 Task: Find connections with filter location Coronel with filter topic #Storytellingwith filter profile language English with filter current company Spinny with filter school K.S.Rangasamy College of Technology with filter industry Media & Telecommunications with filter service category Video Production with filter keywords title Safety Engineer
Action: Mouse moved to (676, 90)
Screenshot: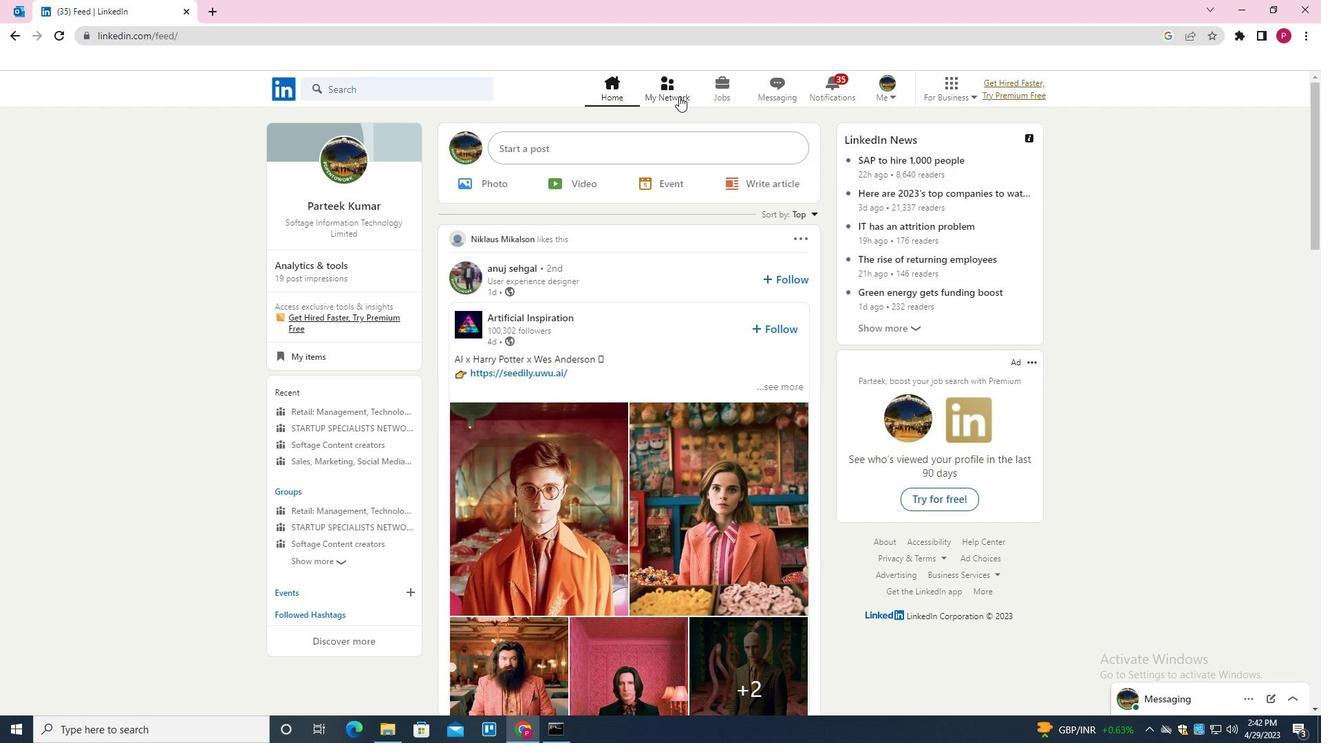 
Action: Mouse pressed left at (676, 90)
Screenshot: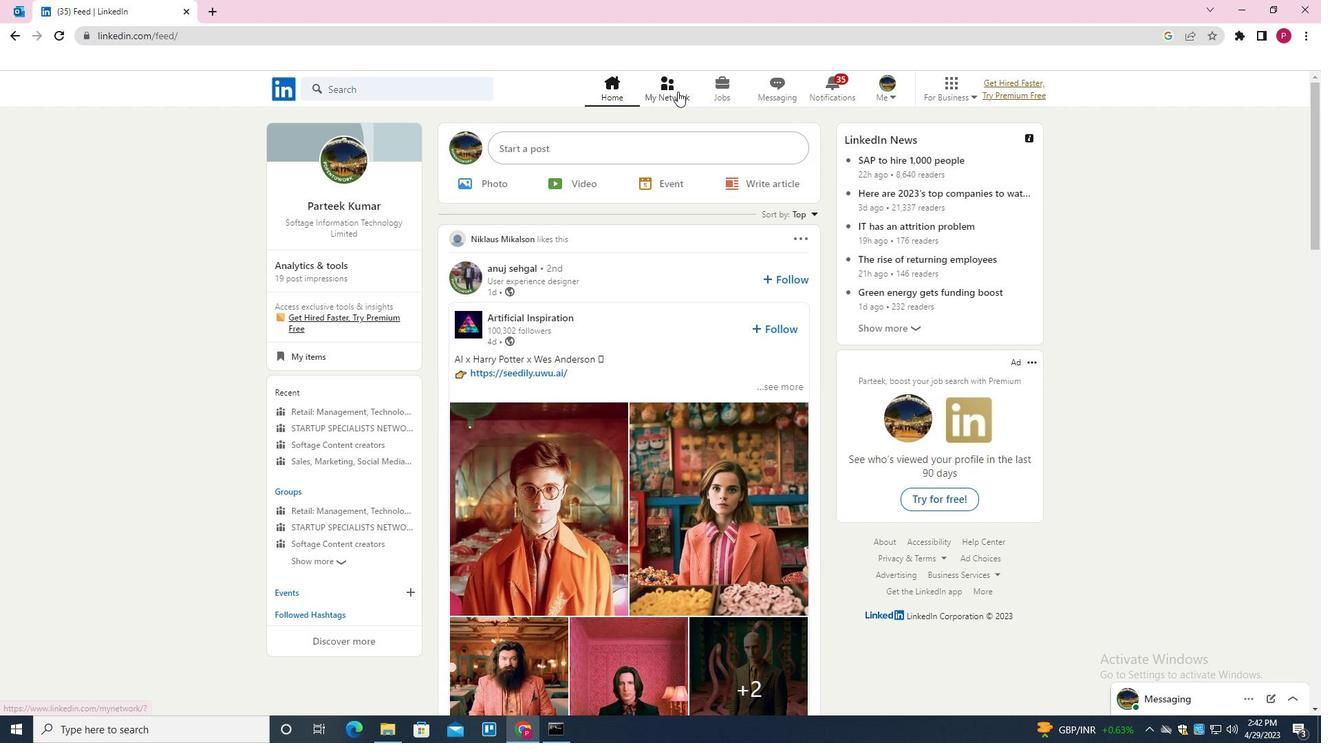 
Action: Mouse moved to (414, 167)
Screenshot: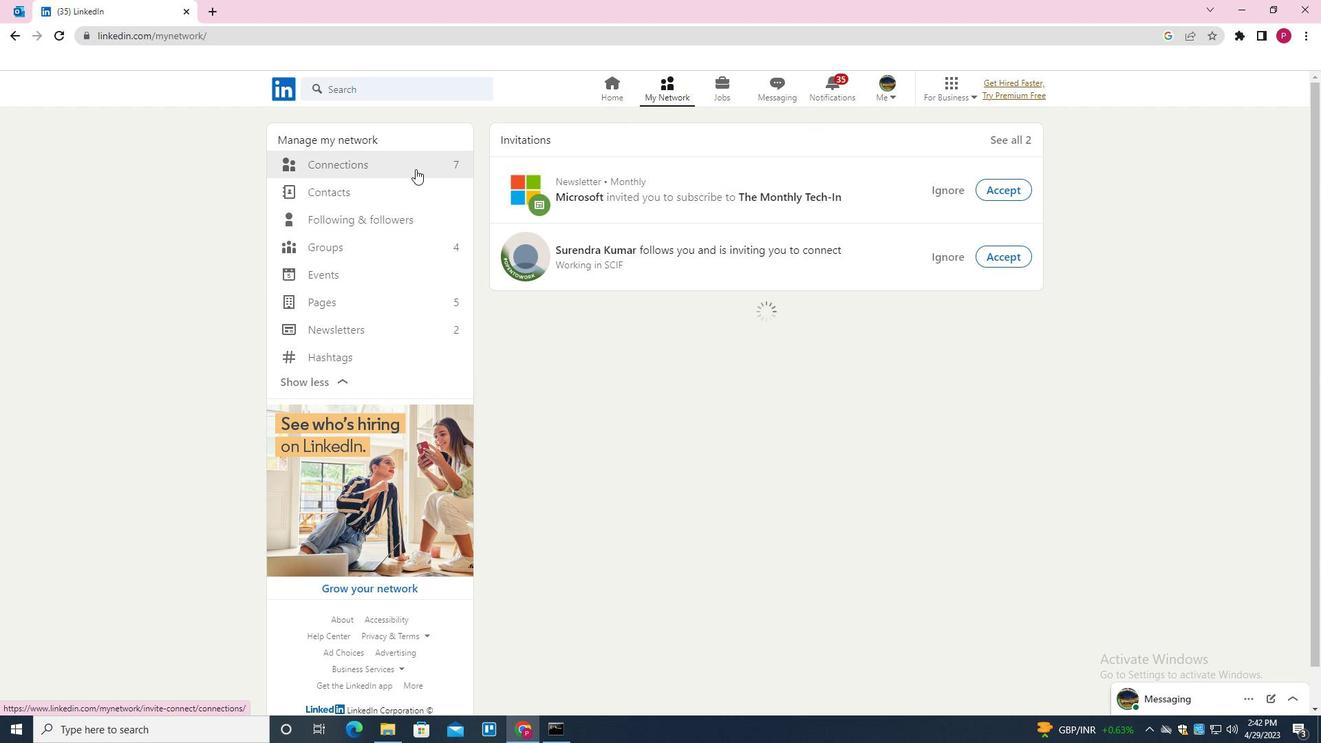 
Action: Mouse pressed left at (414, 167)
Screenshot: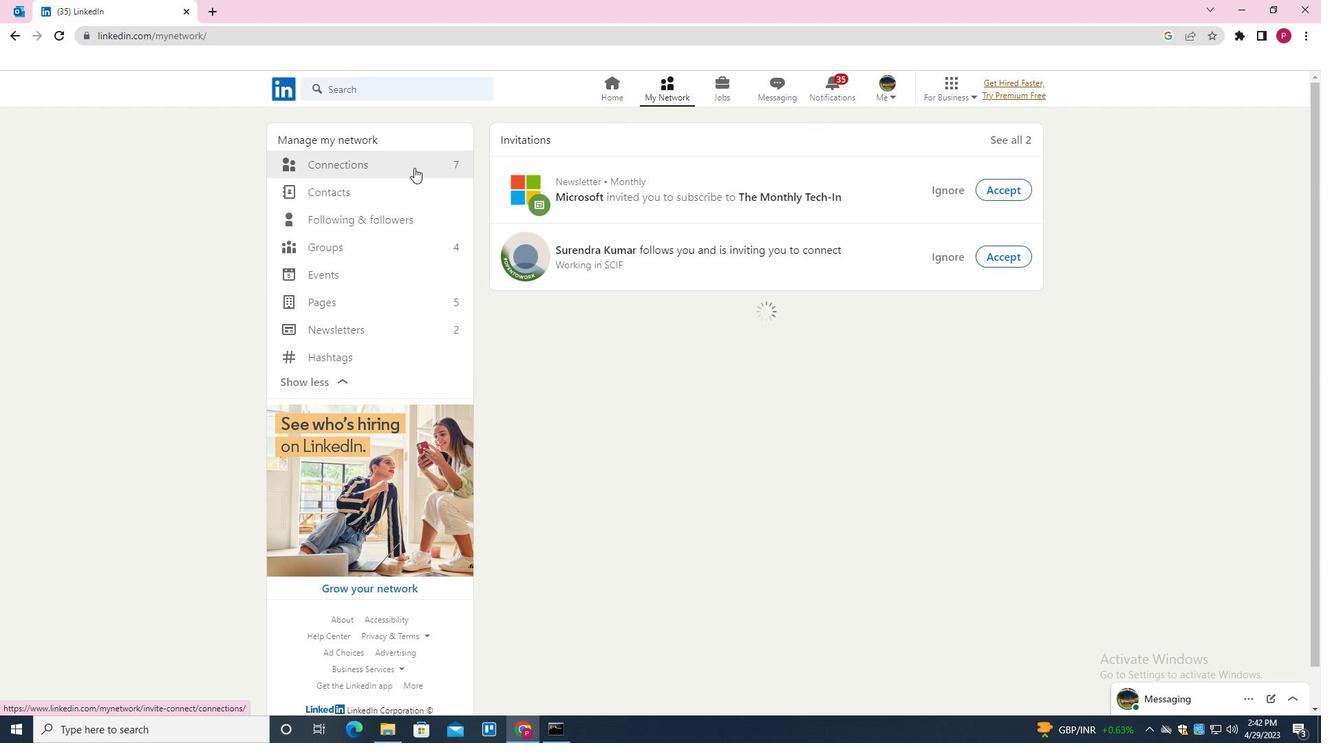 
Action: Mouse moved to (767, 167)
Screenshot: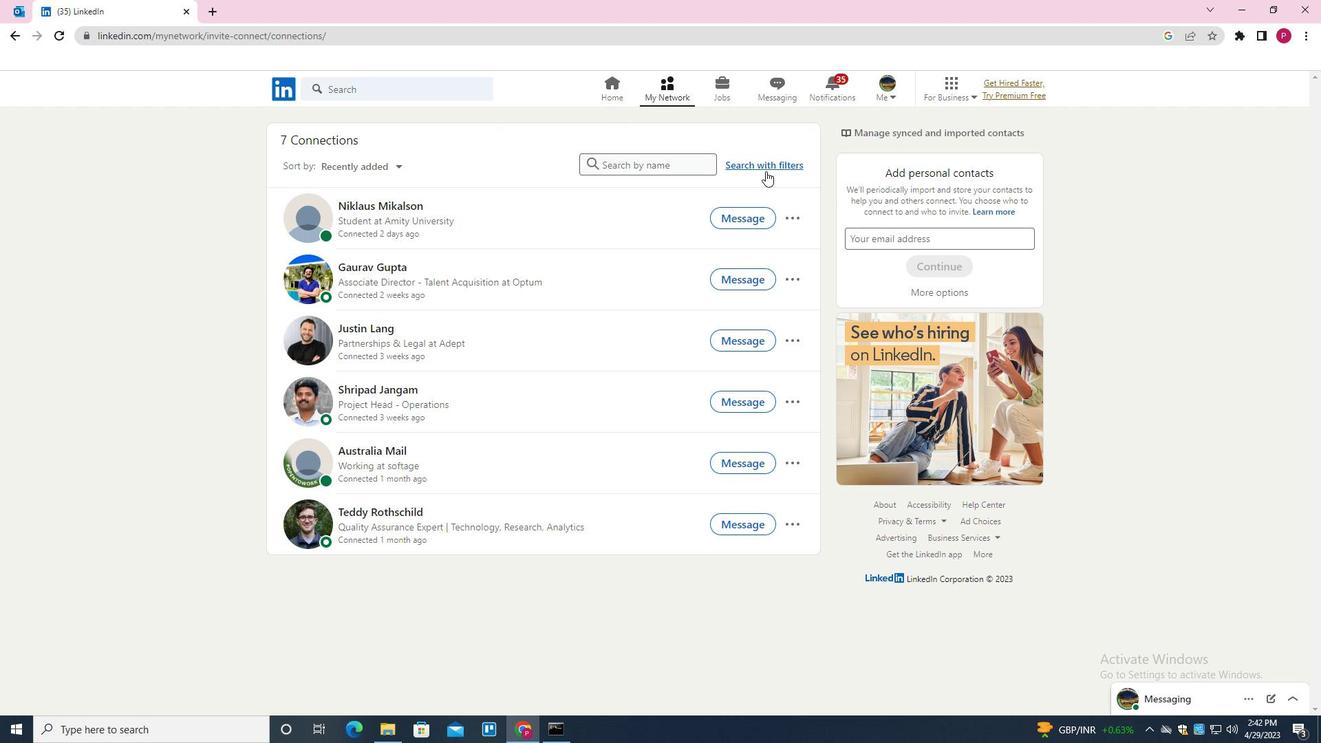 
Action: Mouse pressed left at (767, 167)
Screenshot: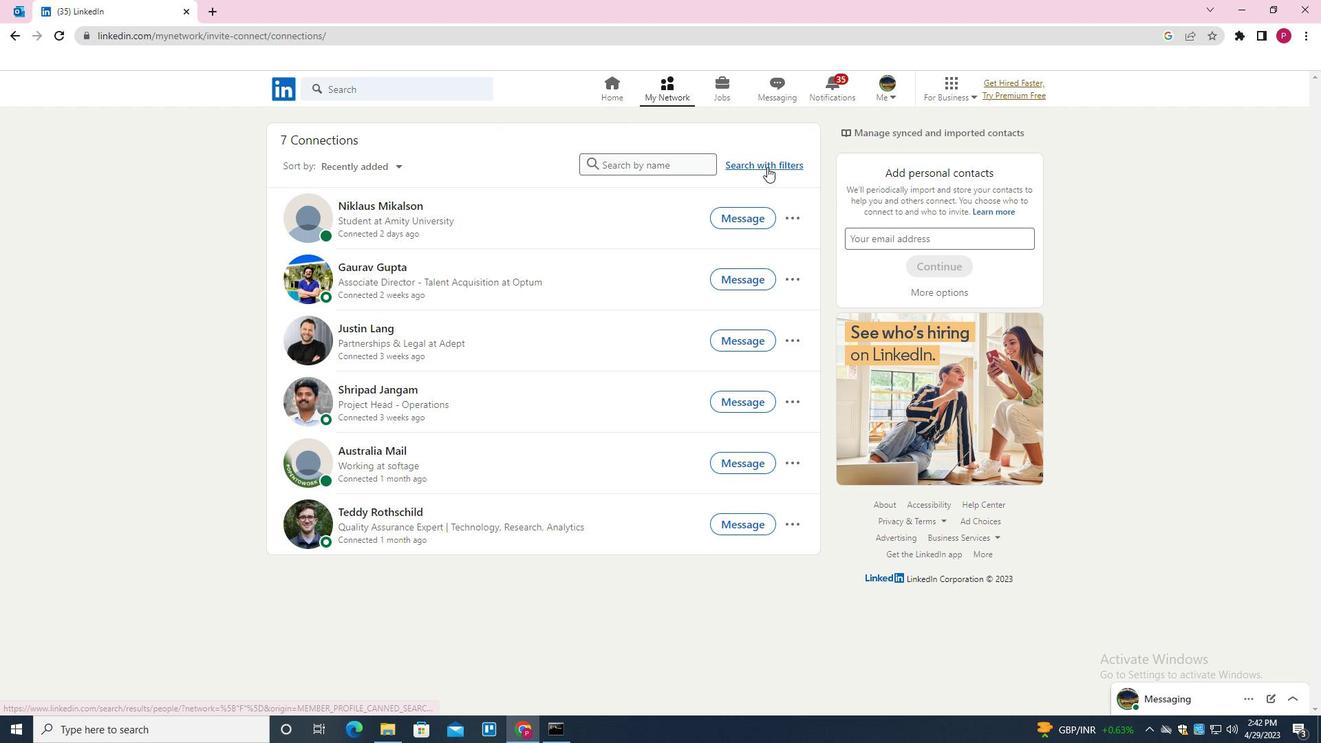 
Action: Mouse moved to (705, 127)
Screenshot: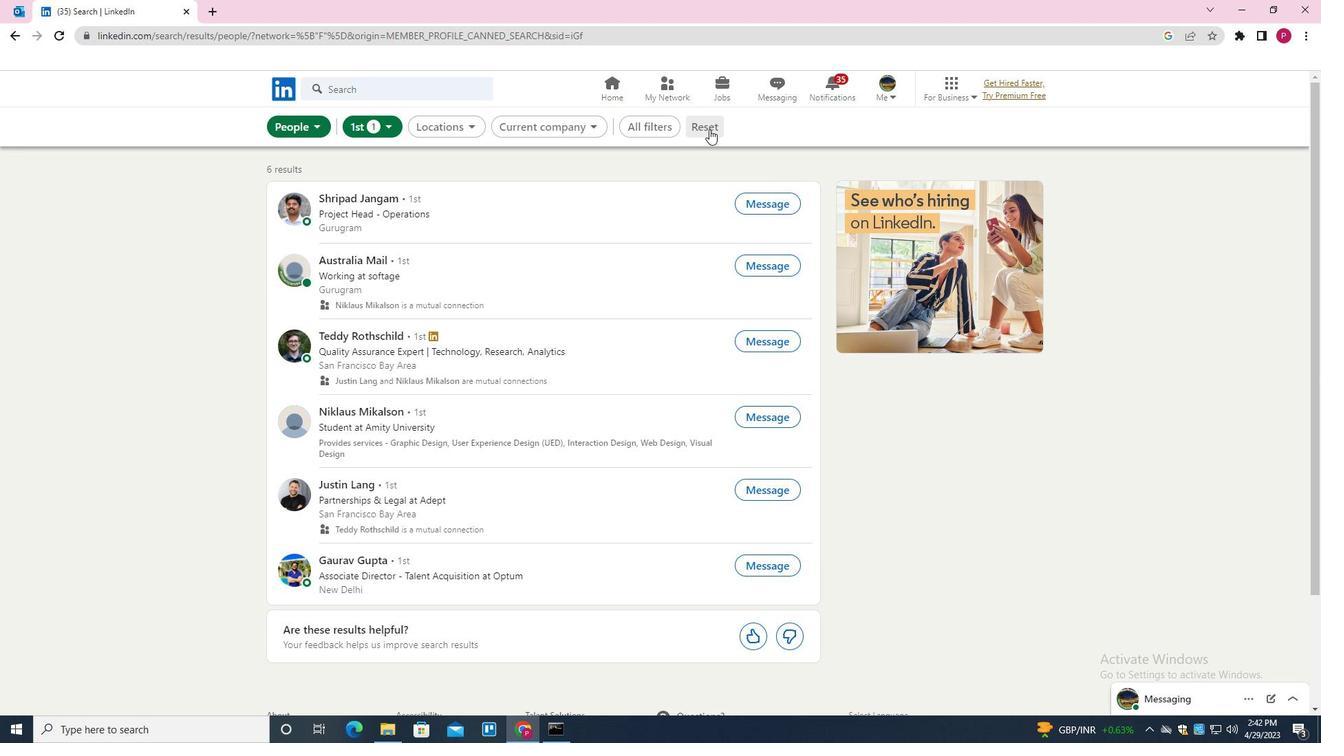 
Action: Mouse pressed left at (705, 127)
Screenshot: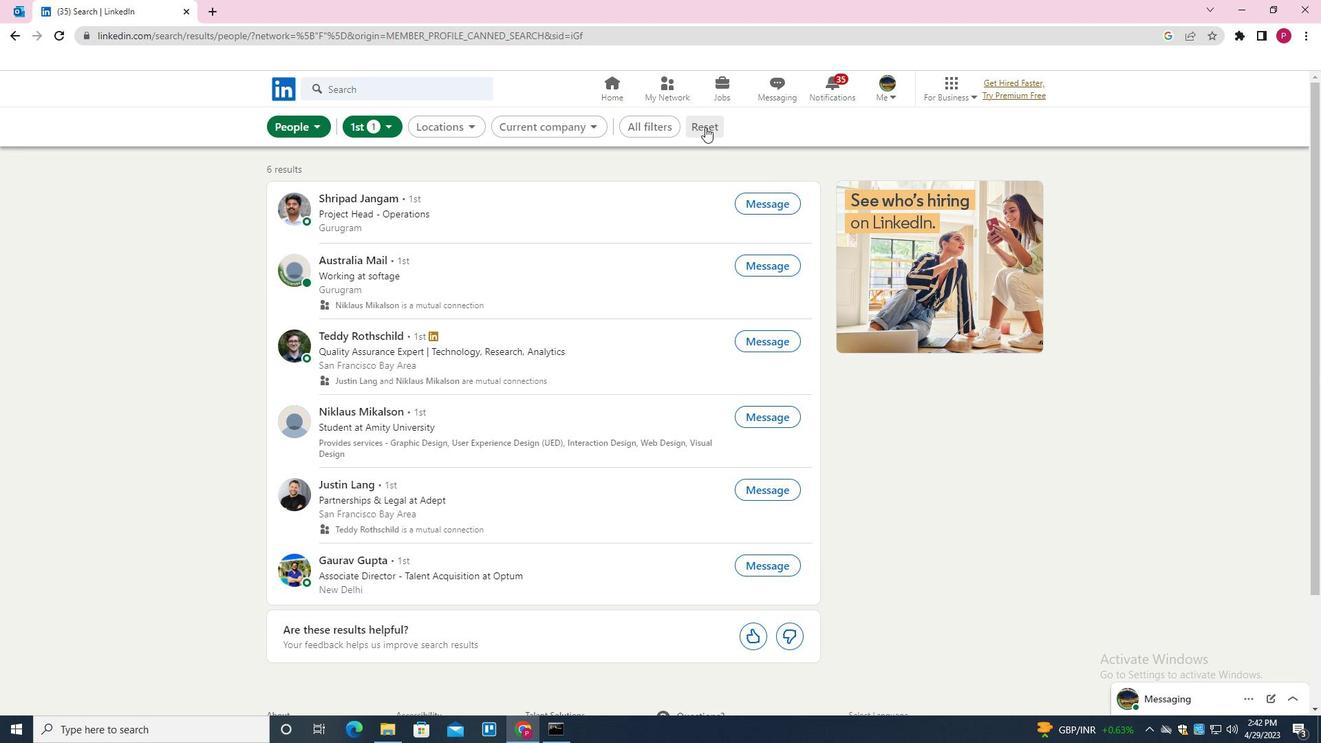
Action: Mouse moved to (679, 125)
Screenshot: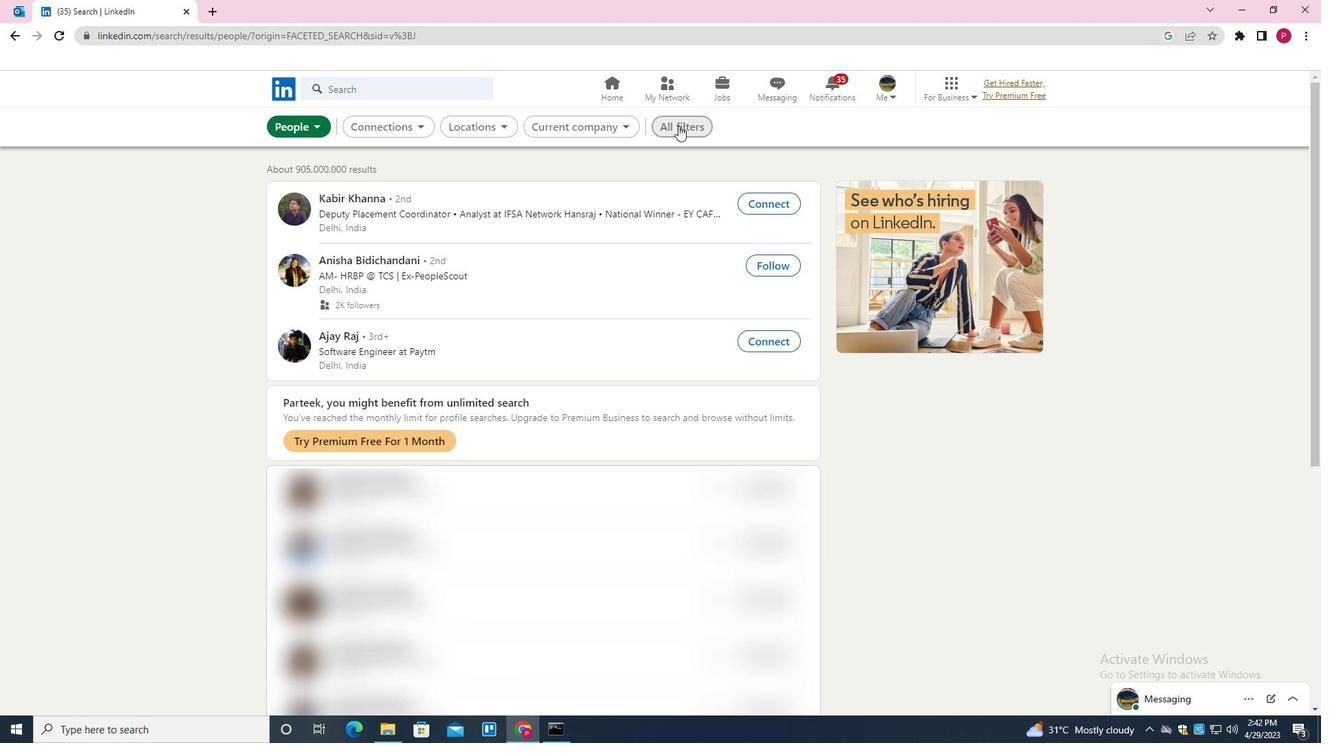 
Action: Mouse pressed left at (679, 125)
Screenshot: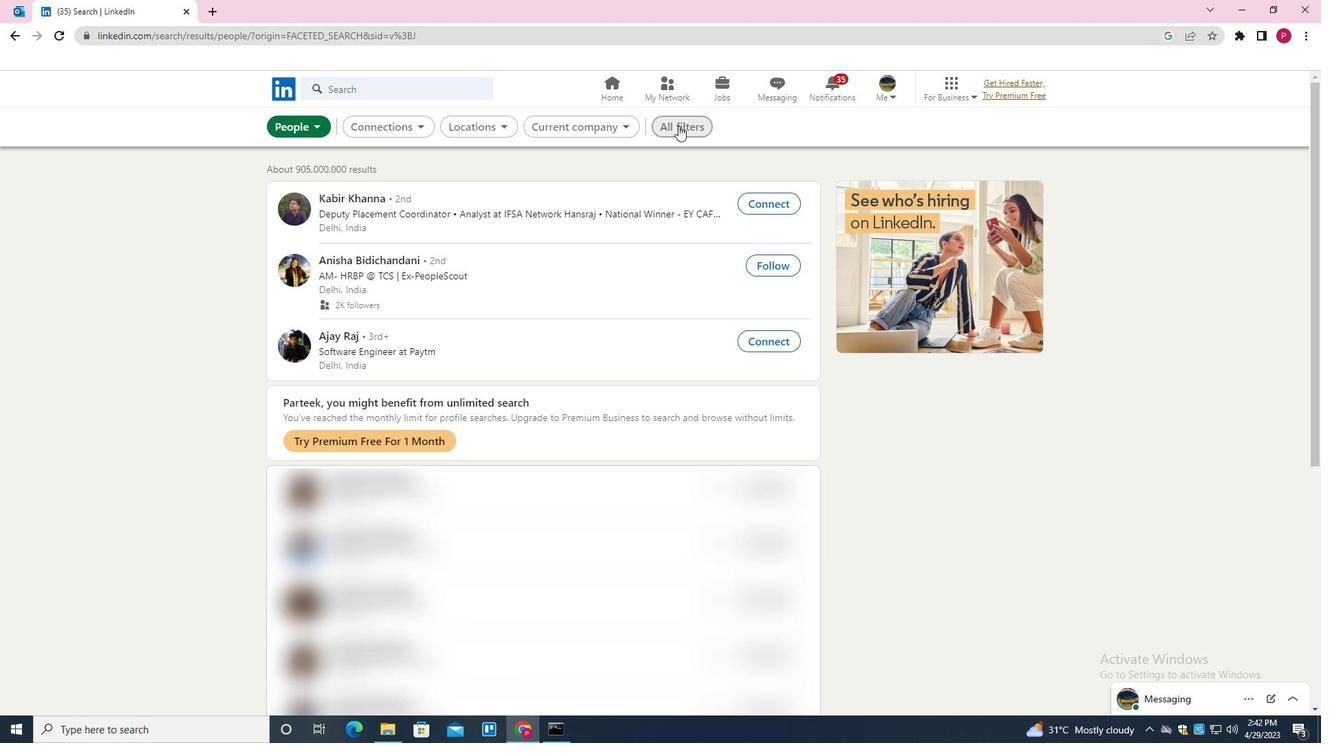 
Action: Mouse moved to (1103, 353)
Screenshot: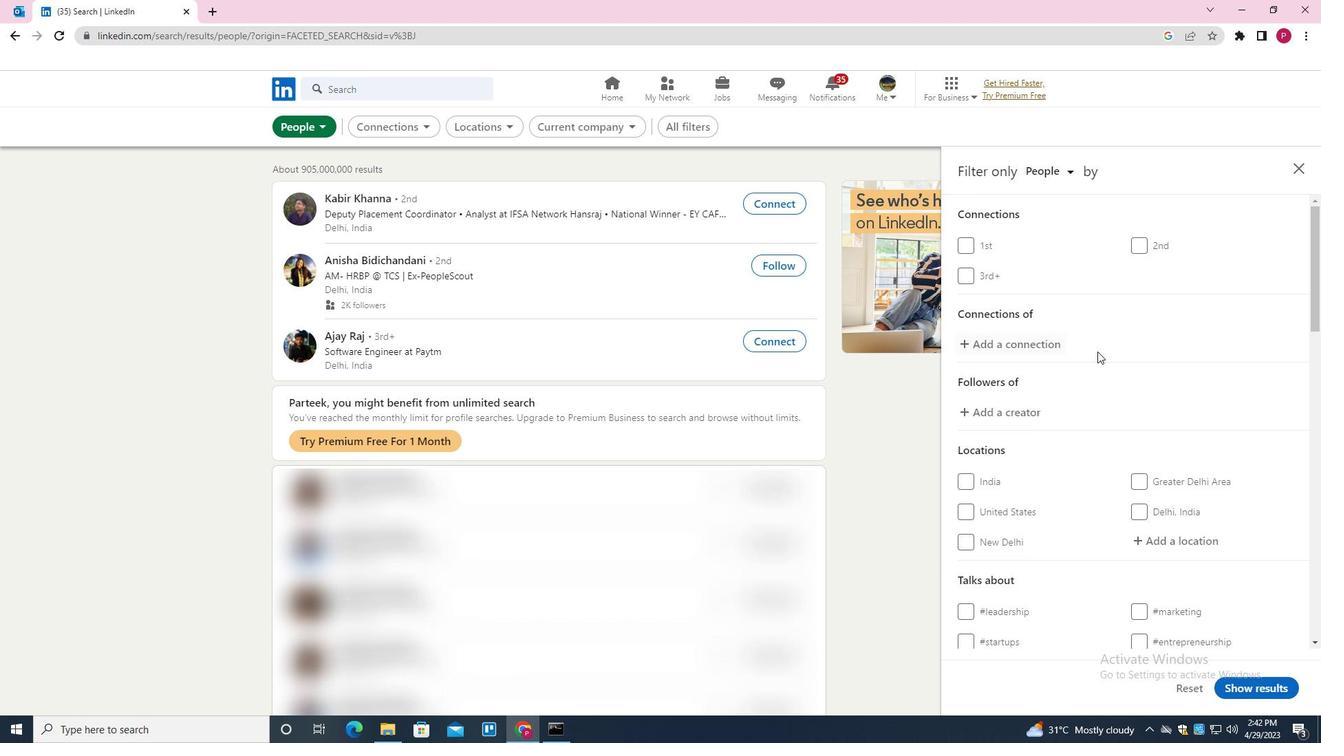 
Action: Mouse scrolled (1103, 352) with delta (0, 0)
Screenshot: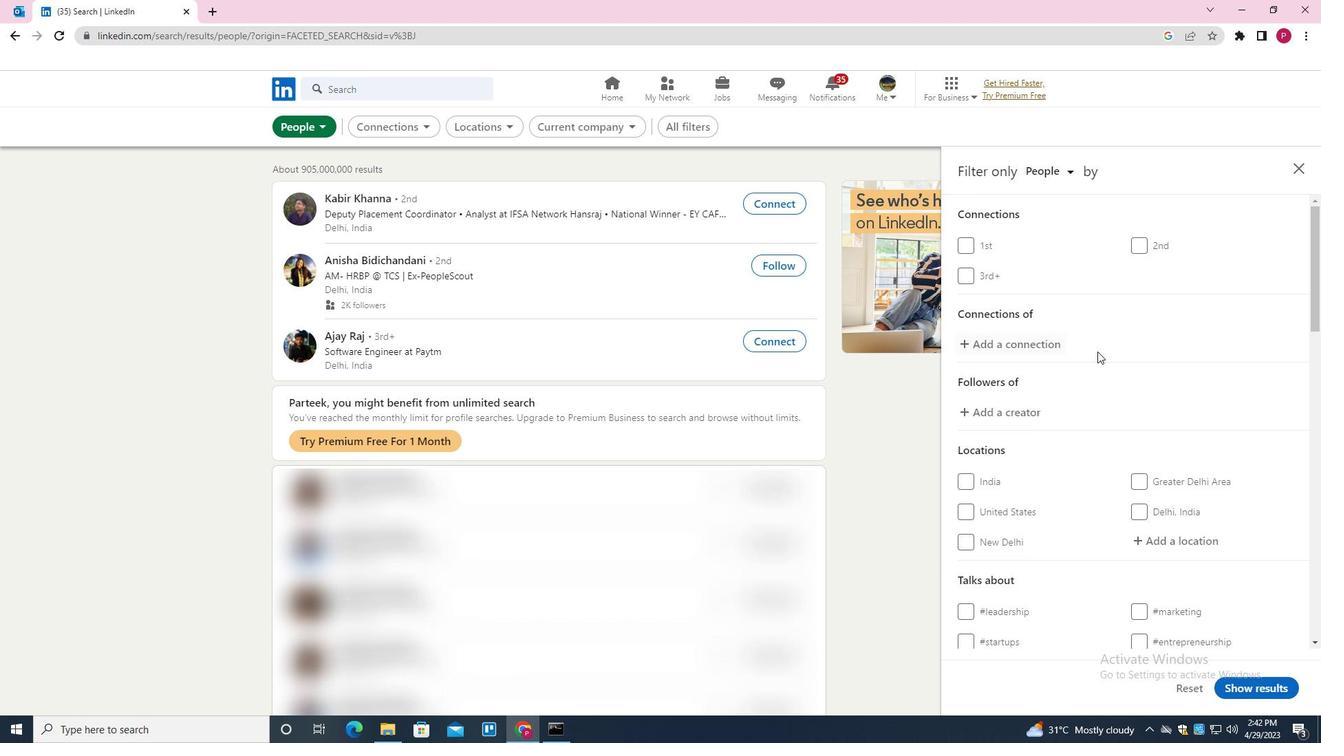 
Action: Mouse scrolled (1103, 352) with delta (0, 0)
Screenshot: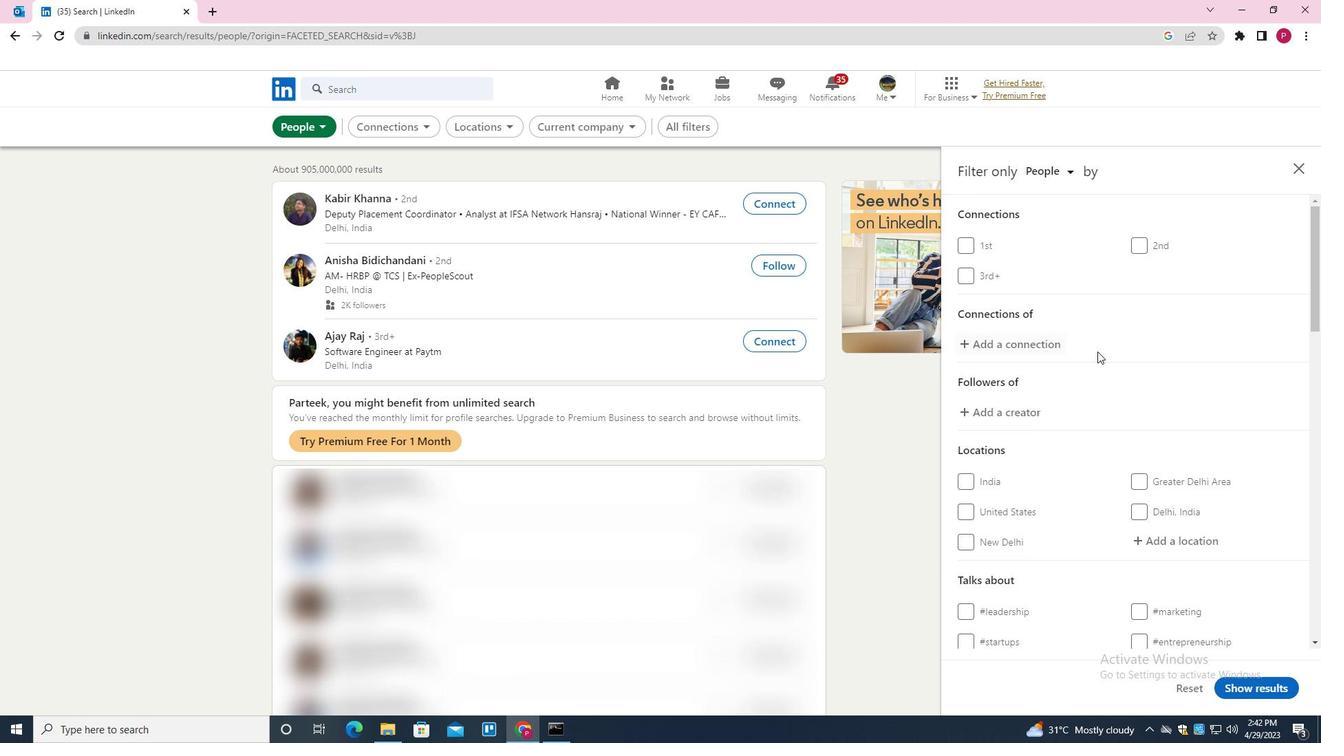 
Action: Mouse scrolled (1103, 352) with delta (0, 0)
Screenshot: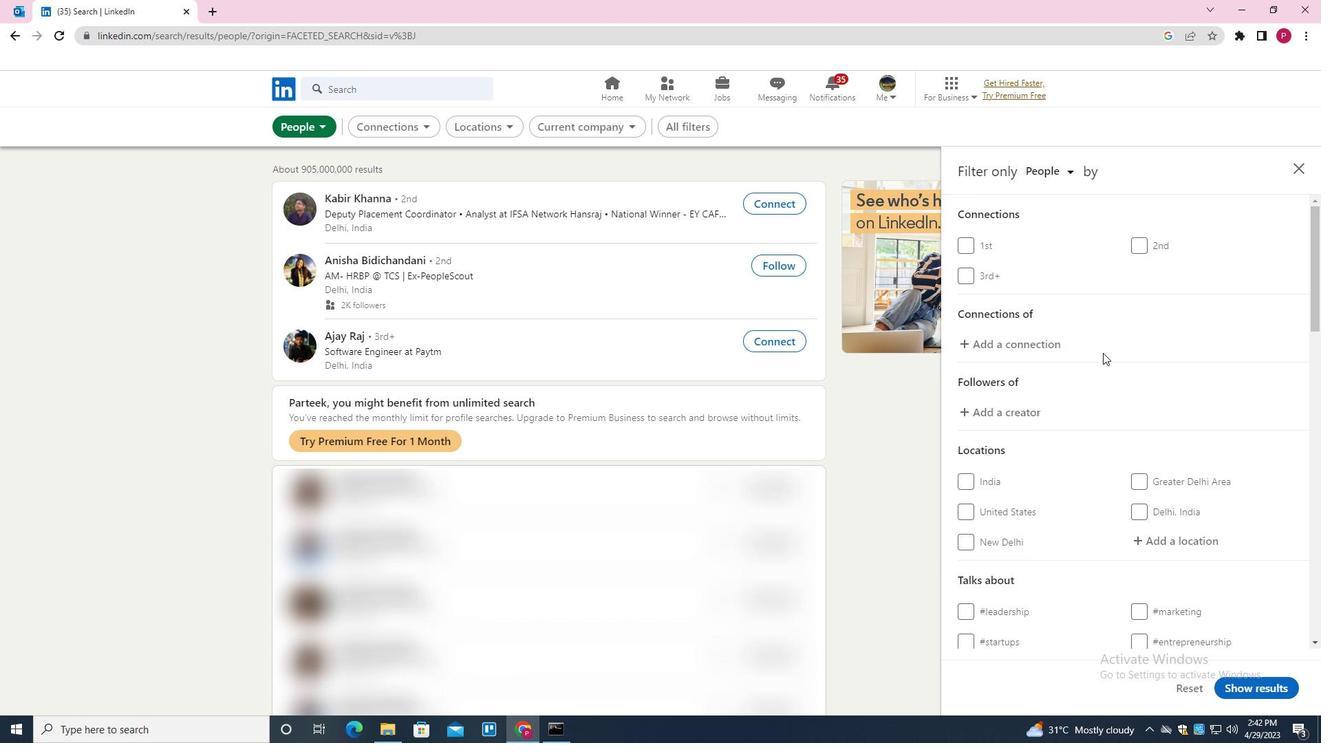 
Action: Mouse moved to (1171, 330)
Screenshot: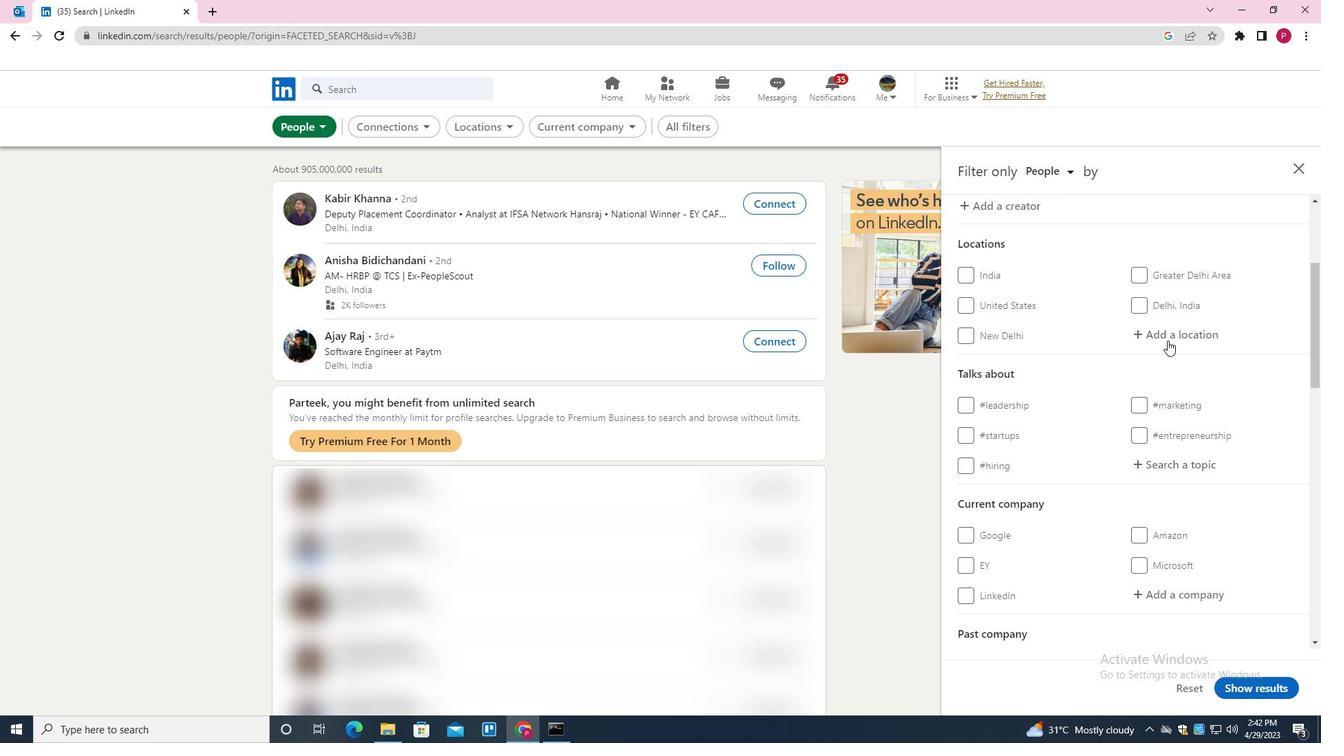 
Action: Mouse pressed left at (1171, 330)
Screenshot: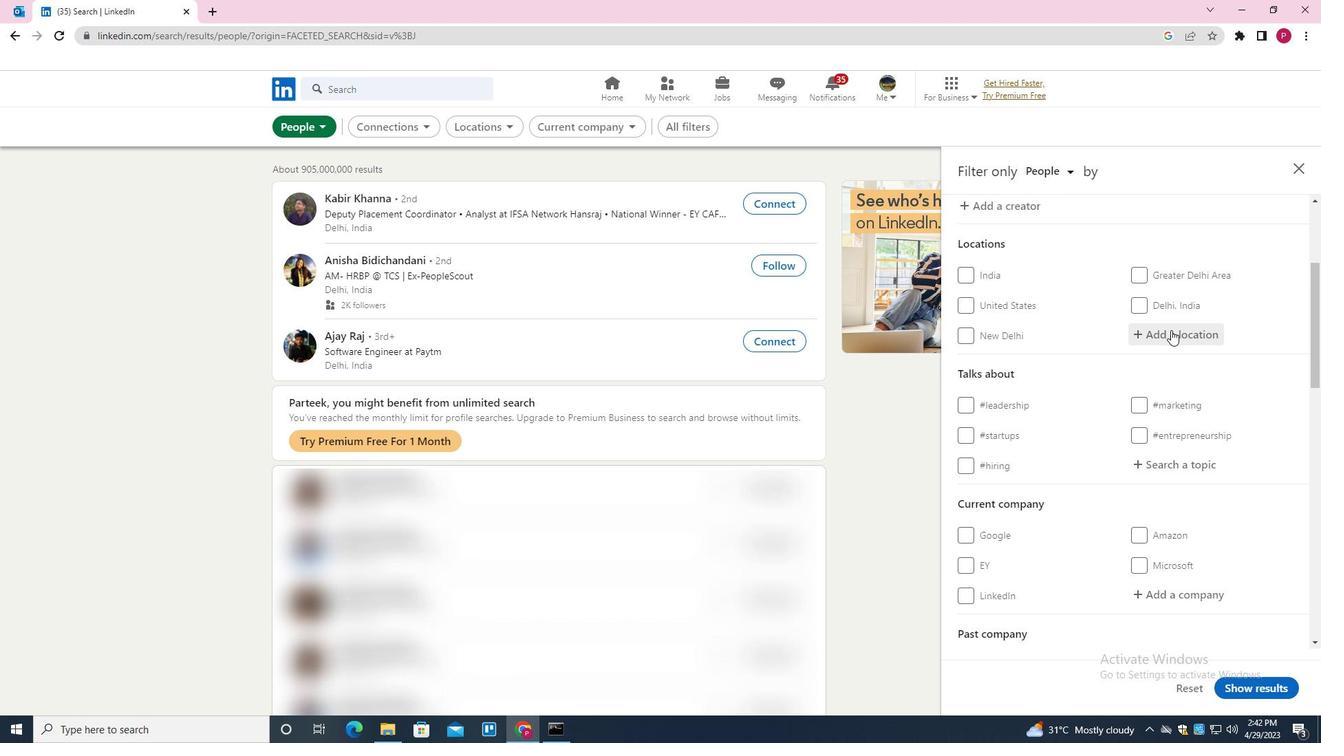 
Action: Key pressed <Key.shift>CORONEL<Key.down><Key.enter>
Screenshot: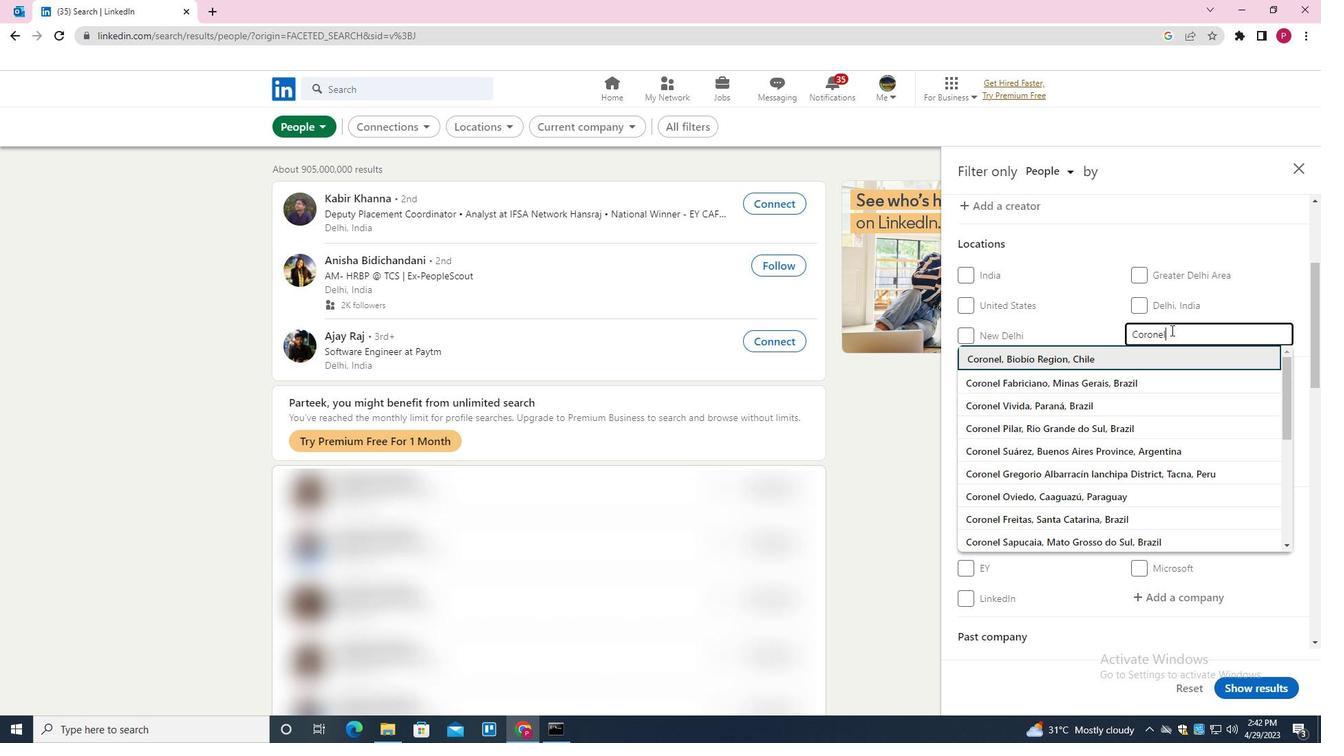 
Action: Mouse moved to (1117, 346)
Screenshot: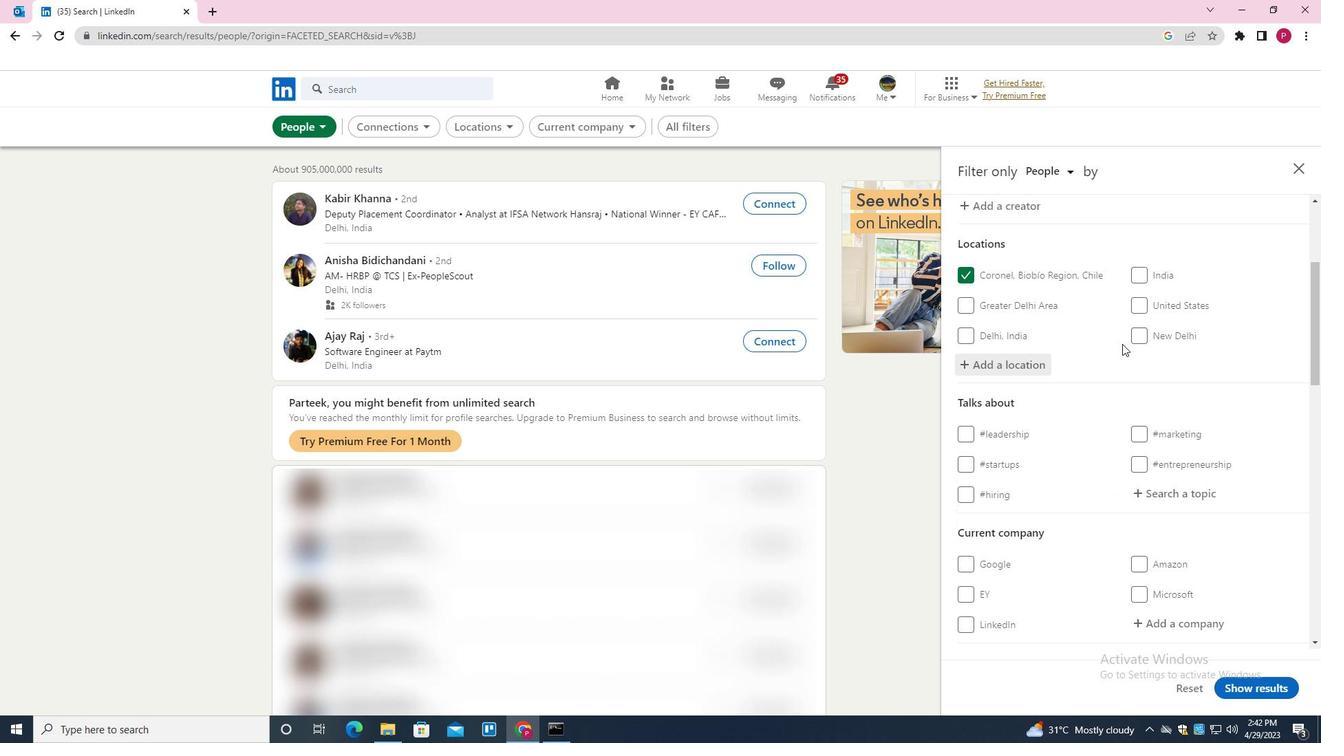 
Action: Mouse scrolled (1117, 345) with delta (0, 0)
Screenshot: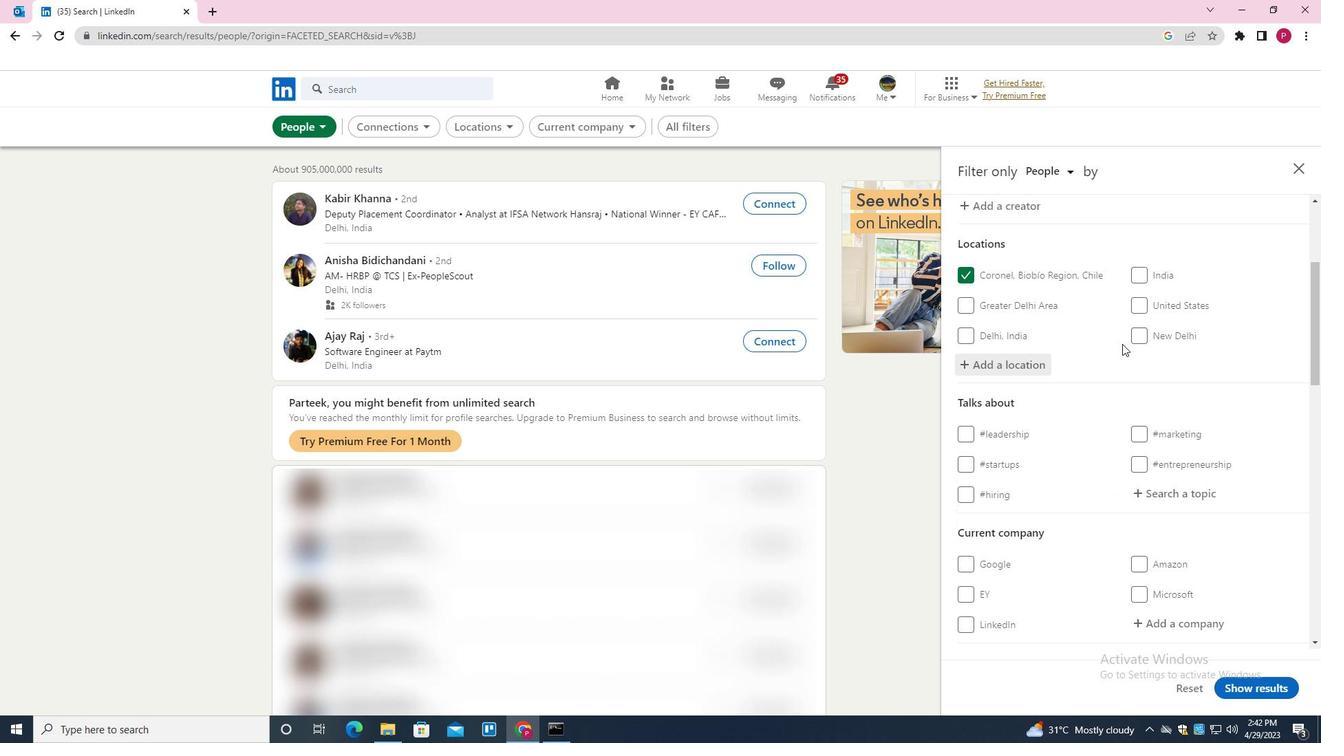 
Action: Mouse scrolled (1117, 345) with delta (0, 0)
Screenshot: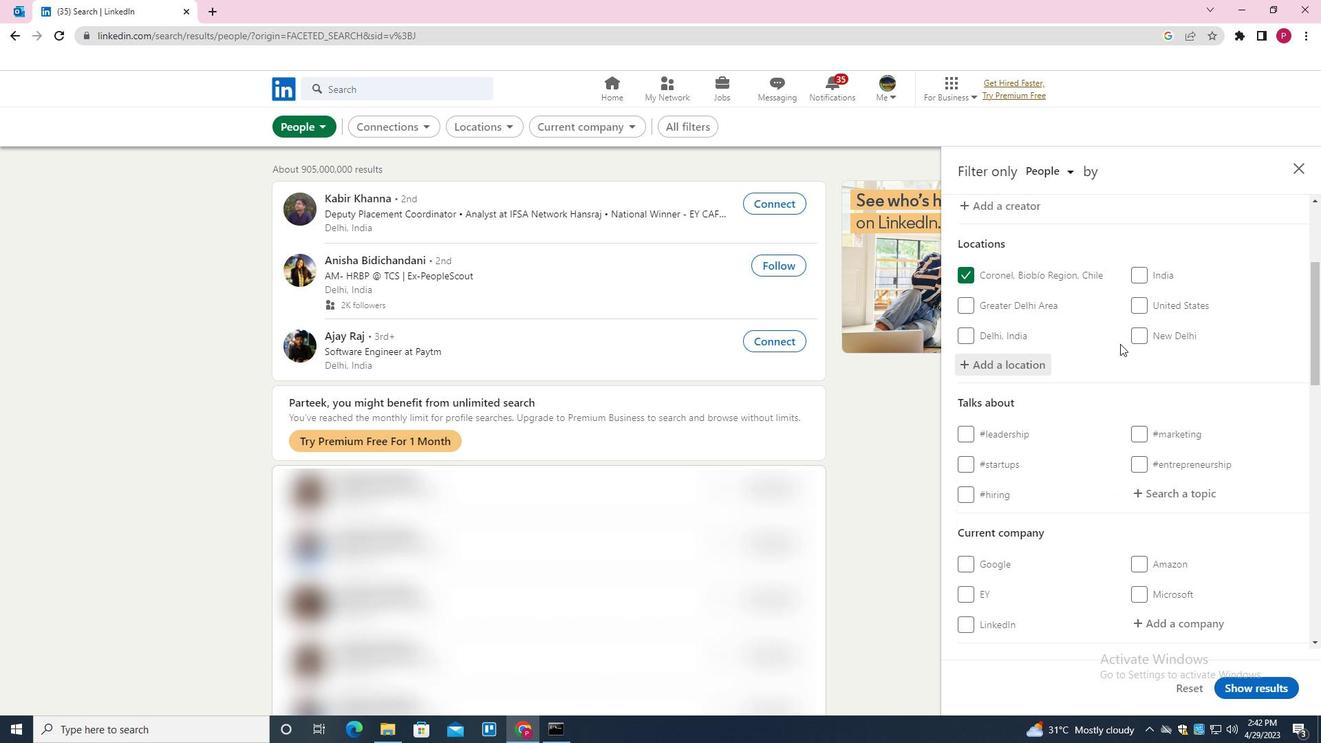 
Action: Mouse scrolled (1117, 345) with delta (0, 0)
Screenshot: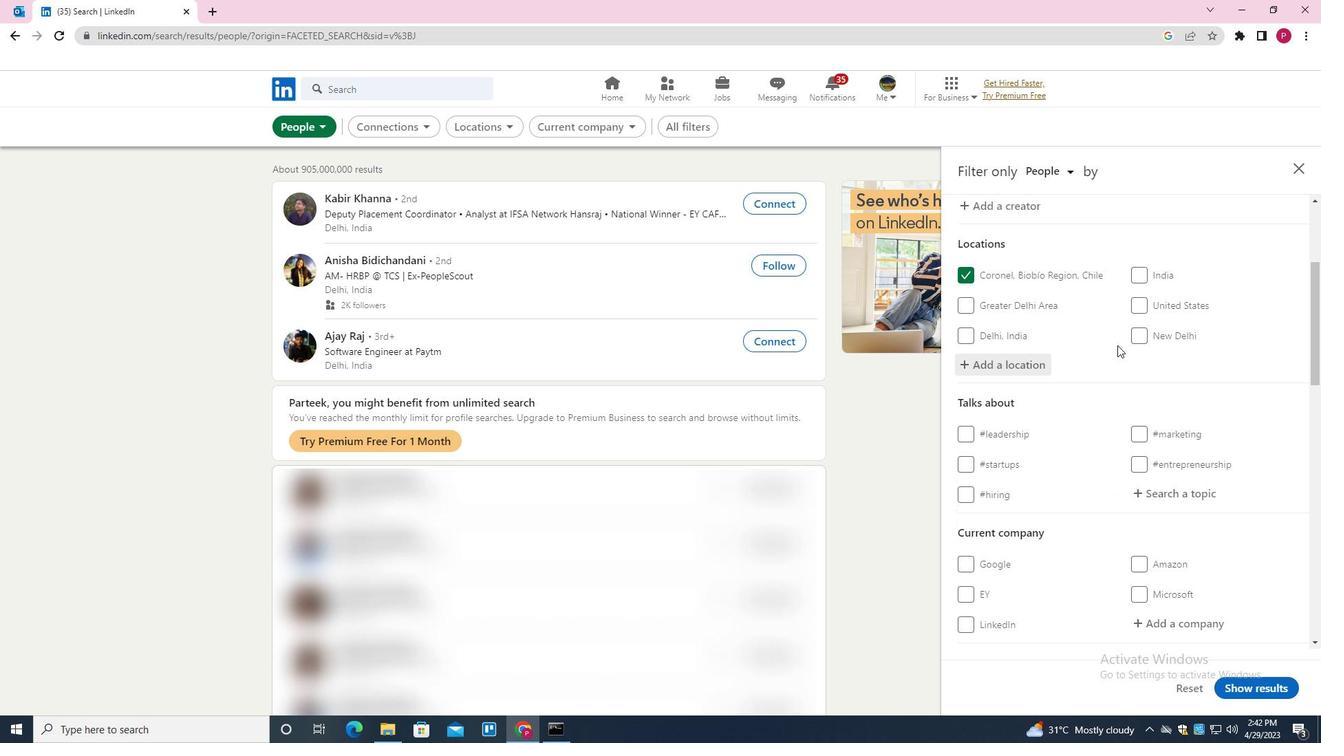 
Action: Mouse moved to (1188, 284)
Screenshot: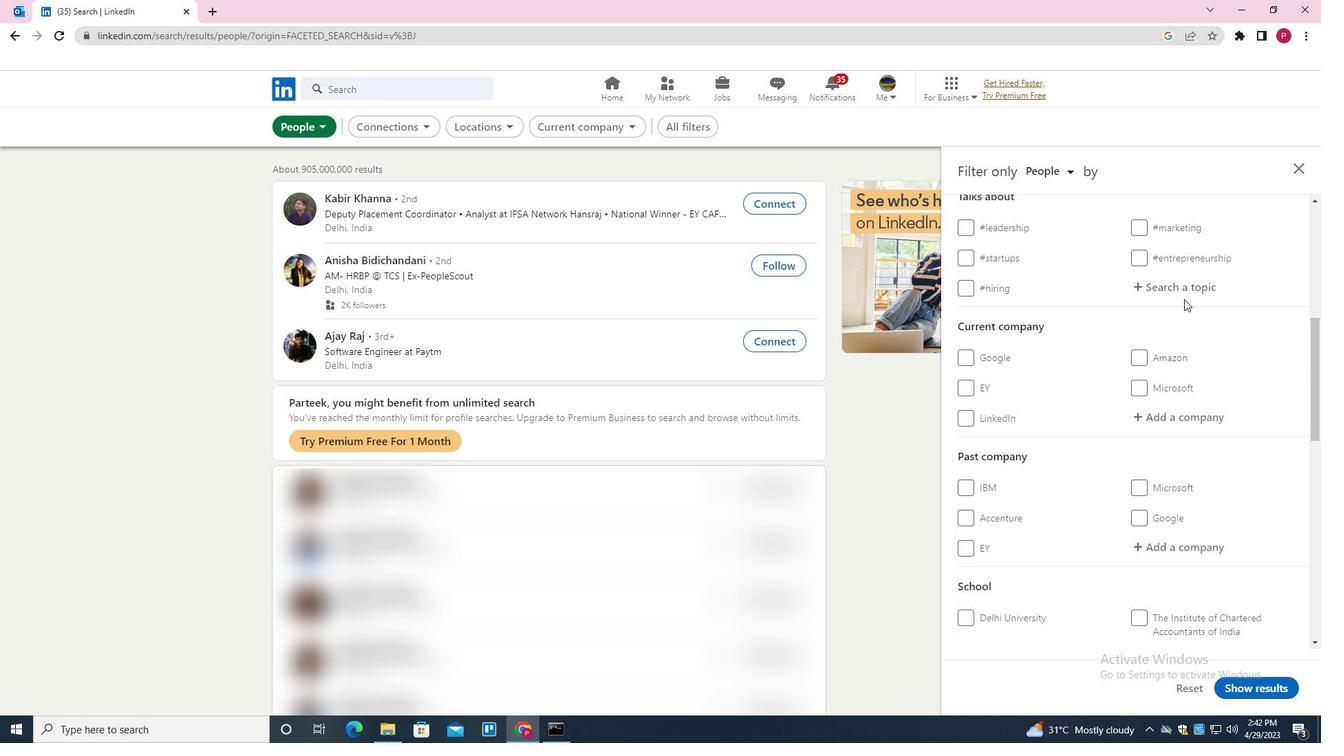 
Action: Mouse pressed left at (1188, 284)
Screenshot: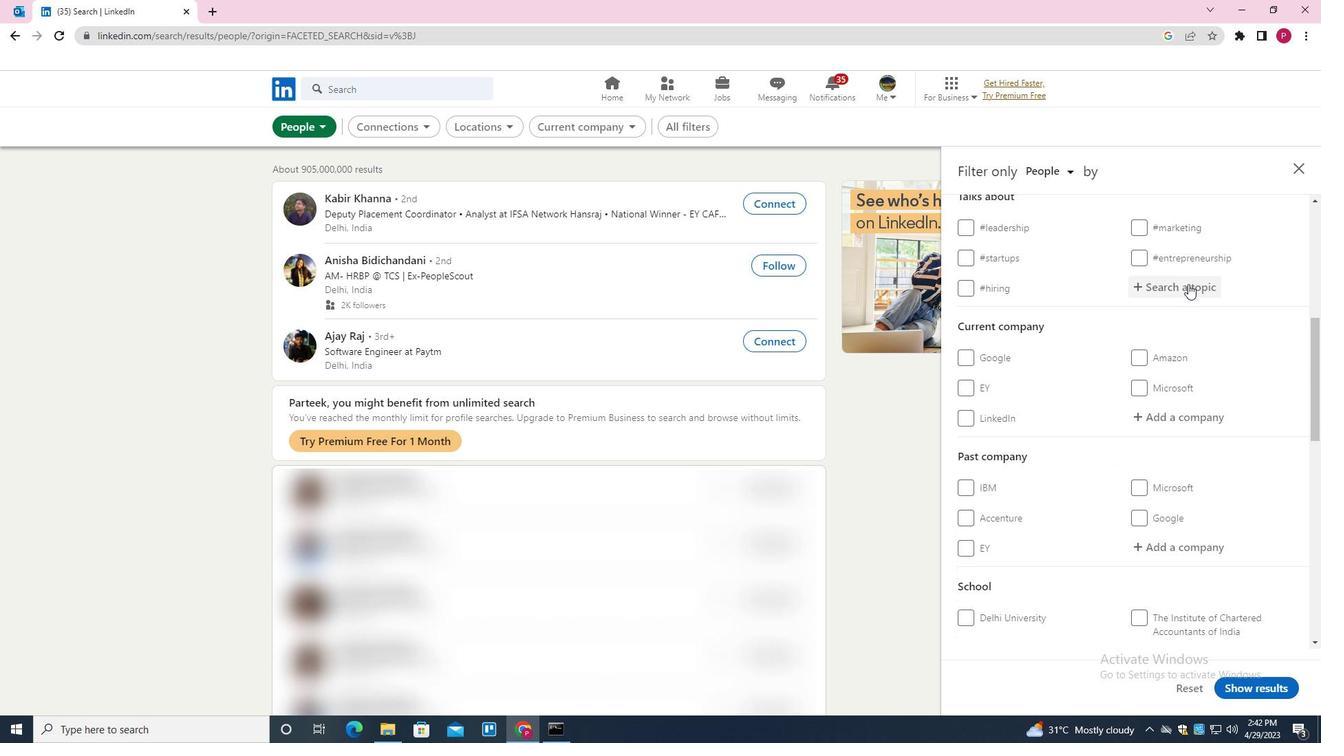 
Action: Key pressed STORYTE<Key.down><Key.enter>
Screenshot: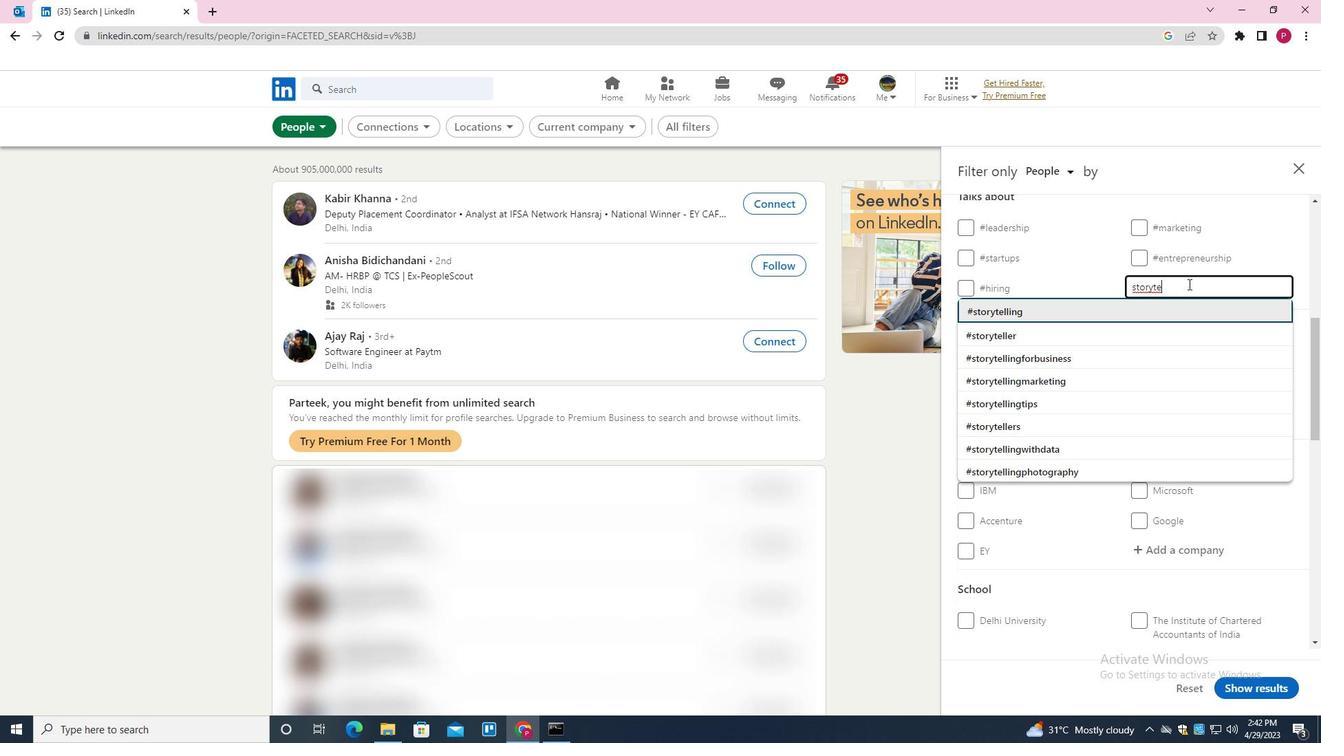 
Action: Mouse moved to (1059, 391)
Screenshot: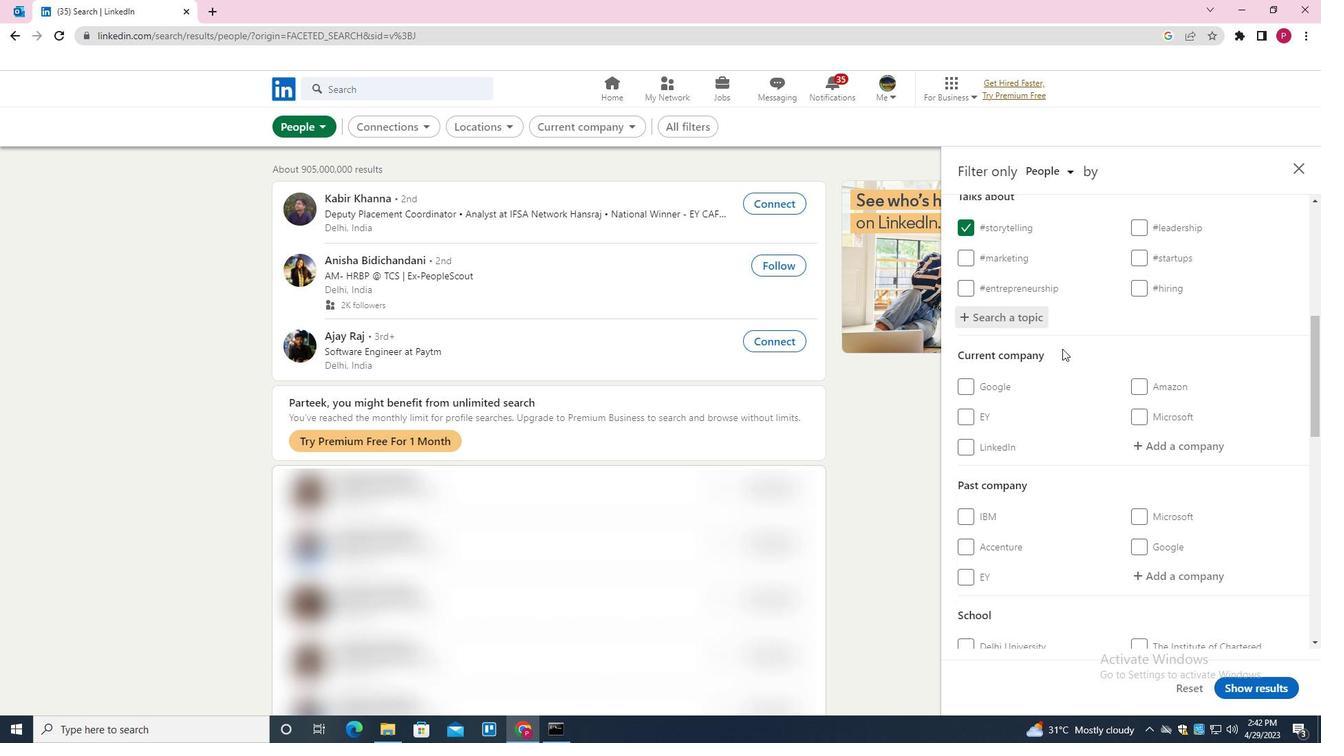 
Action: Mouse scrolled (1059, 390) with delta (0, 0)
Screenshot: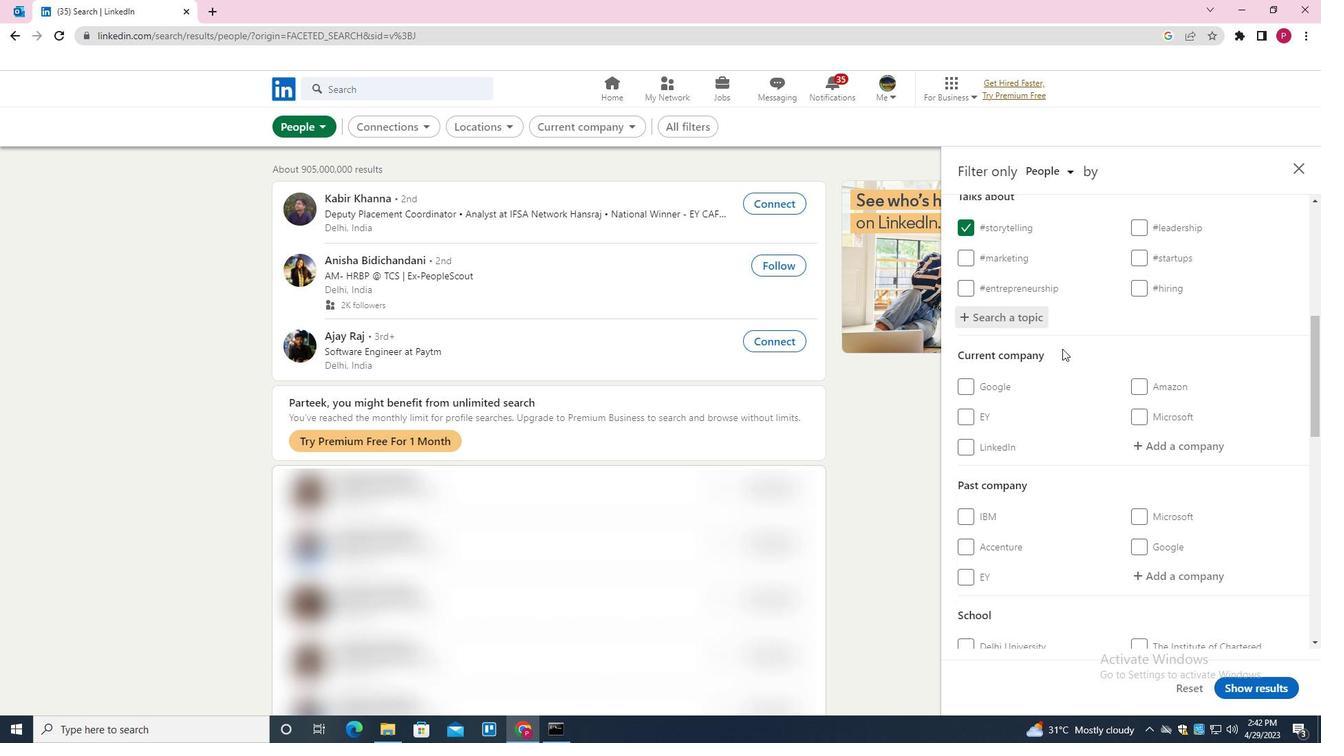 
Action: Mouse moved to (1059, 395)
Screenshot: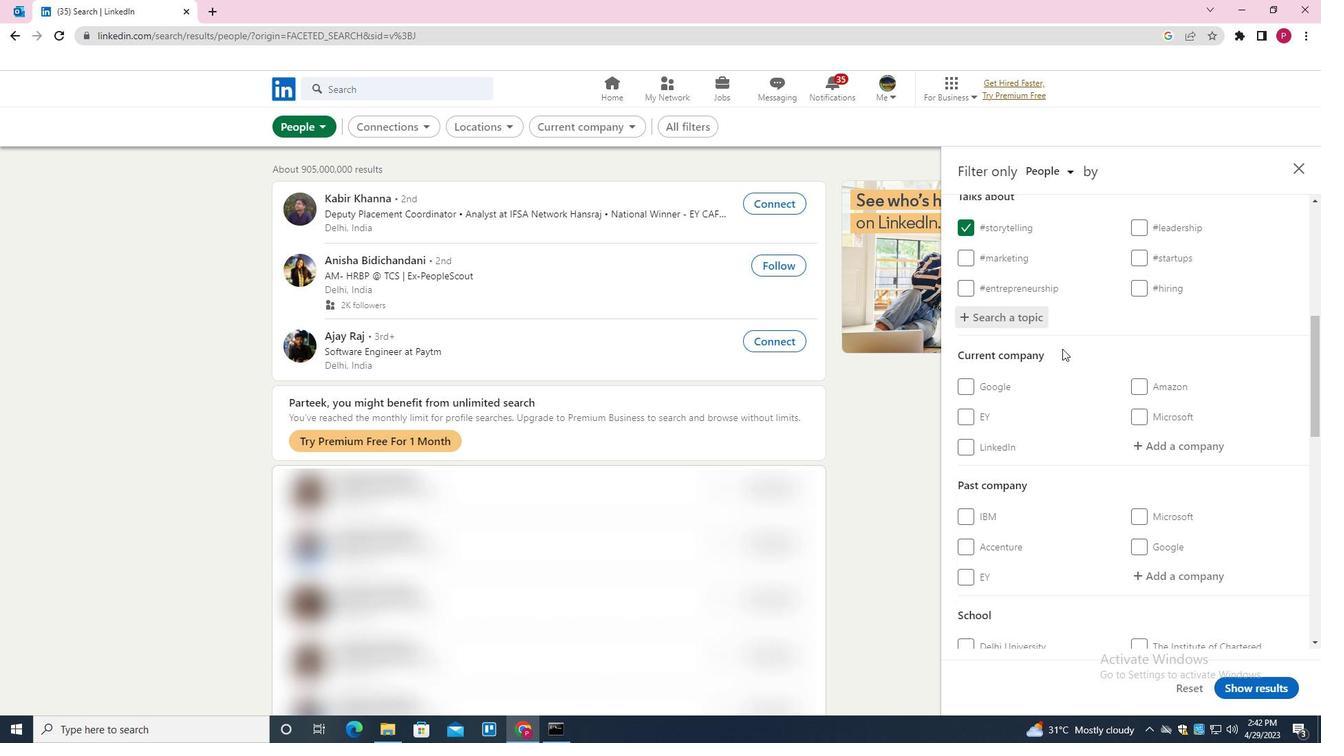 
Action: Mouse scrolled (1059, 395) with delta (0, 0)
Screenshot: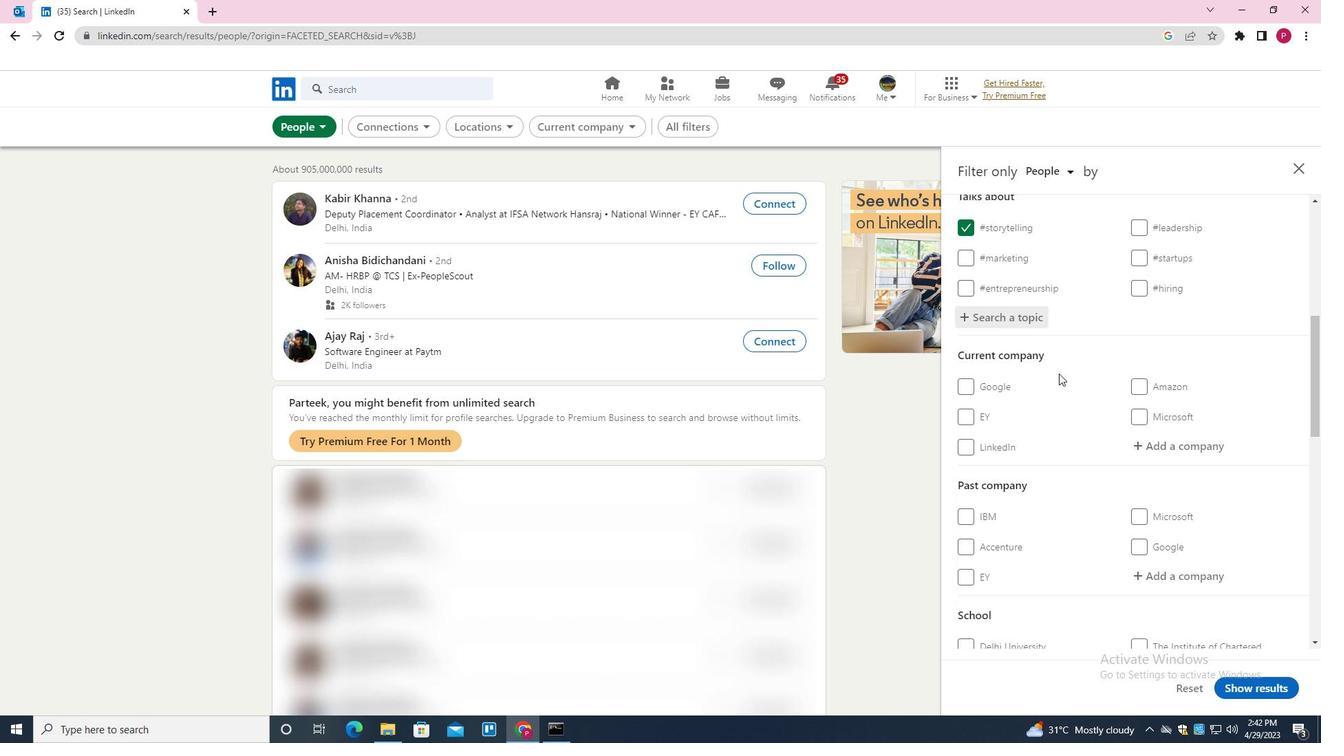 
Action: Mouse moved to (1059, 395)
Screenshot: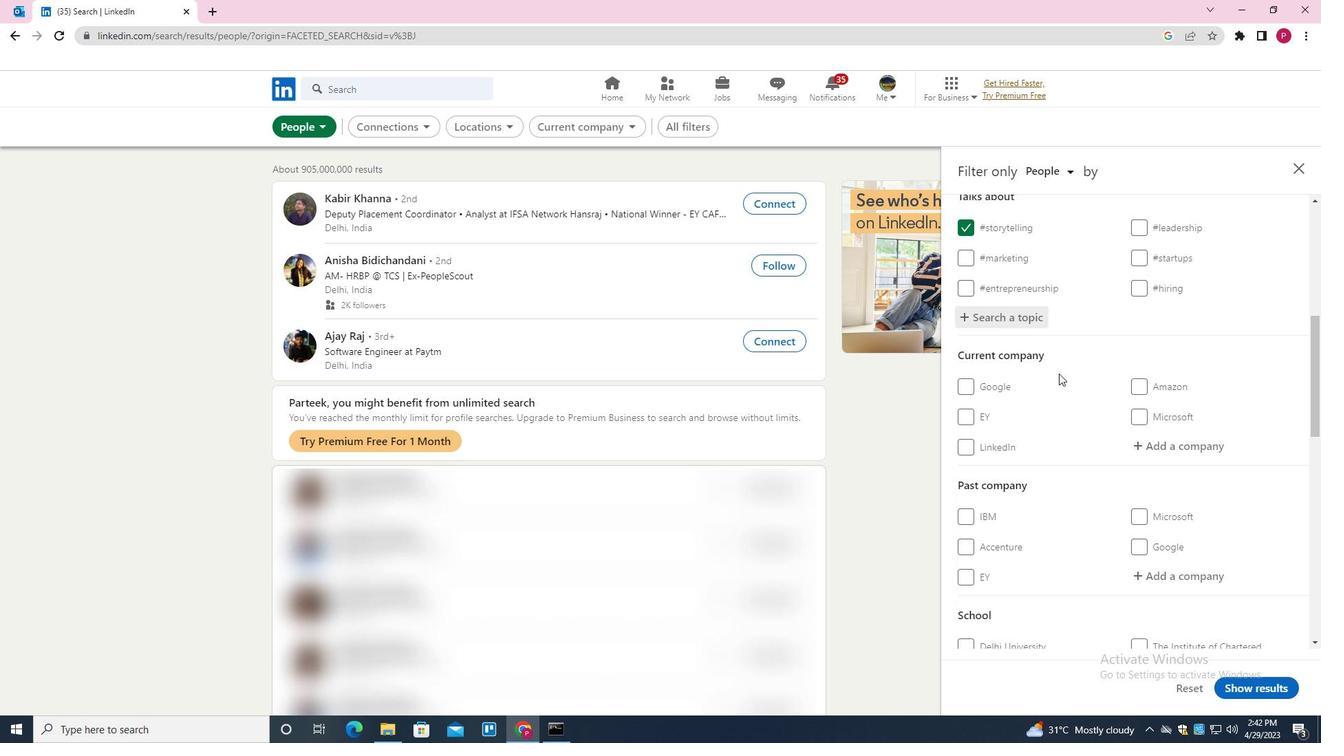 
Action: Mouse scrolled (1059, 395) with delta (0, 0)
Screenshot: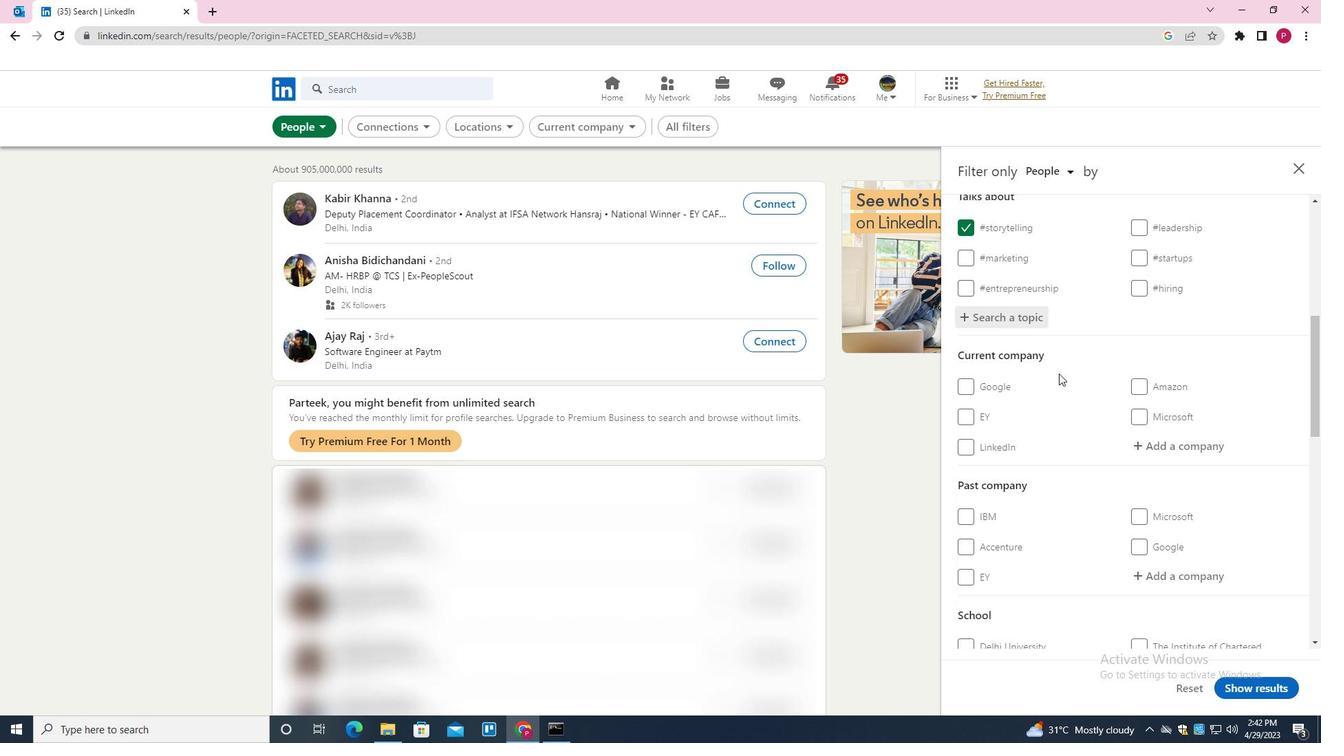 
Action: Mouse scrolled (1059, 395) with delta (0, 0)
Screenshot: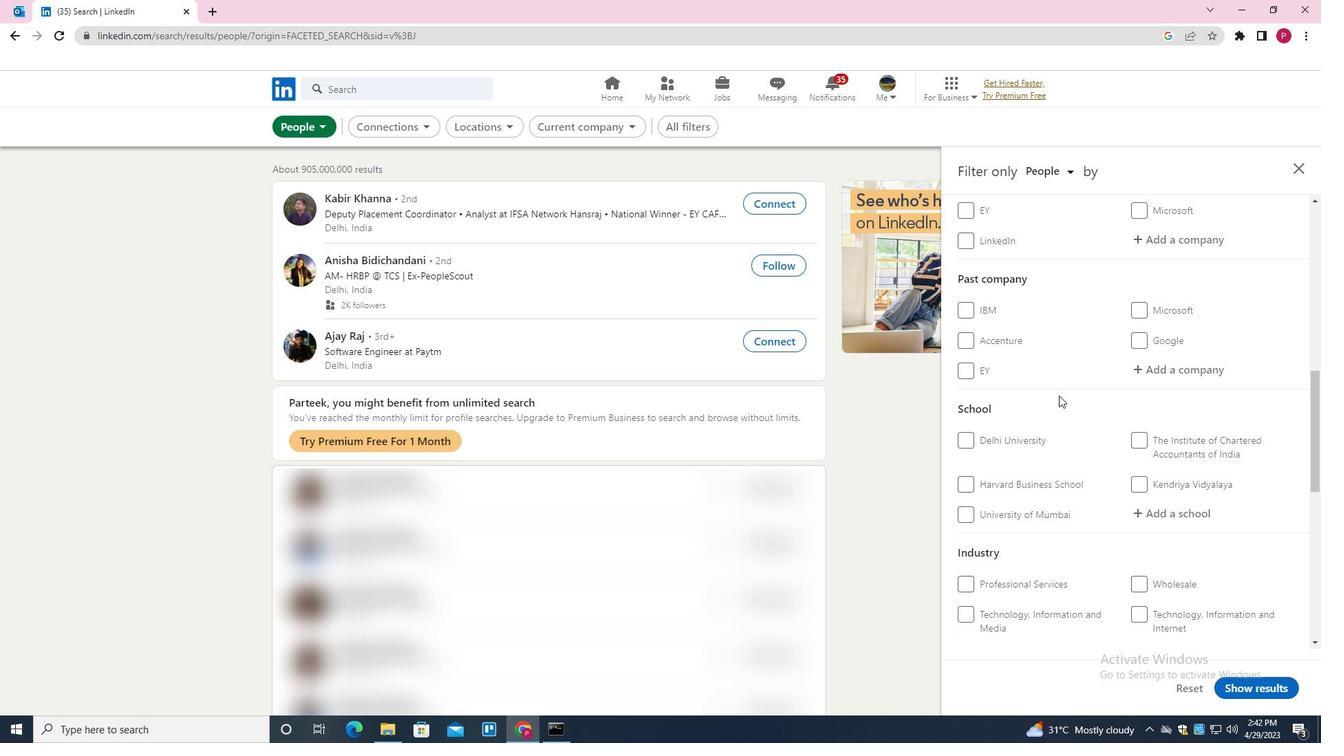 
Action: Mouse scrolled (1059, 395) with delta (0, 0)
Screenshot: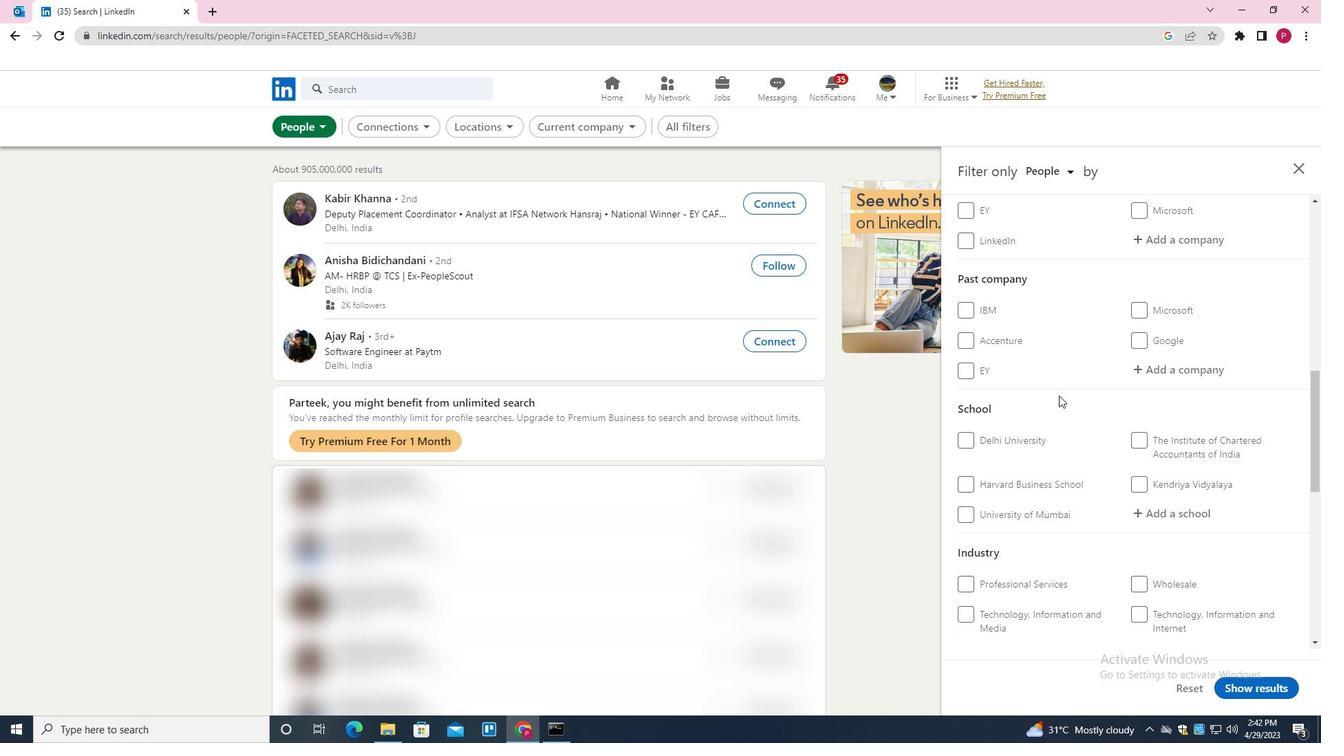 
Action: Mouse scrolled (1059, 395) with delta (0, 0)
Screenshot: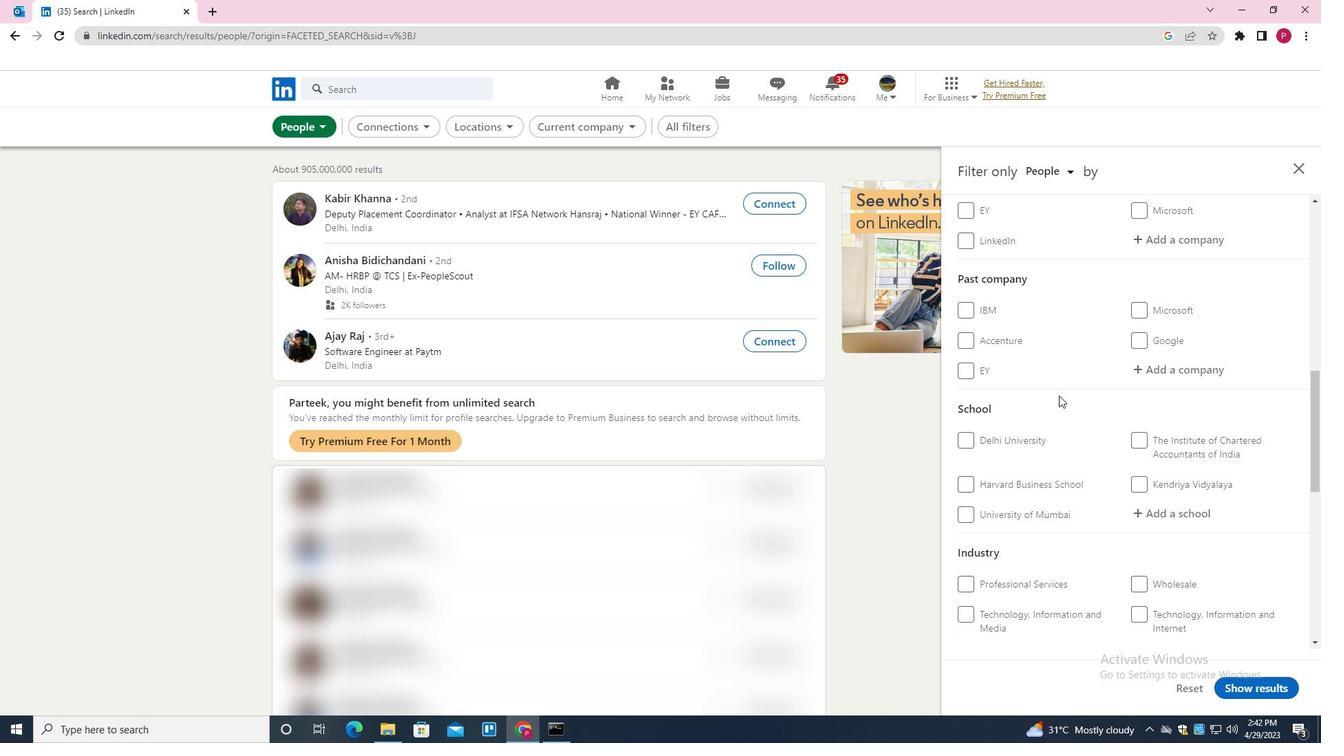 
Action: Mouse moved to (1021, 417)
Screenshot: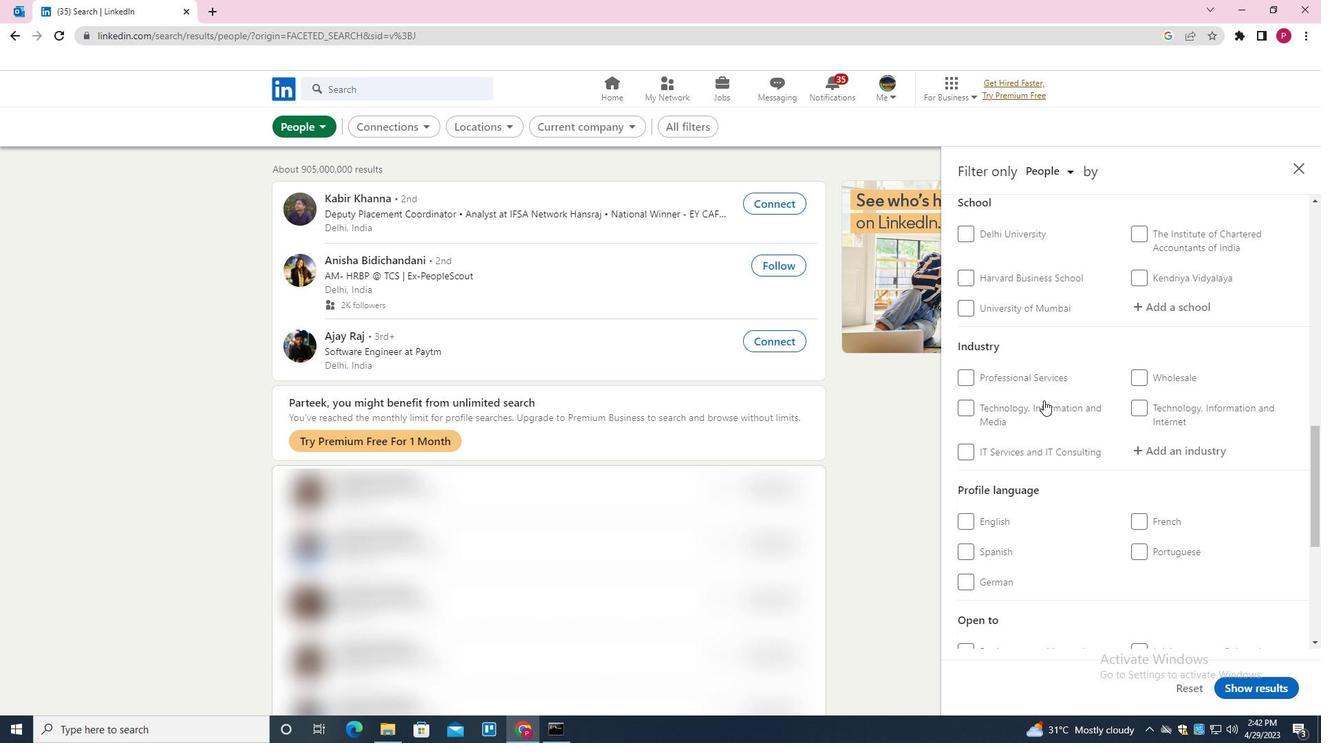 
Action: Mouse scrolled (1021, 416) with delta (0, 0)
Screenshot: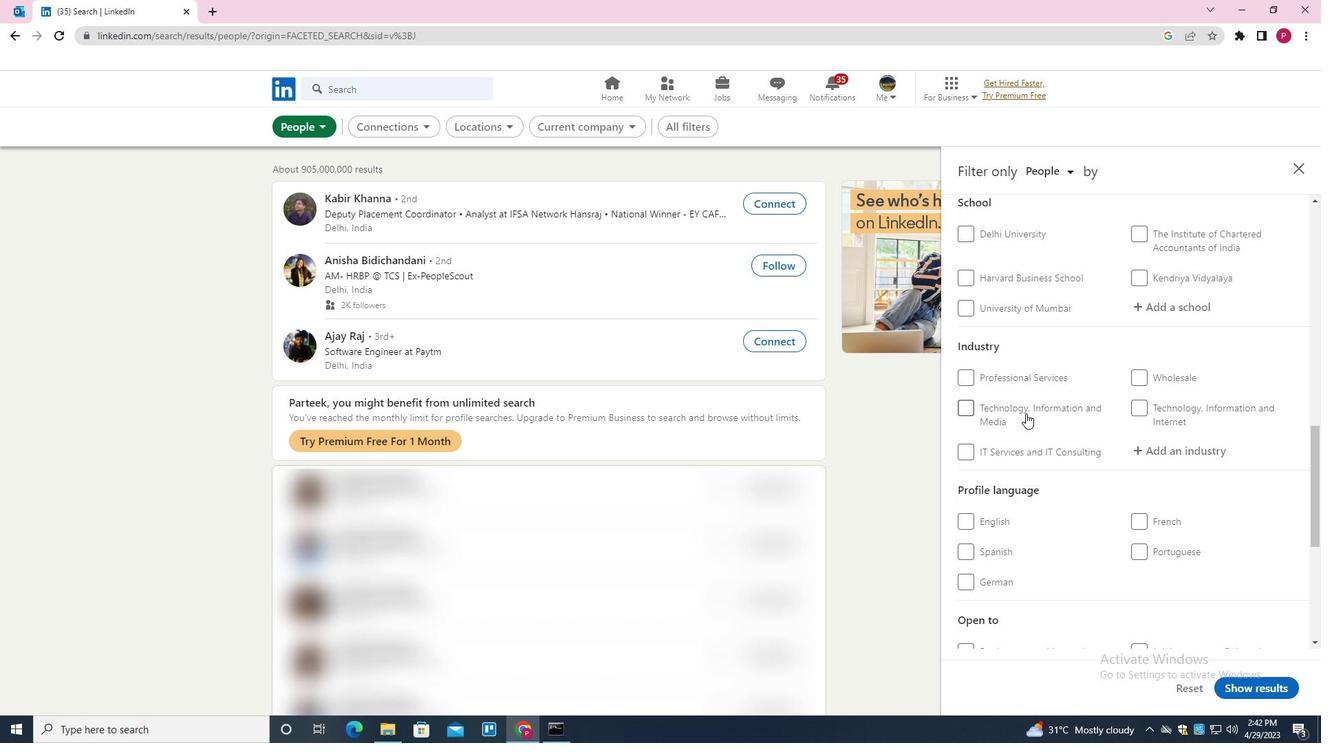 
Action: Mouse scrolled (1021, 416) with delta (0, 0)
Screenshot: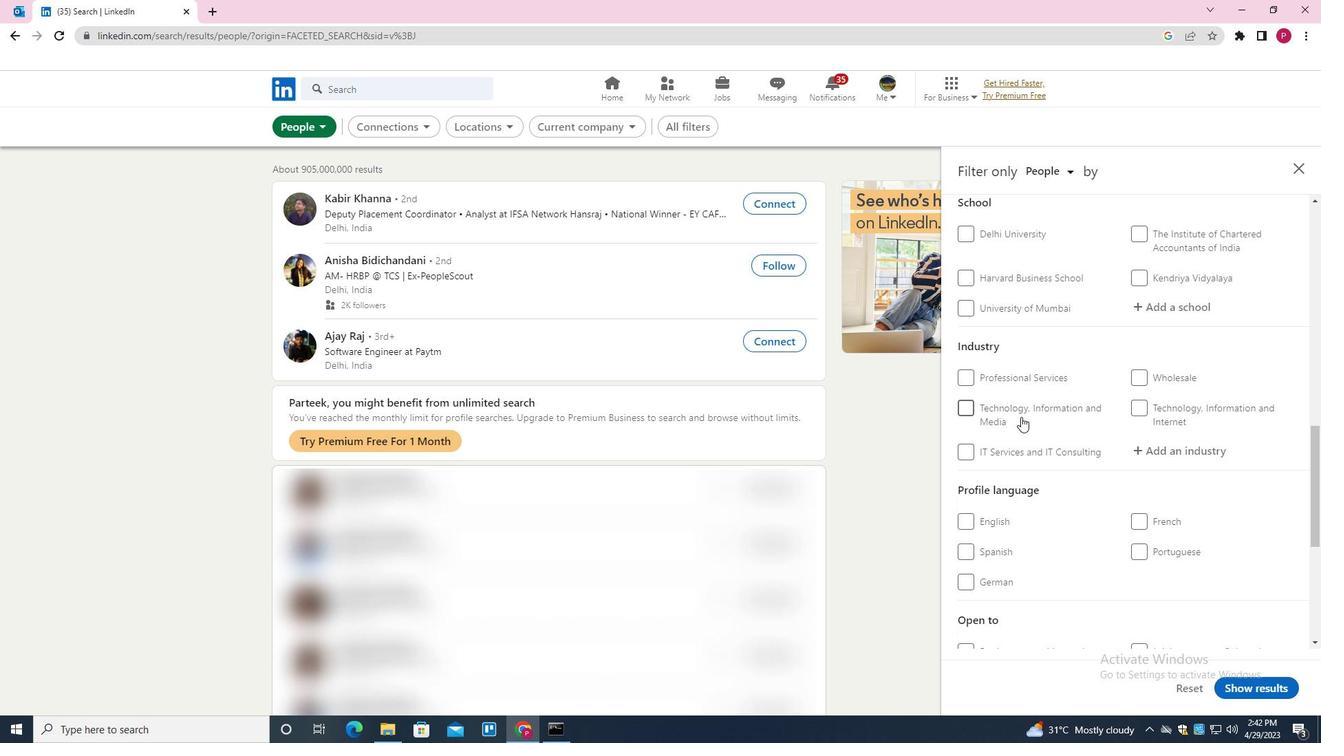 
Action: Mouse scrolled (1021, 416) with delta (0, 0)
Screenshot: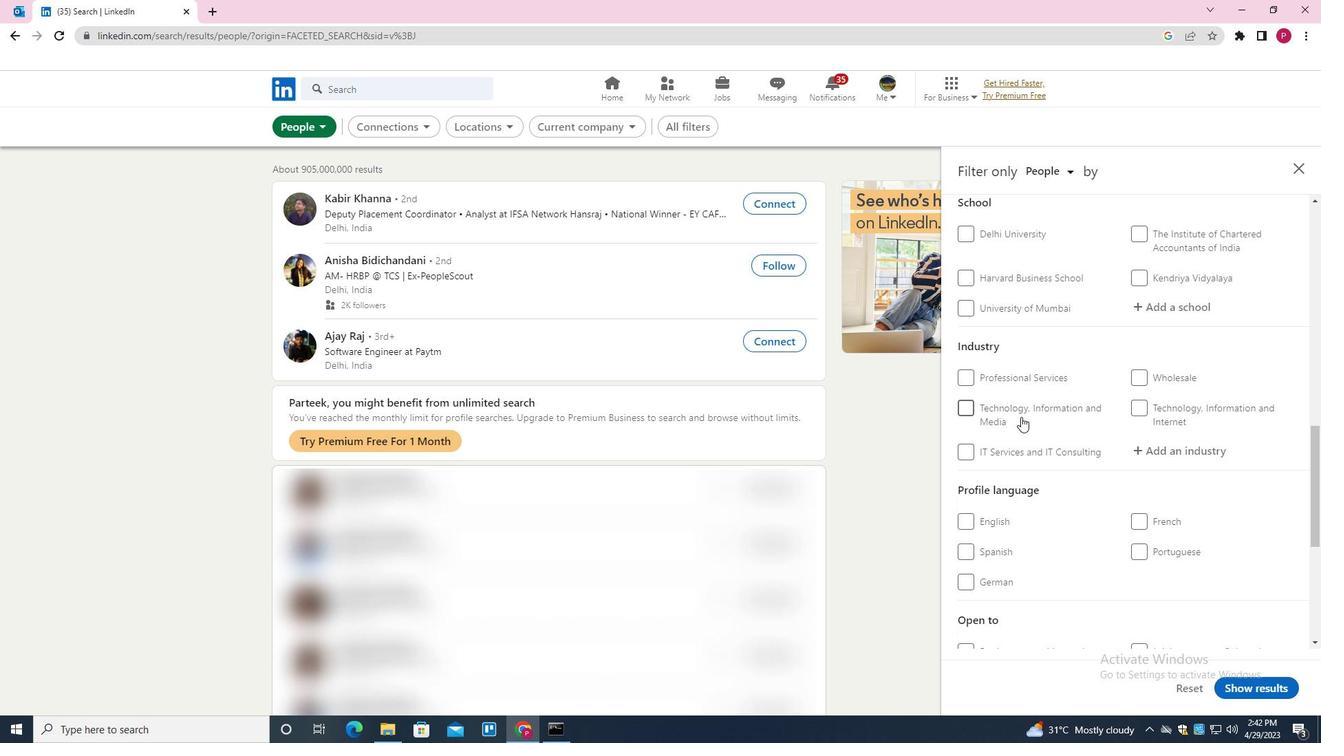 
Action: Mouse moved to (976, 319)
Screenshot: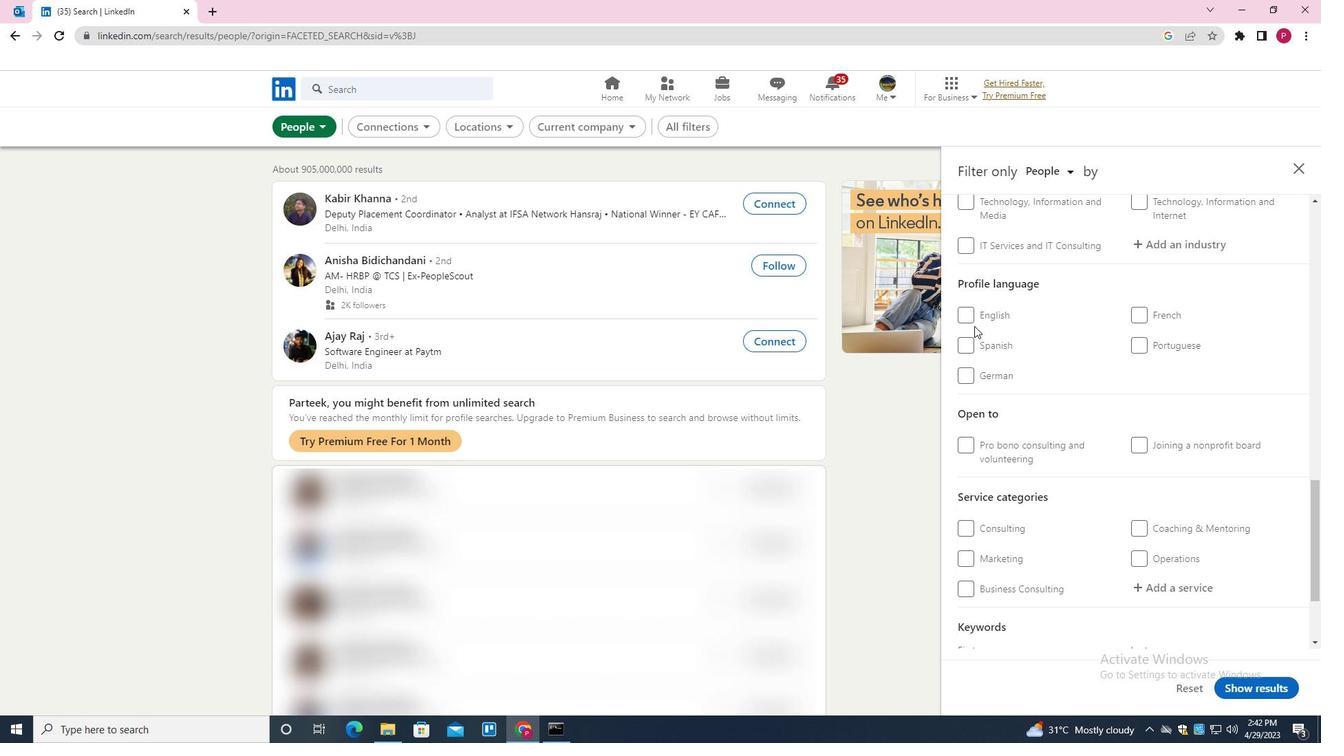 
Action: Mouse pressed left at (976, 319)
Screenshot: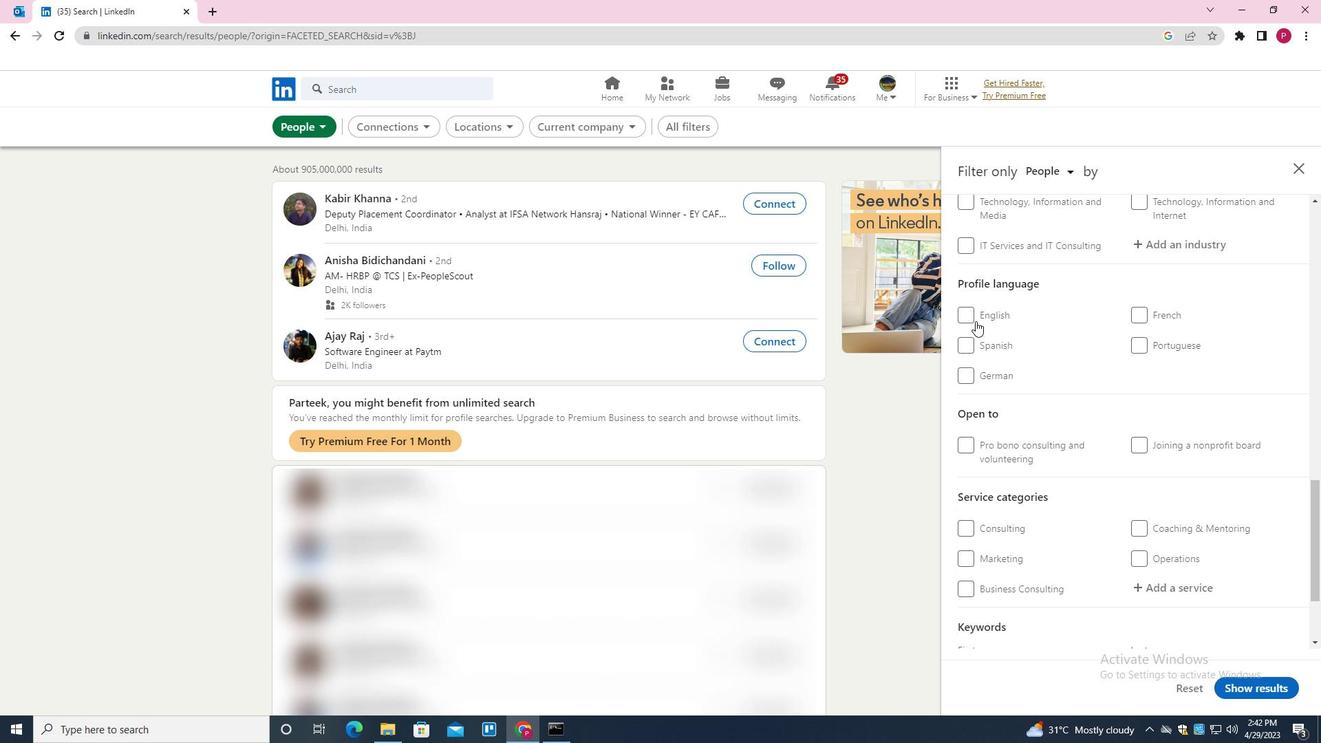 
Action: Mouse moved to (1029, 415)
Screenshot: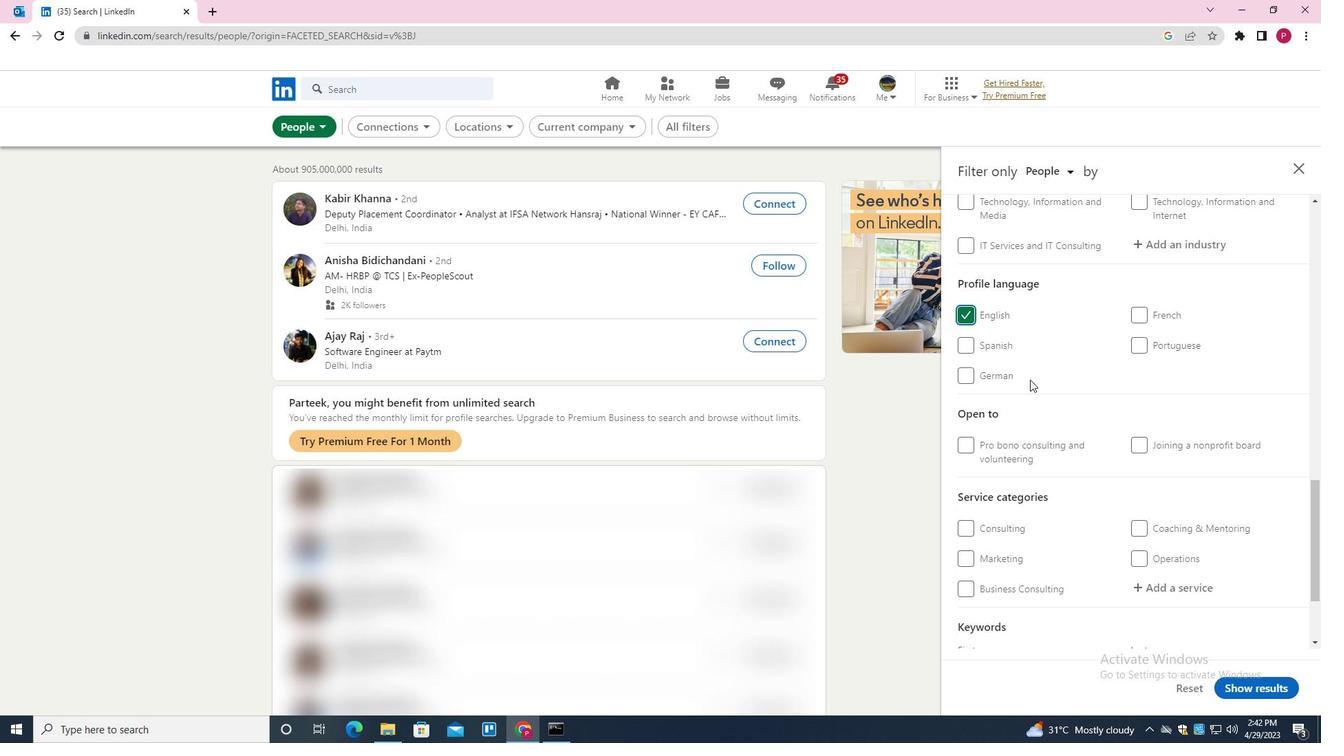 
Action: Mouse scrolled (1029, 416) with delta (0, 0)
Screenshot: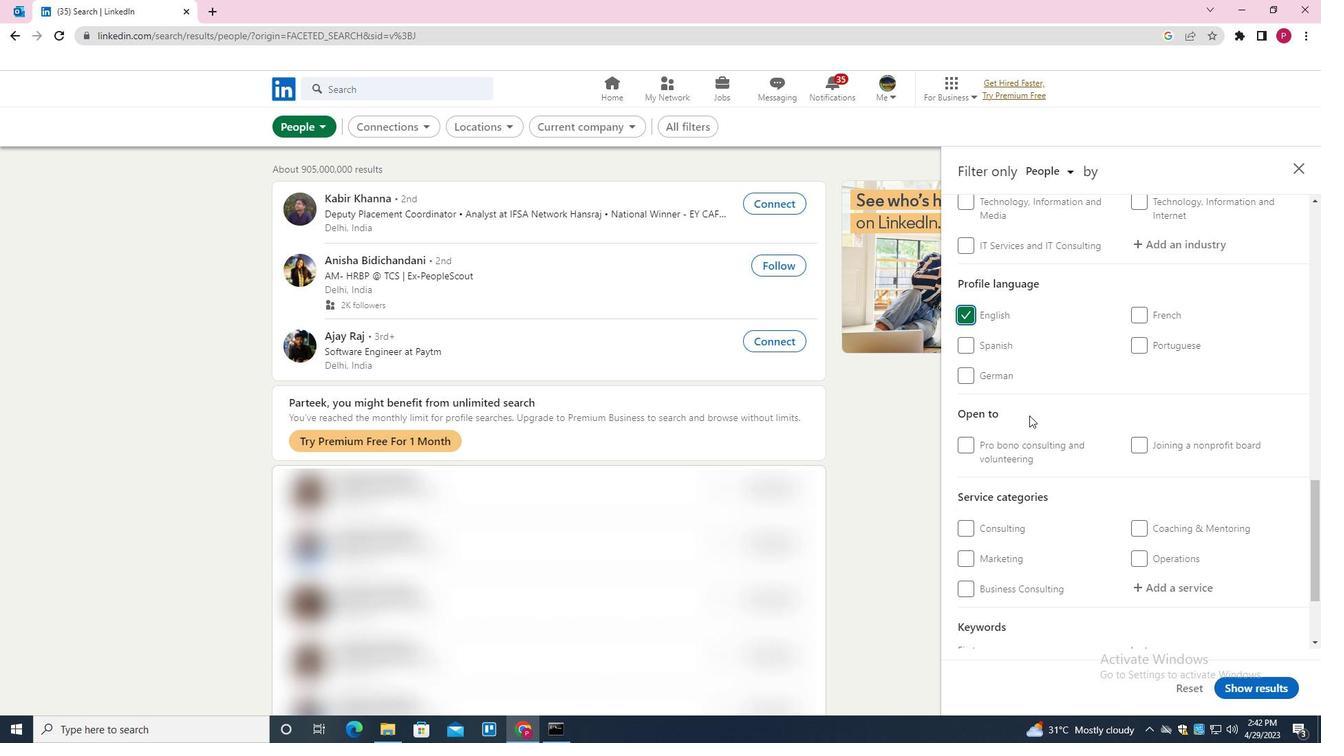 
Action: Mouse scrolled (1029, 416) with delta (0, 0)
Screenshot: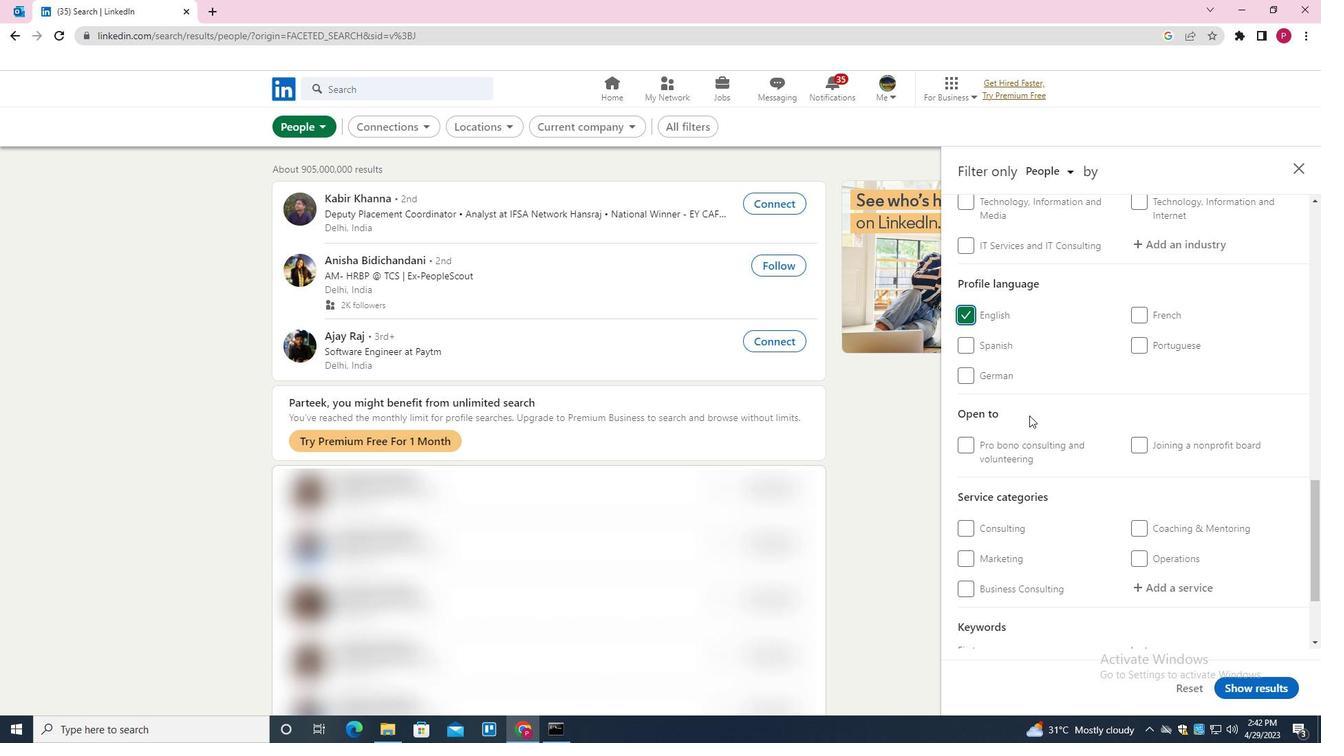 
Action: Mouse scrolled (1029, 416) with delta (0, 0)
Screenshot: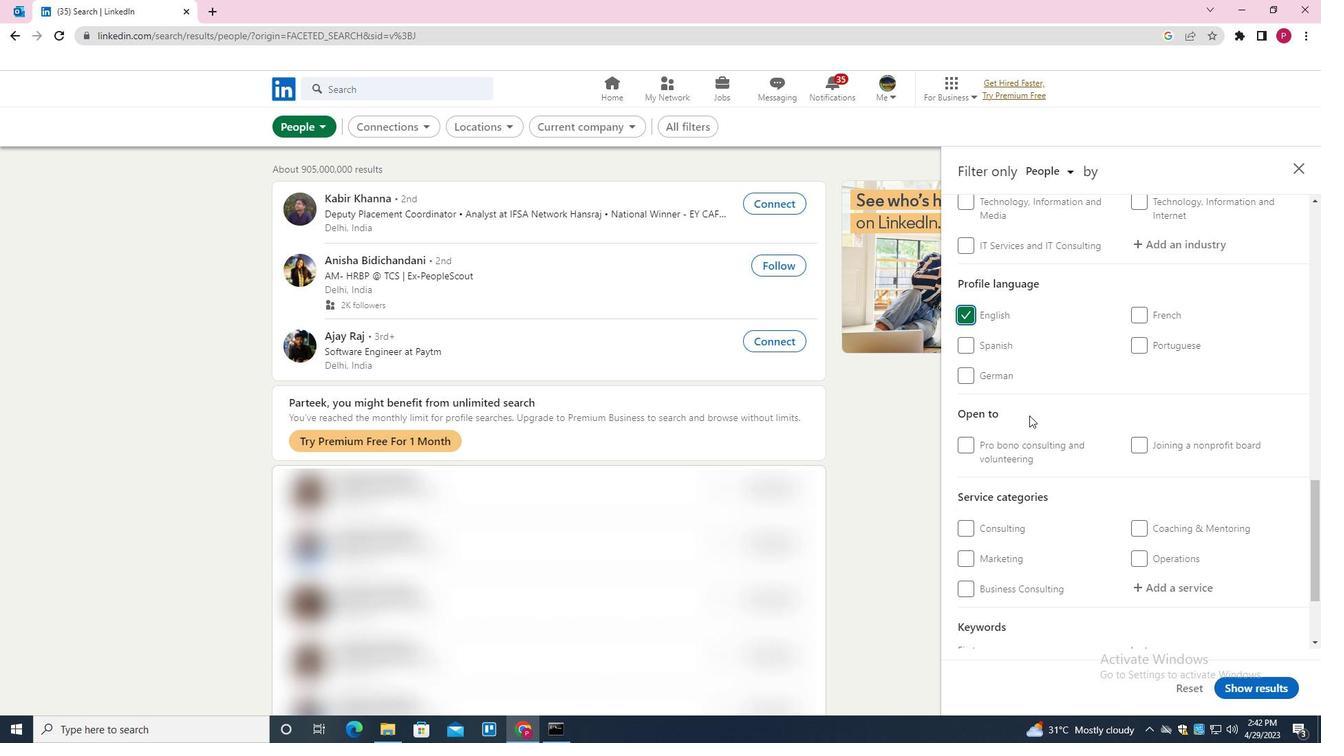 
Action: Mouse scrolled (1029, 416) with delta (0, 0)
Screenshot: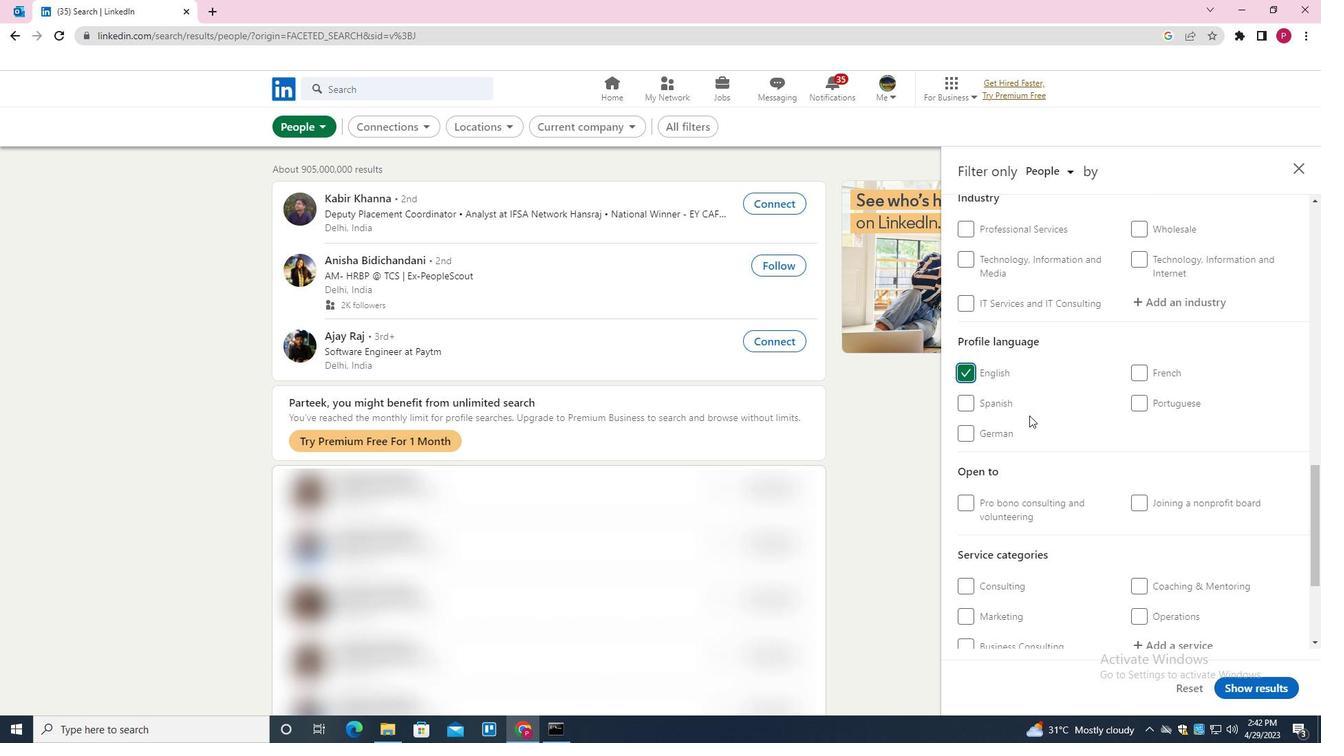 
Action: Mouse scrolled (1029, 416) with delta (0, 0)
Screenshot: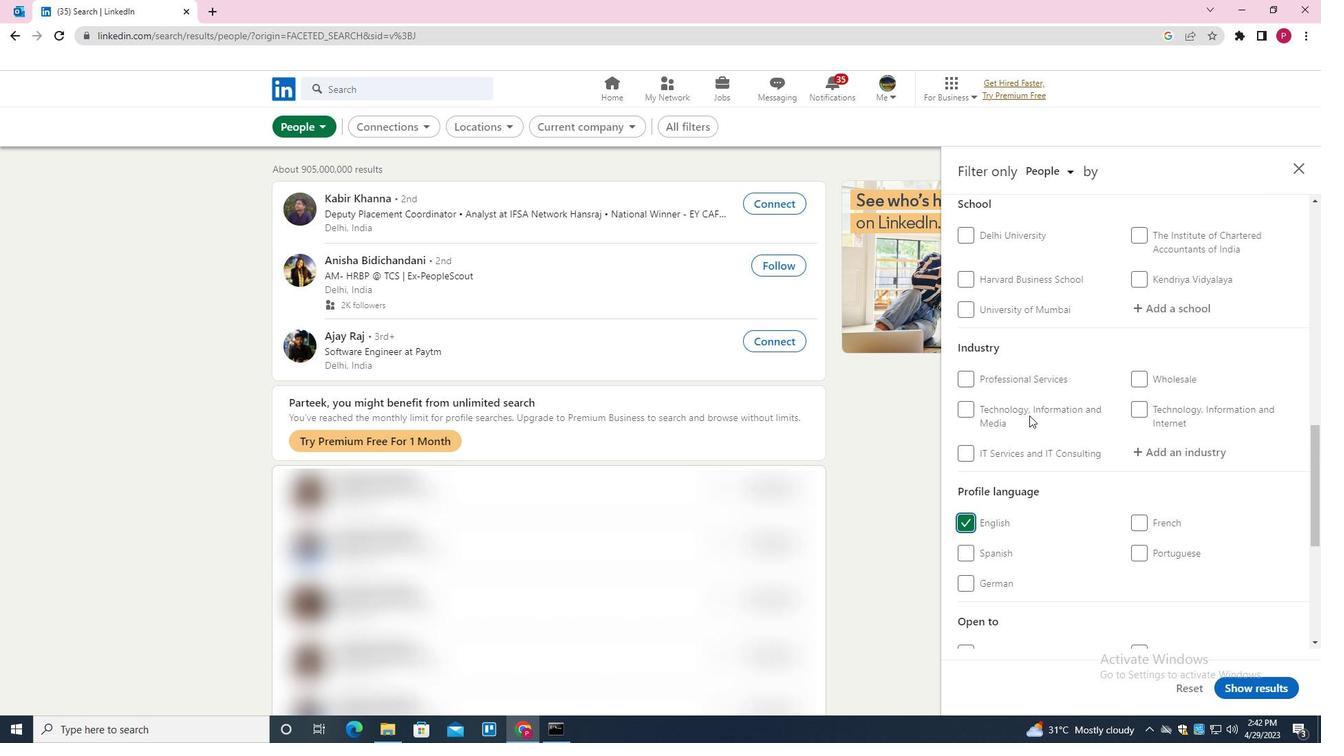 
Action: Mouse scrolled (1029, 416) with delta (0, 0)
Screenshot: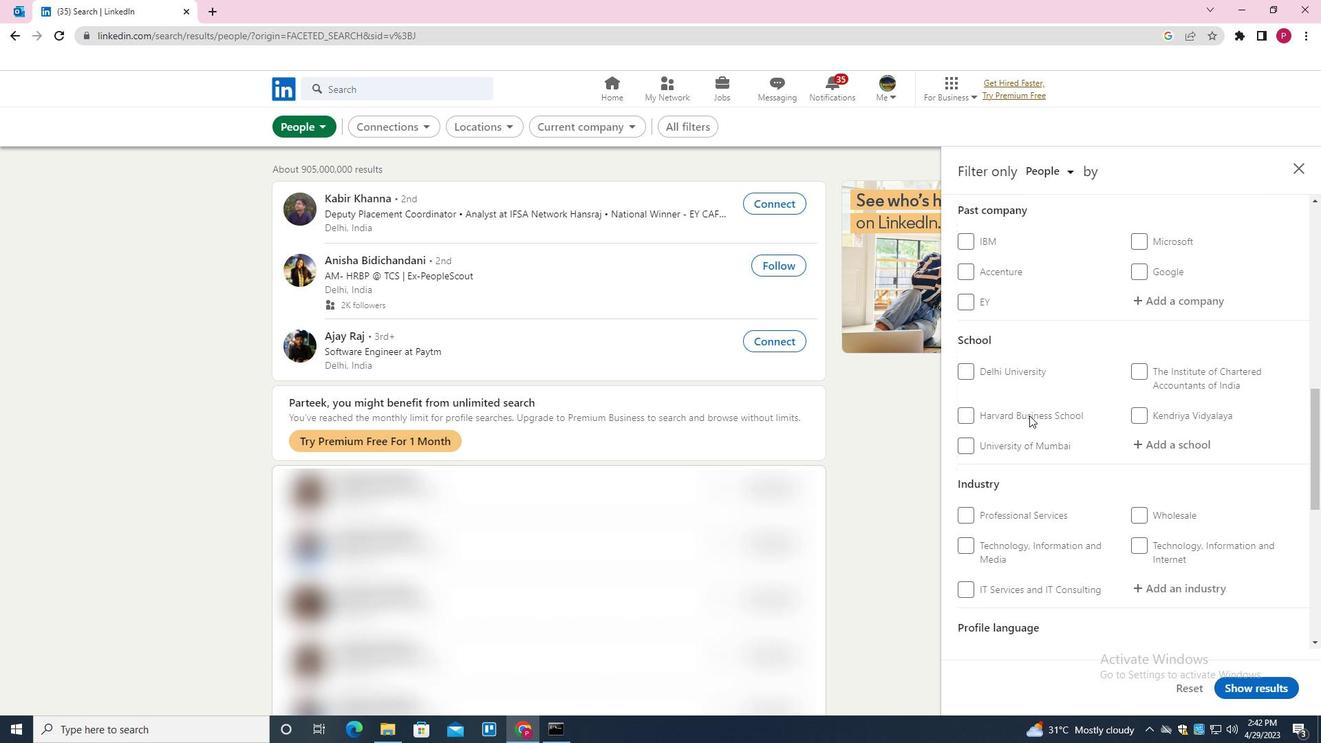 
Action: Mouse scrolled (1029, 416) with delta (0, 0)
Screenshot: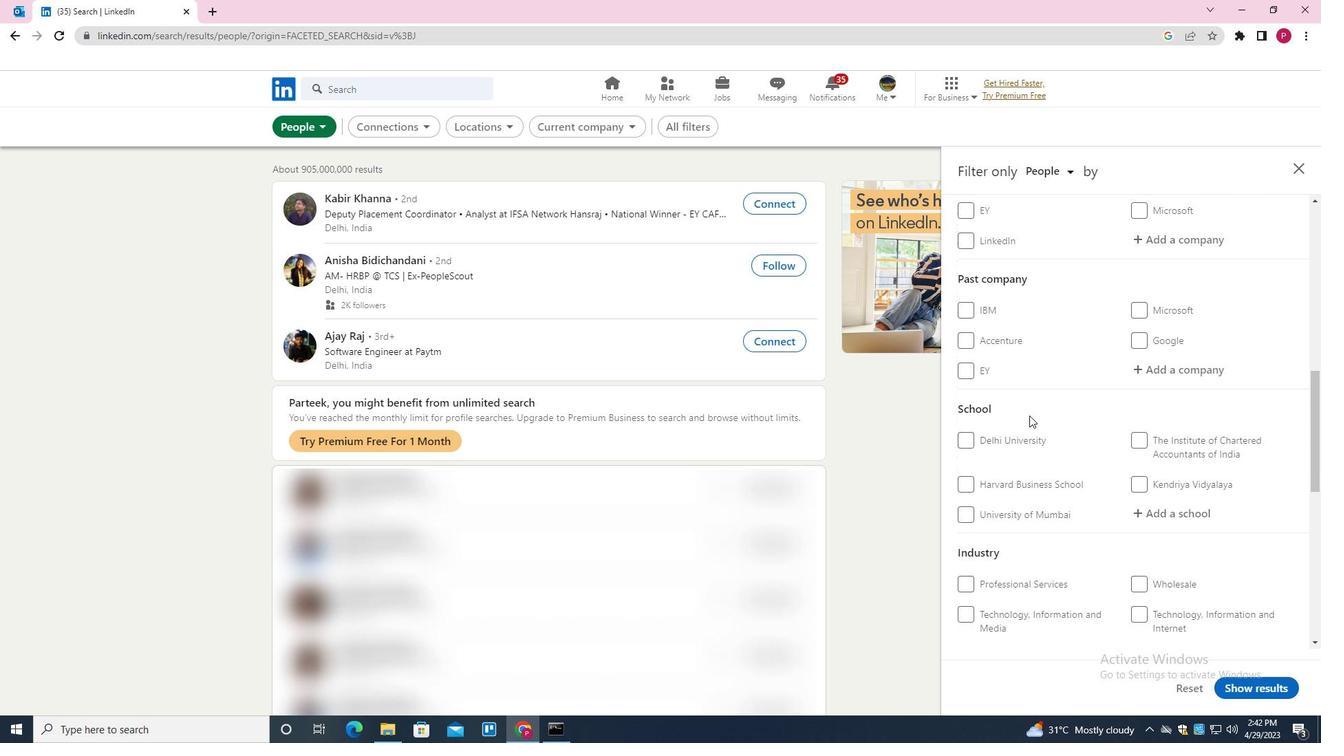 
Action: Mouse moved to (1159, 301)
Screenshot: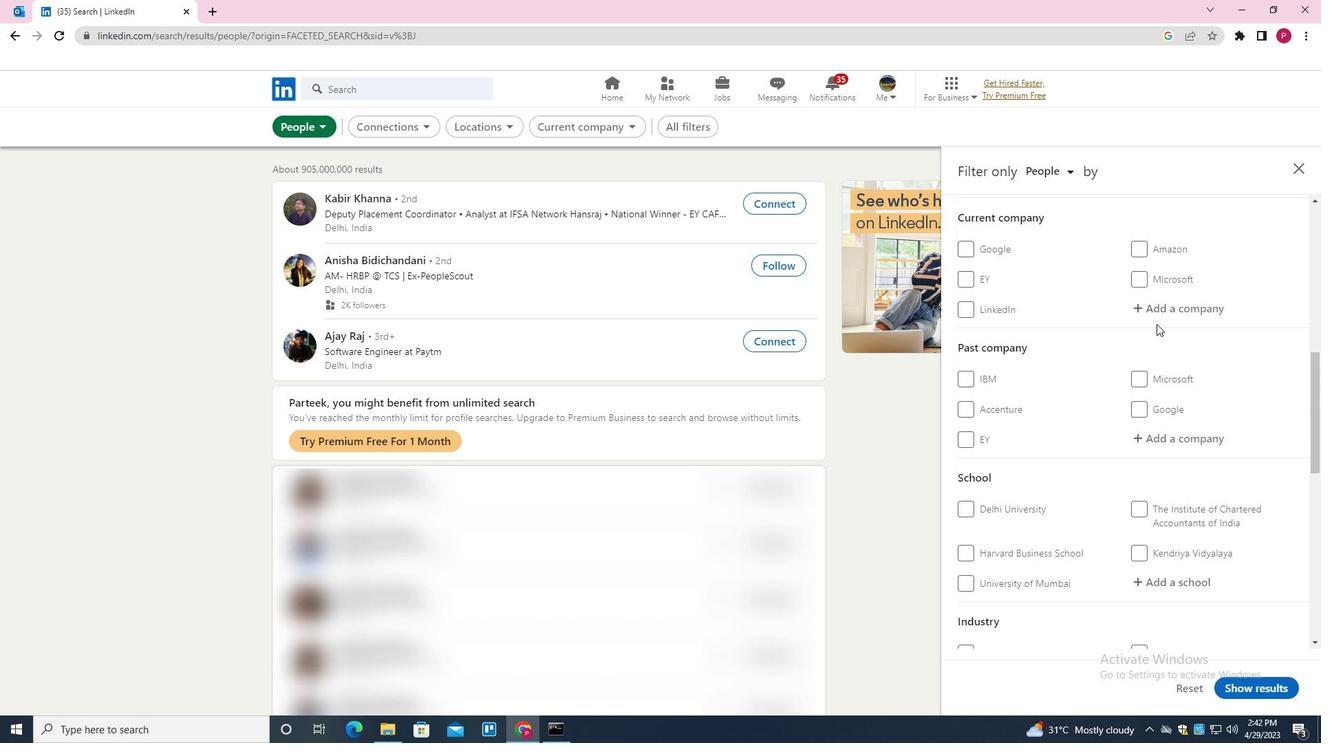 
Action: Mouse pressed left at (1159, 301)
Screenshot: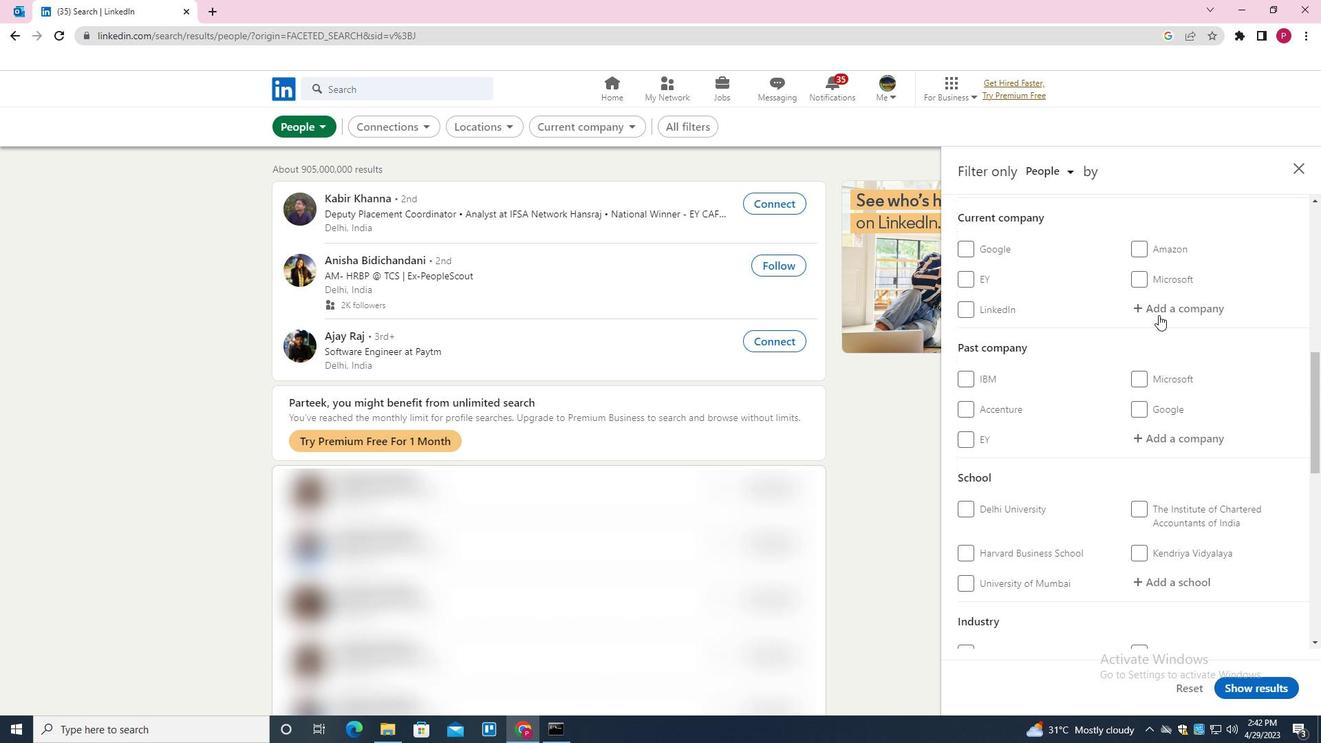 
Action: Key pressed <Key.shift>SPINNY<Key.down><Key.enter>
Screenshot: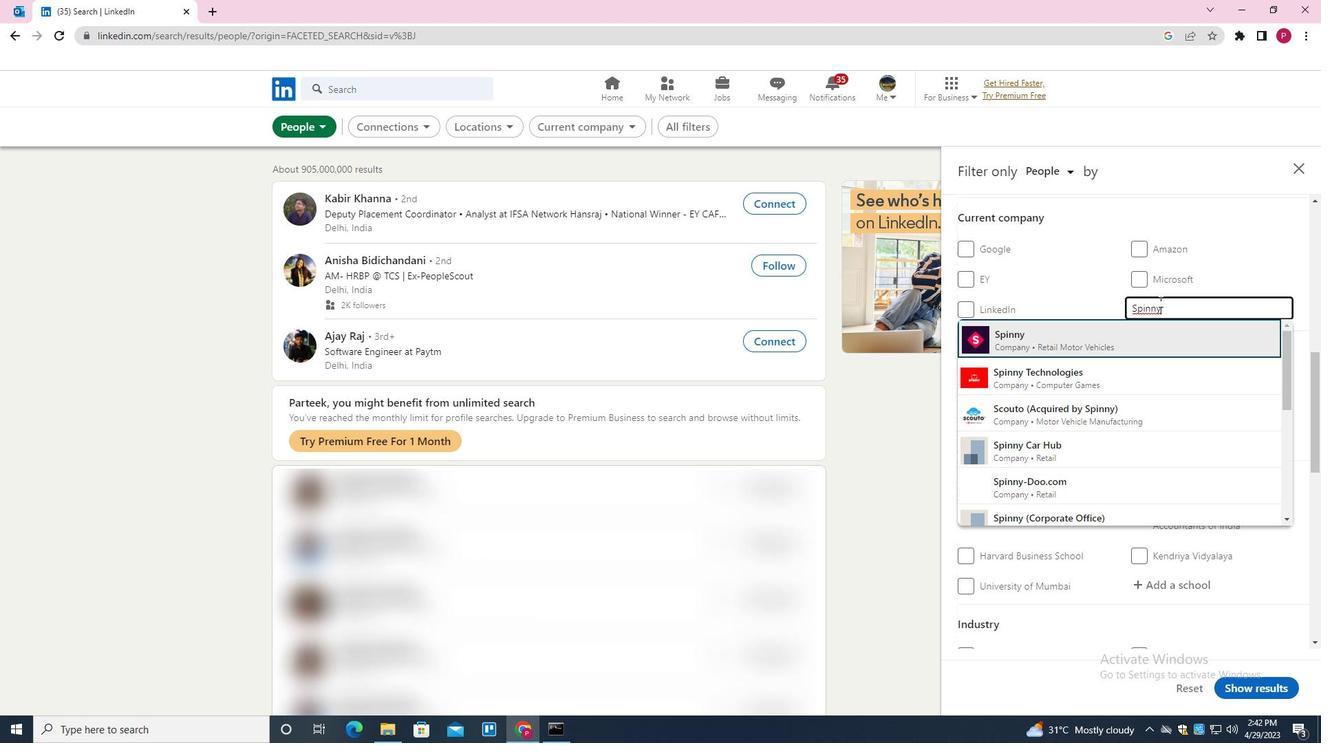 
Action: Mouse moved to (1020, 470)
Screenshot: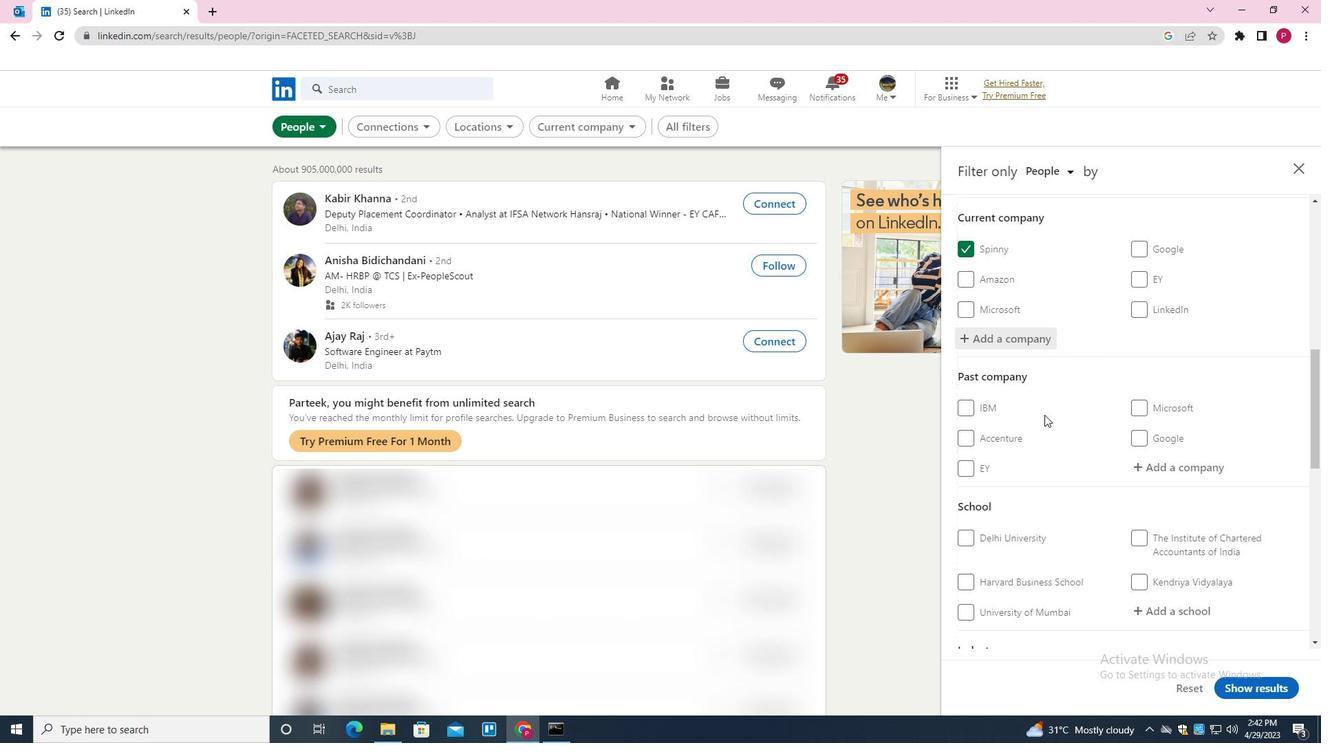 
Action: Mouse scrolled (1020, 469) with delta (0, 0)
Screenshot: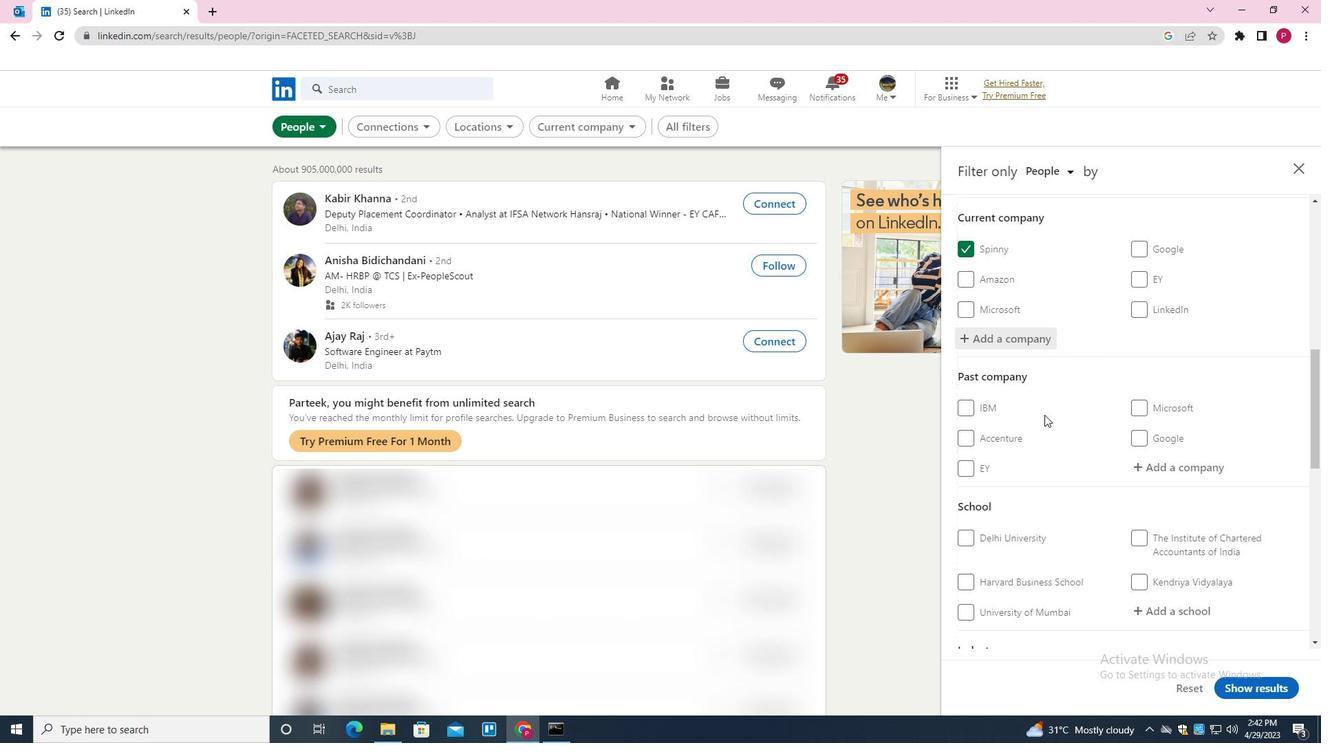 
Action: Mouse moved to (1018, 474)
Screenshot: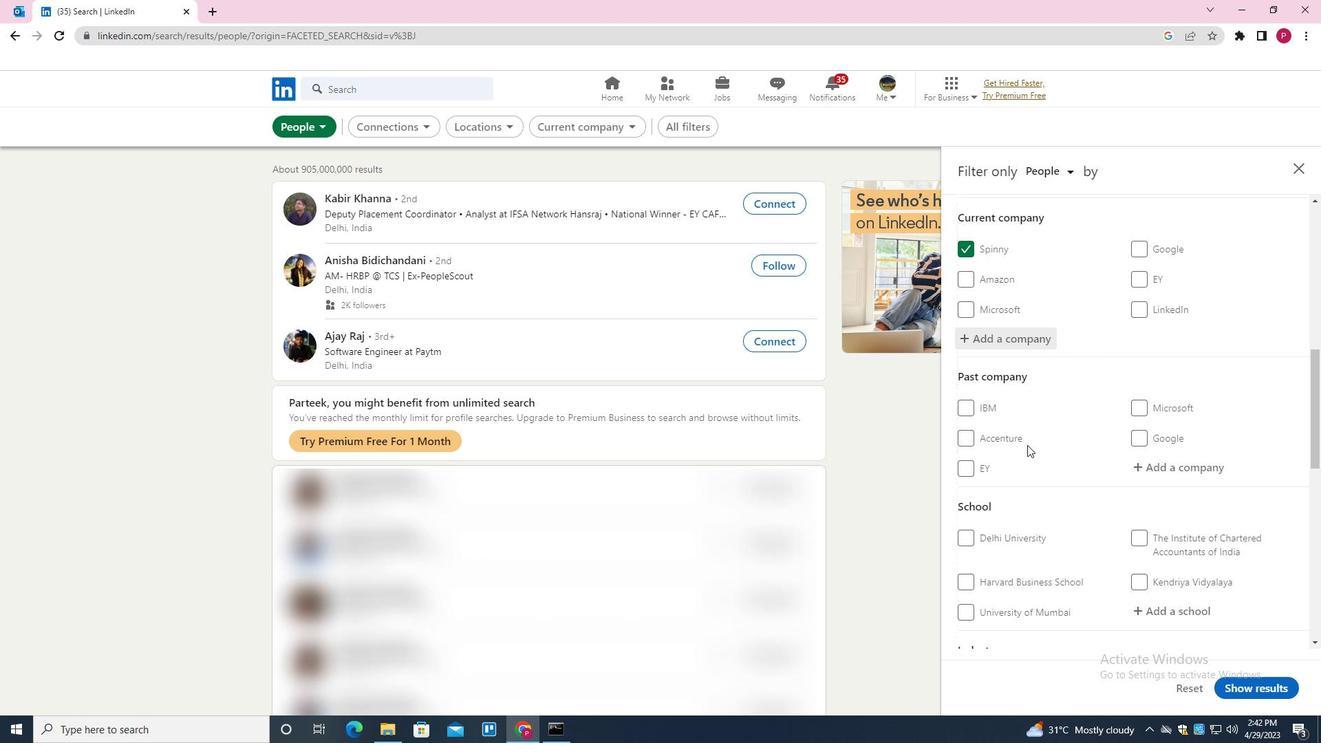 
Action: Mouse scrolled (1018, 473) with delta (0, 0)
Screenshot: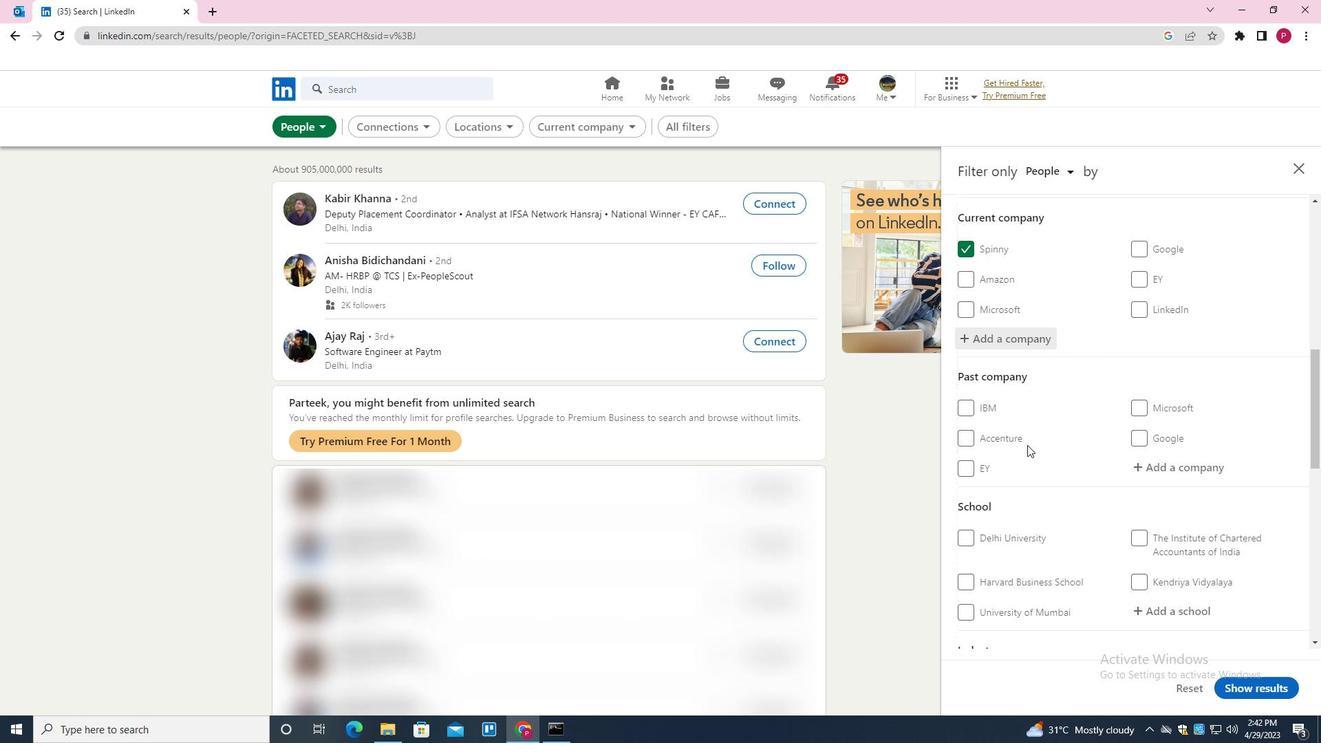 
Action: Mouse scrolled (1018, 473) with delta (0, 0)
Screenshot: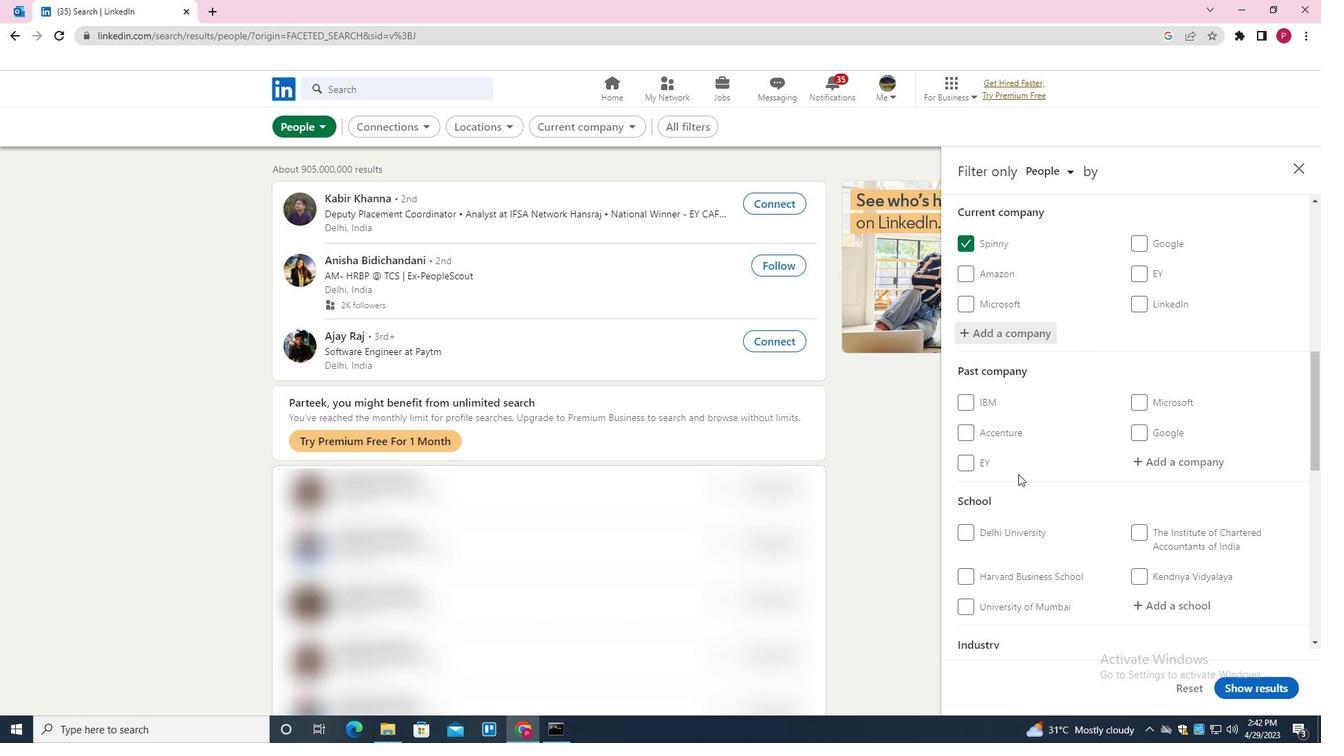 
Action: Mouse scrolled (1018, 473) with delta (0, 0)
Screenshot: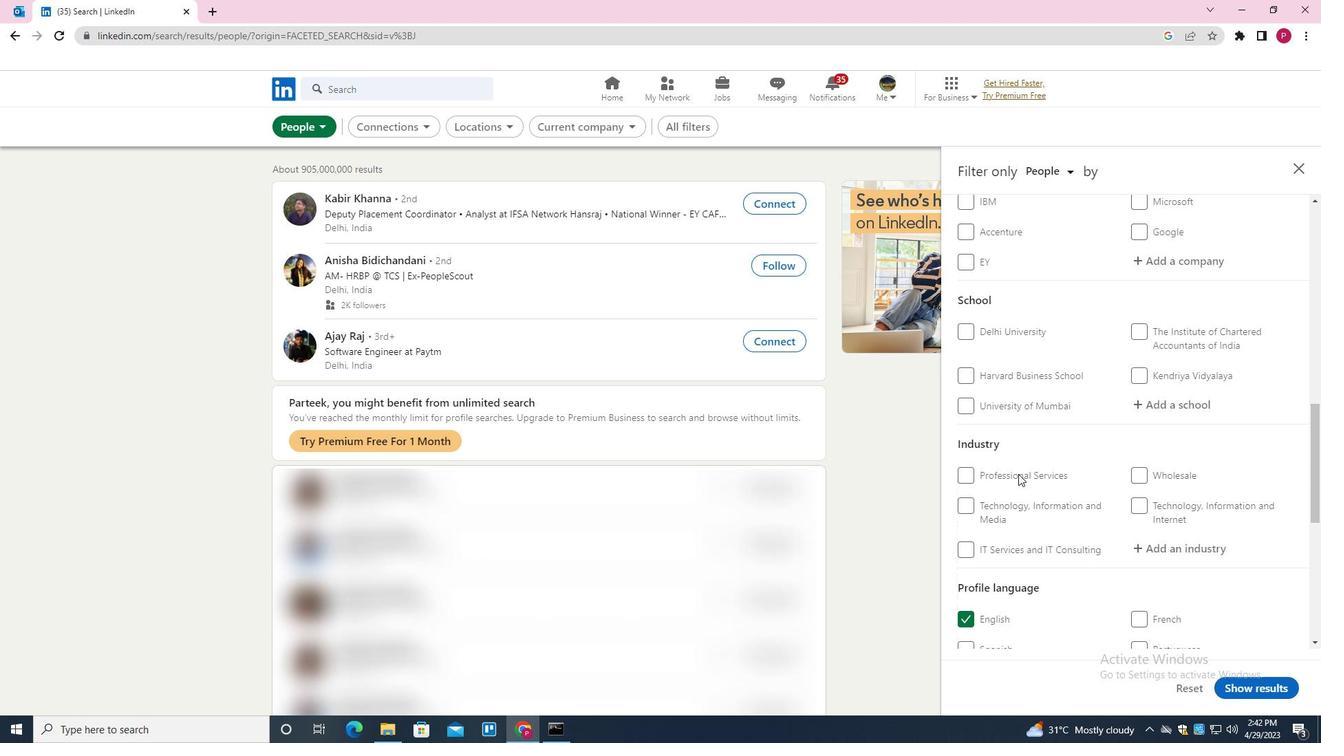 
Action: Mouse scrolled (1018, 473) with delta (0, 0)
Screenshot: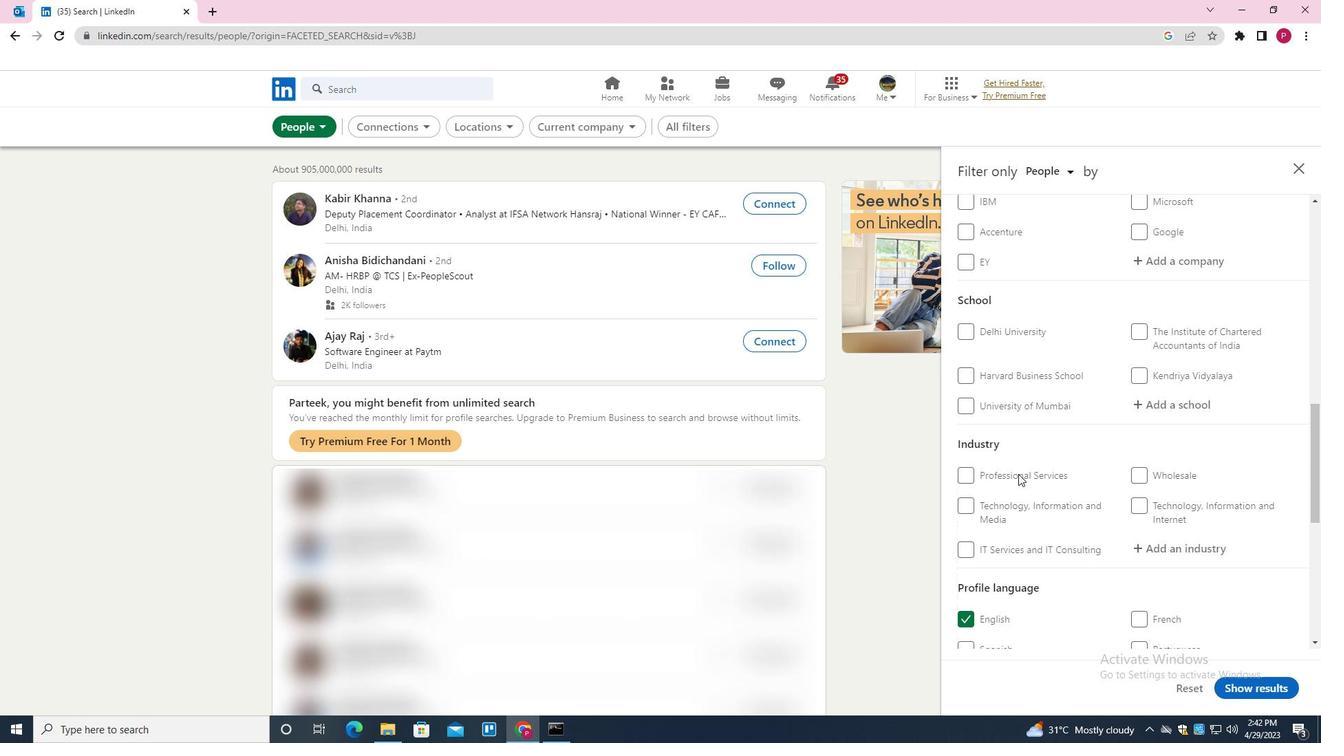 
Action: Mouse scrolled (1018, 473) with delta (0, 0)
Screenshot: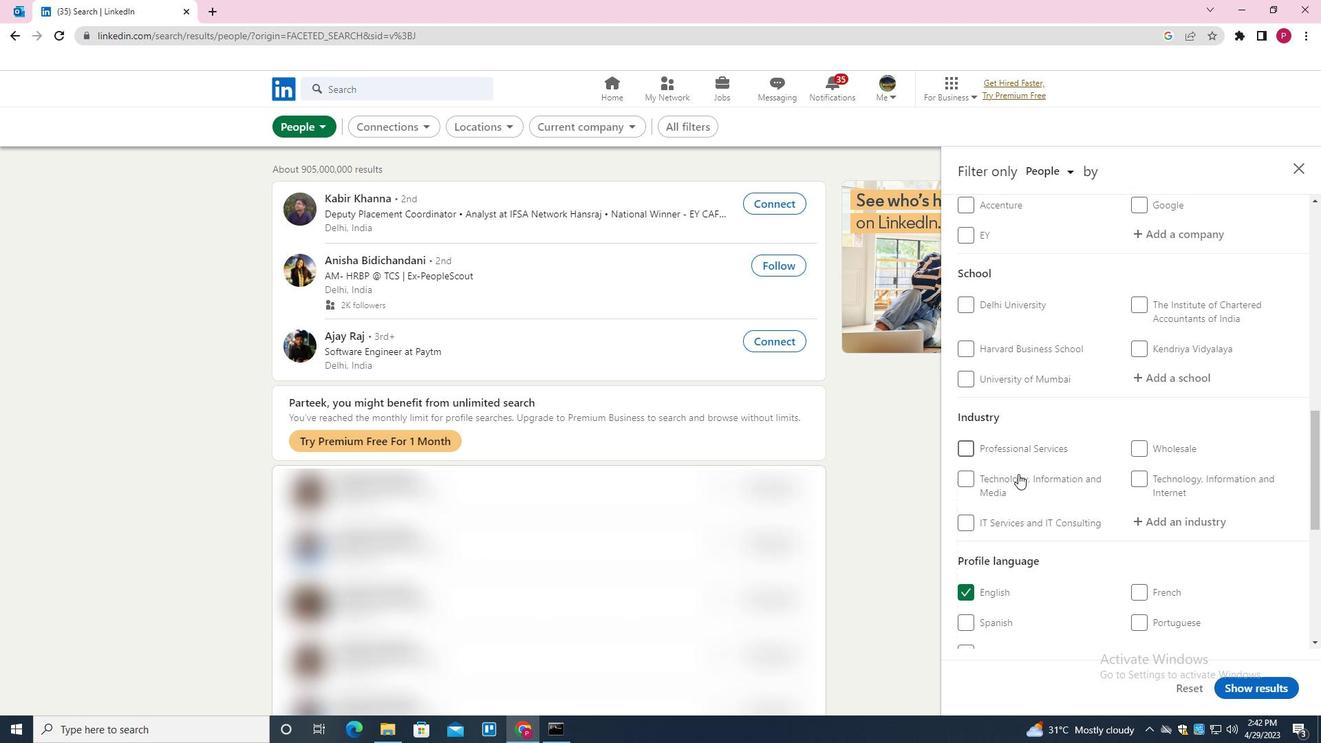 
Action: Mouse scrolled (1018, 473) with delta (0, 0)
Screenshot: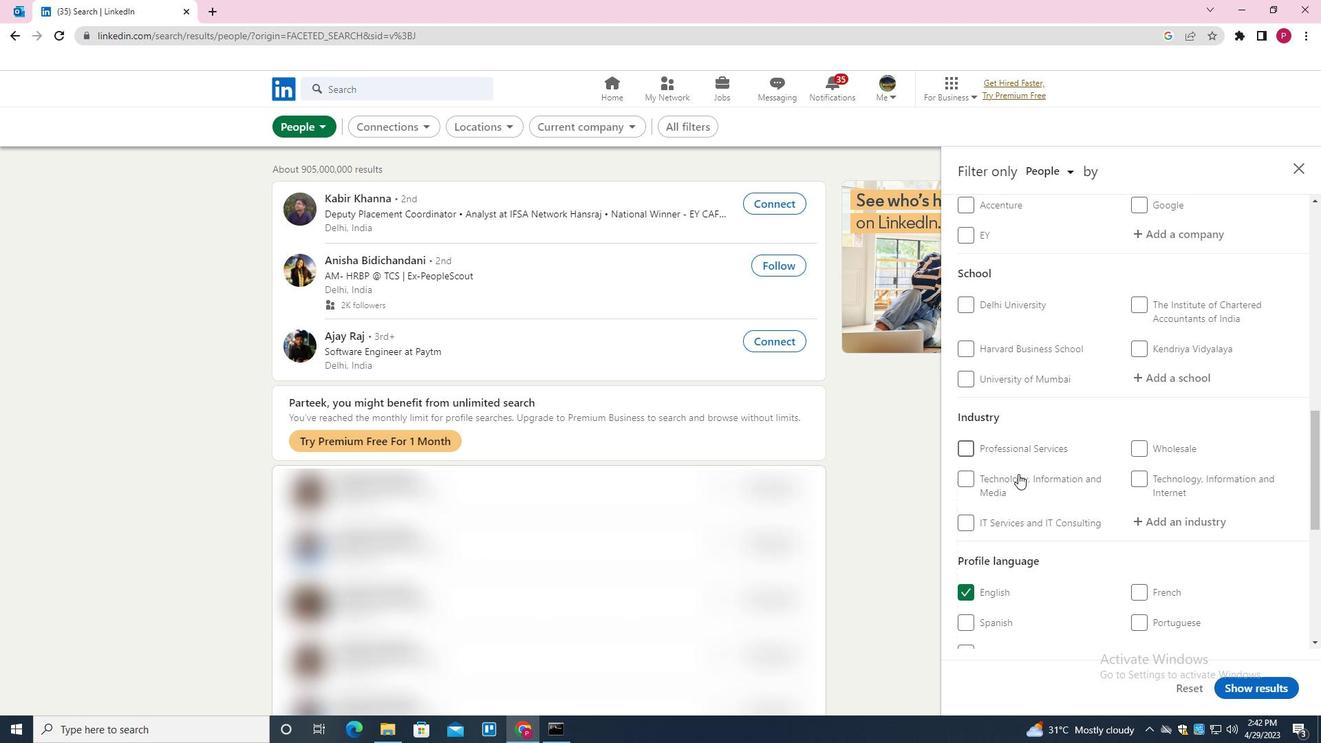 
Action: Mouse scrolled (1018, 473) with delta (0, 0)
Screenshot: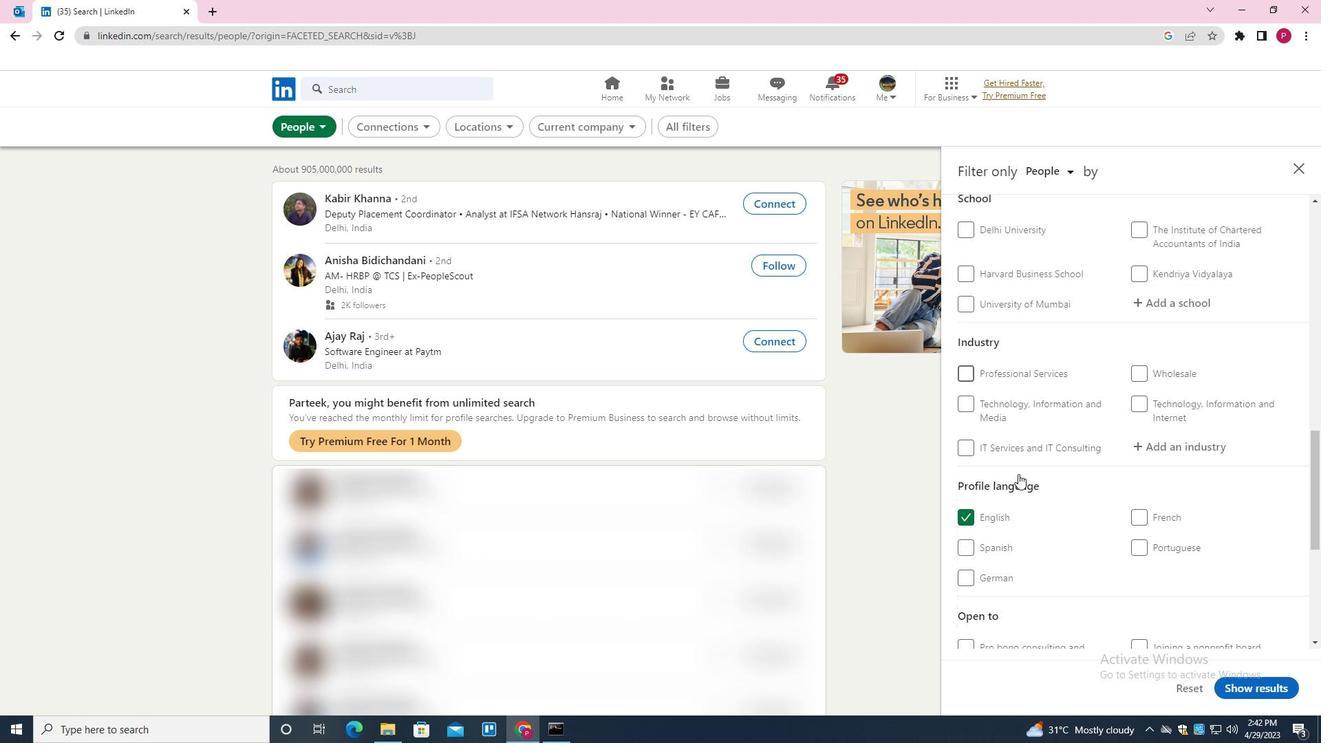 
Action: Mouse scrolled (1018, 475) with delta (0, 0)
Screenshot: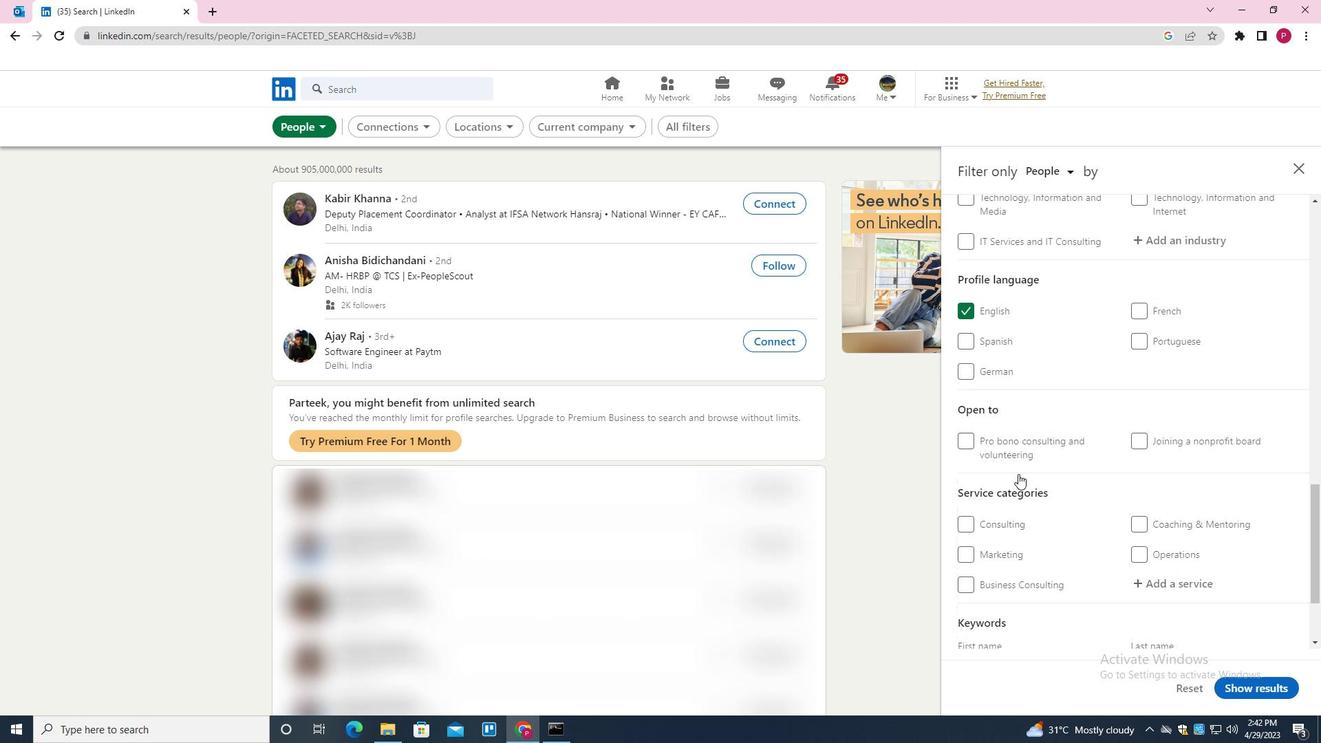 
Action: Mouse scrolled (1018, 475) with delta (0, 0)
Screenshot: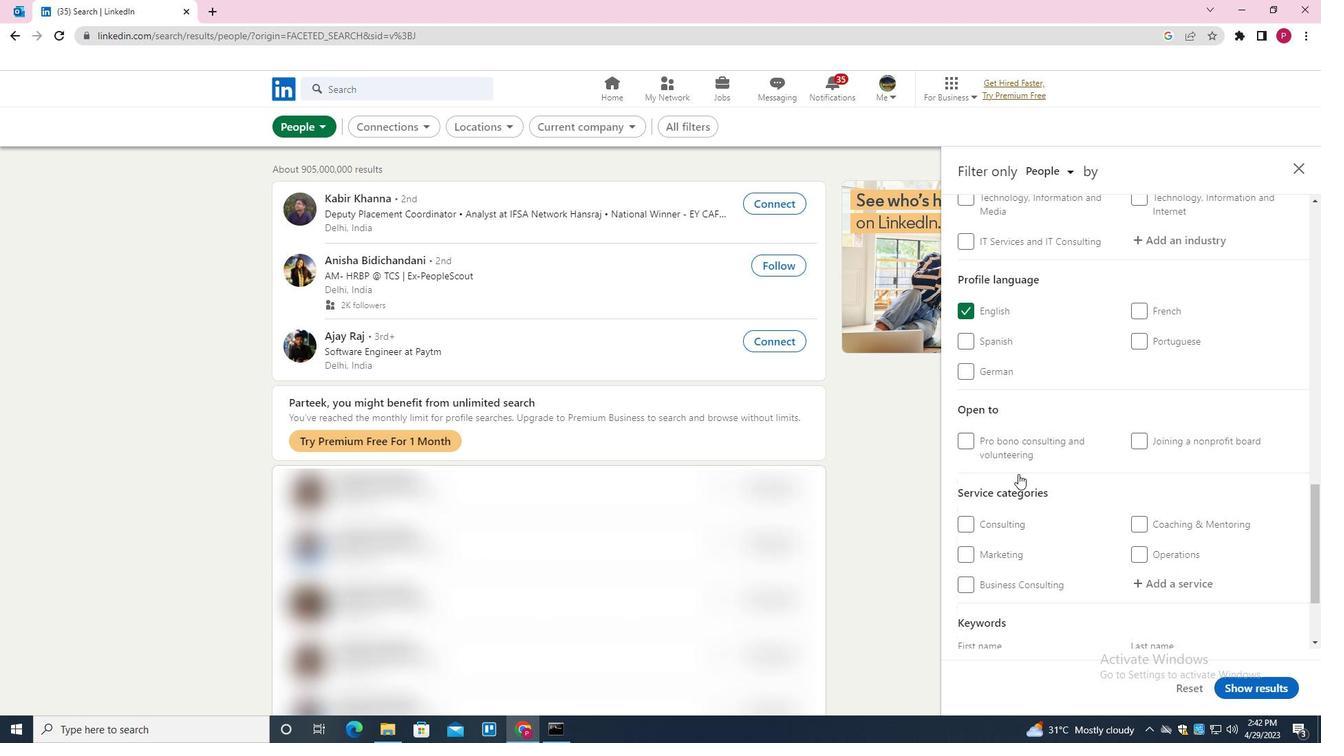 
Action: Mouse scrolled (1018, 475) with delta (0, 0)
Screenshot: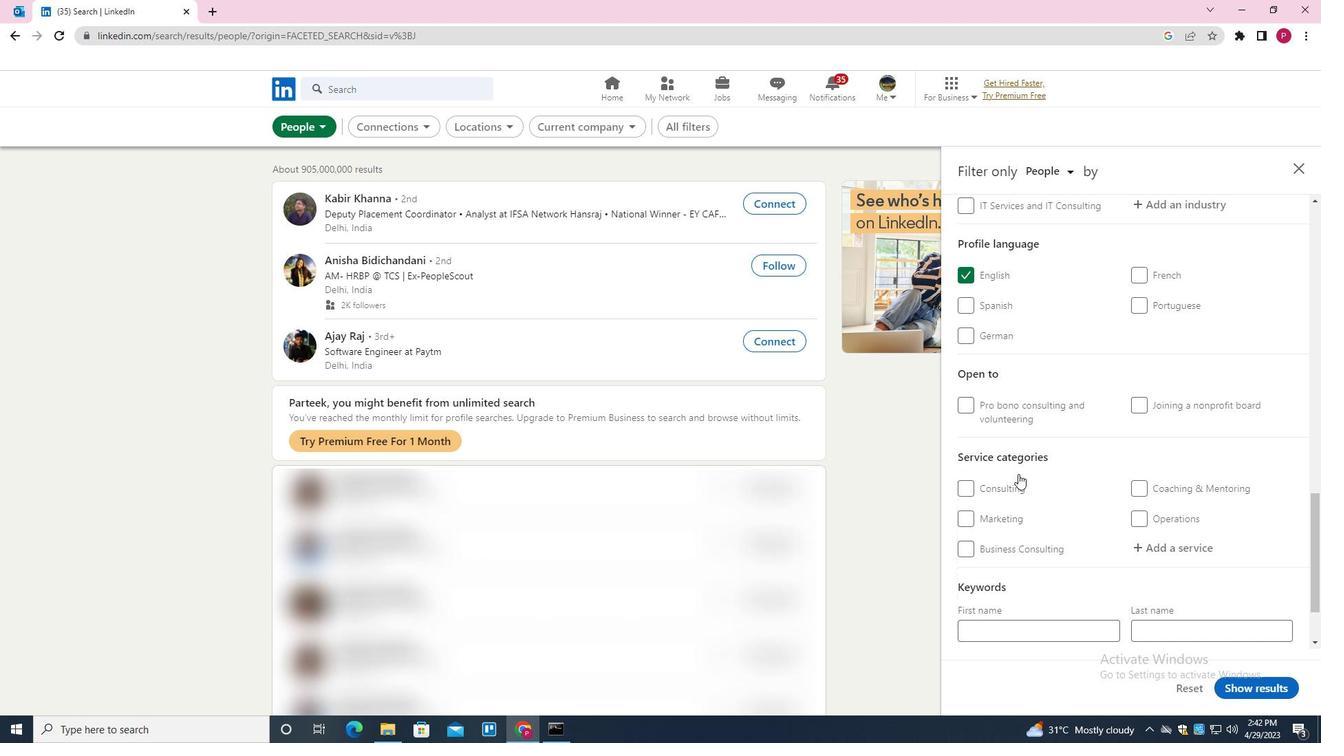 
Action: Mouse moved to (1173, 267)
Screenshot: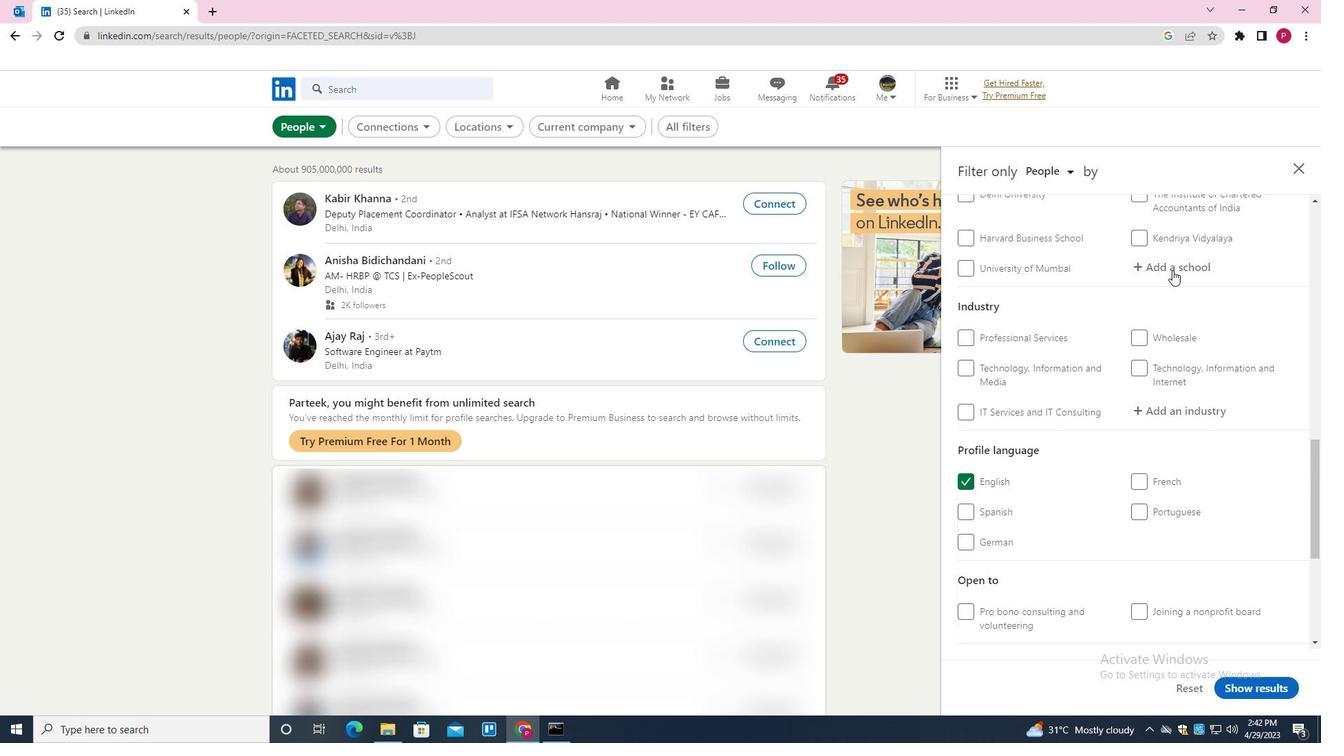 
Action: Mouse pressed left at (1173, 267)
Screenshot: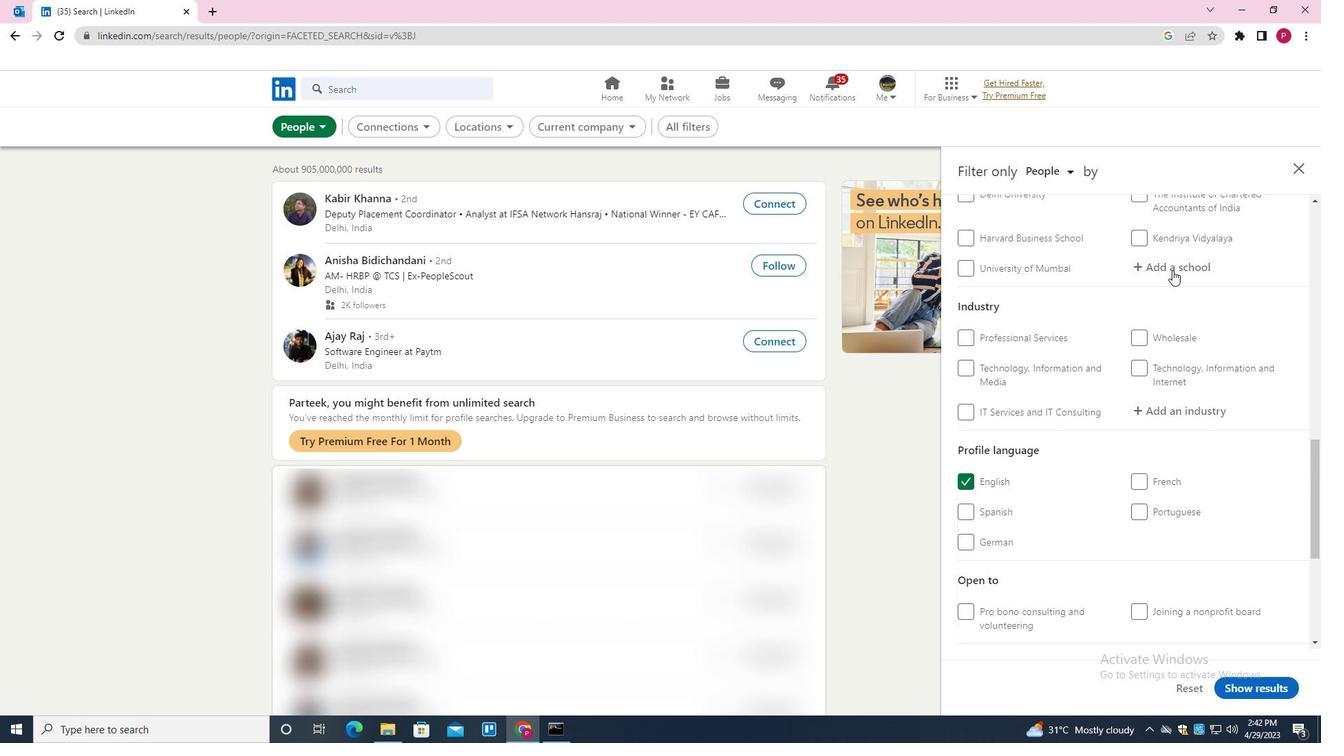 
Action: Key pressed <Key.shift><Key.shift><Key.shift><Key.shift><Key.shift><Key.shift>K.<Key.shift>S<Key.space><Key.down><Key.enter>
Screenshot: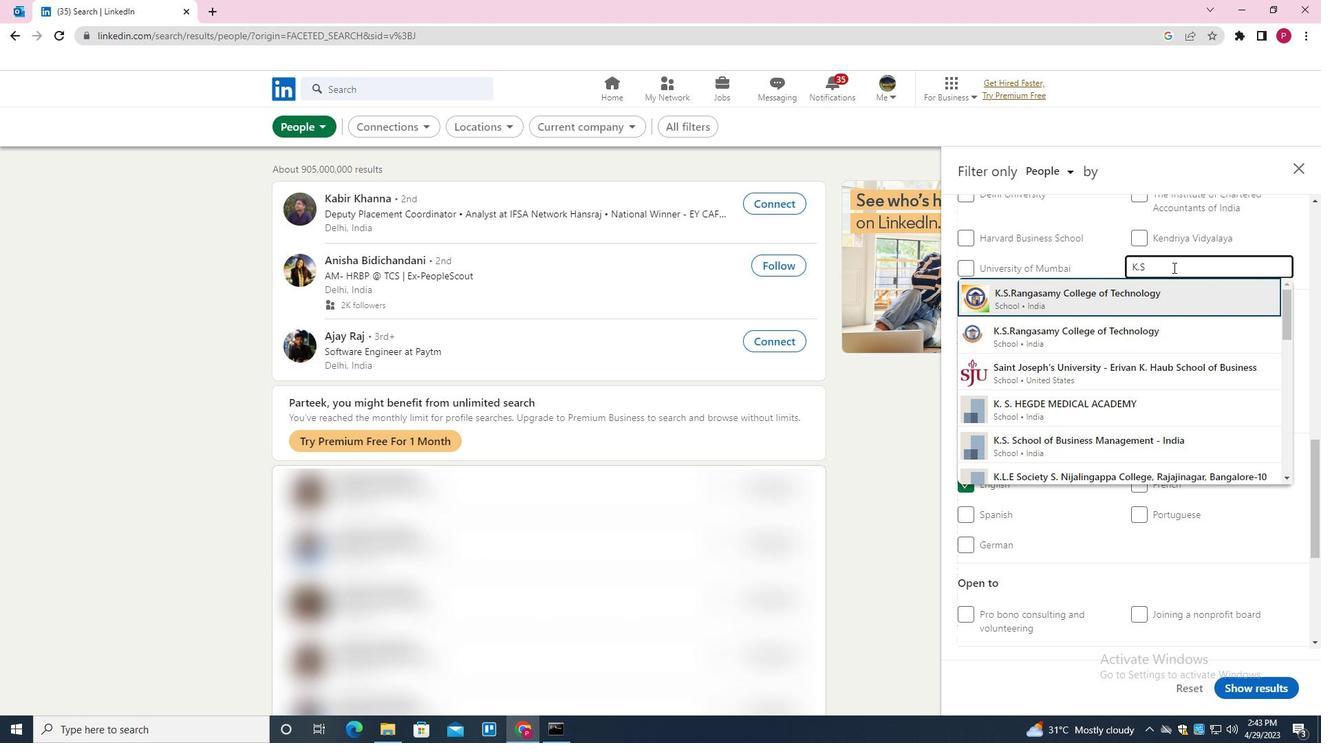 
Action: Mouse moved to (1122, 346)
Screenshot: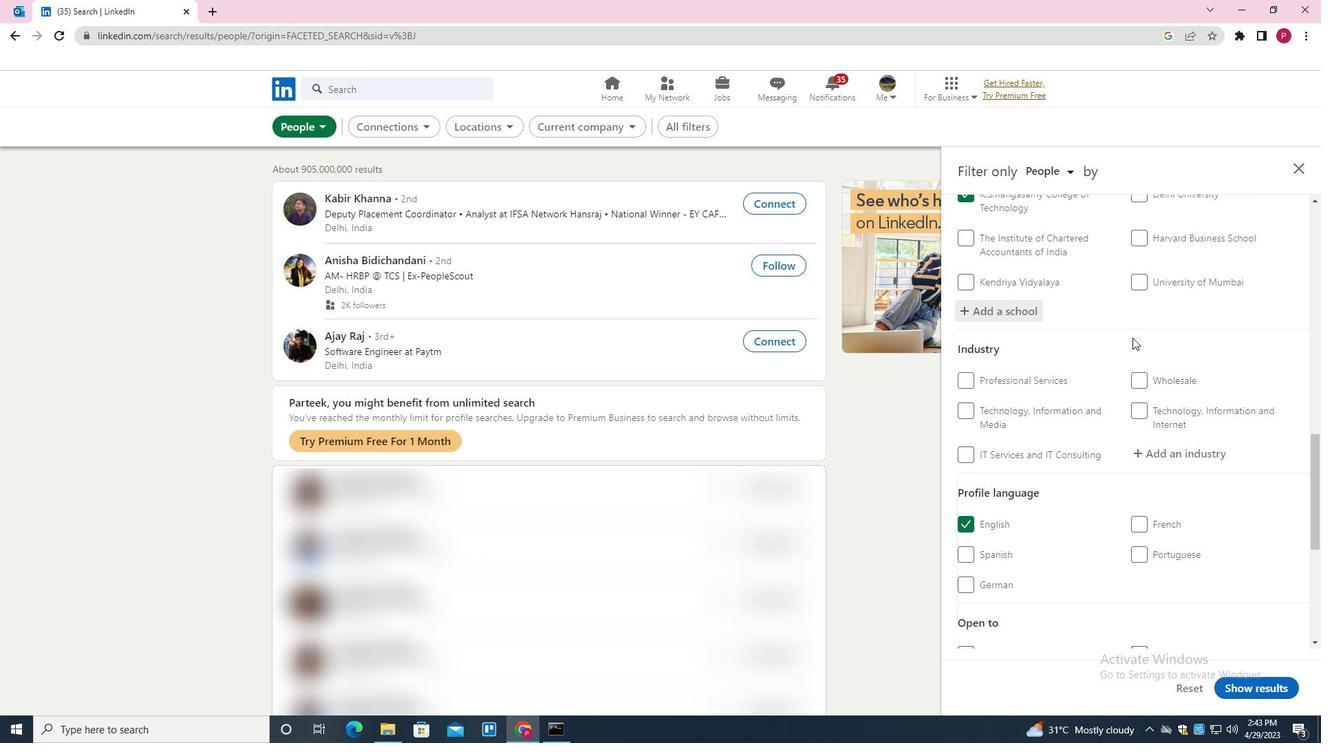 
Action: Mouse scrolled (1122, 346) with delta (0, 0)
Screenshot: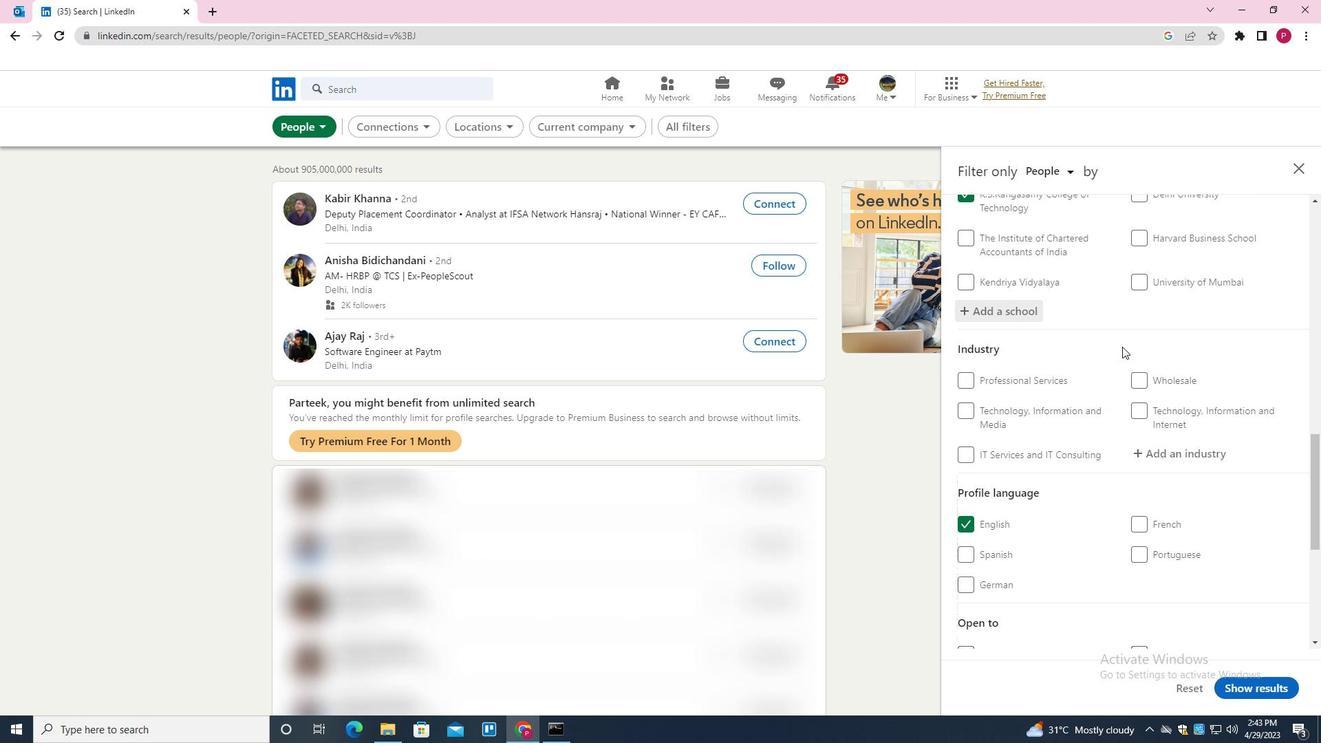 
Action: Mouse scrolled (1122, 346) with delta (0, 0)
Screenshot: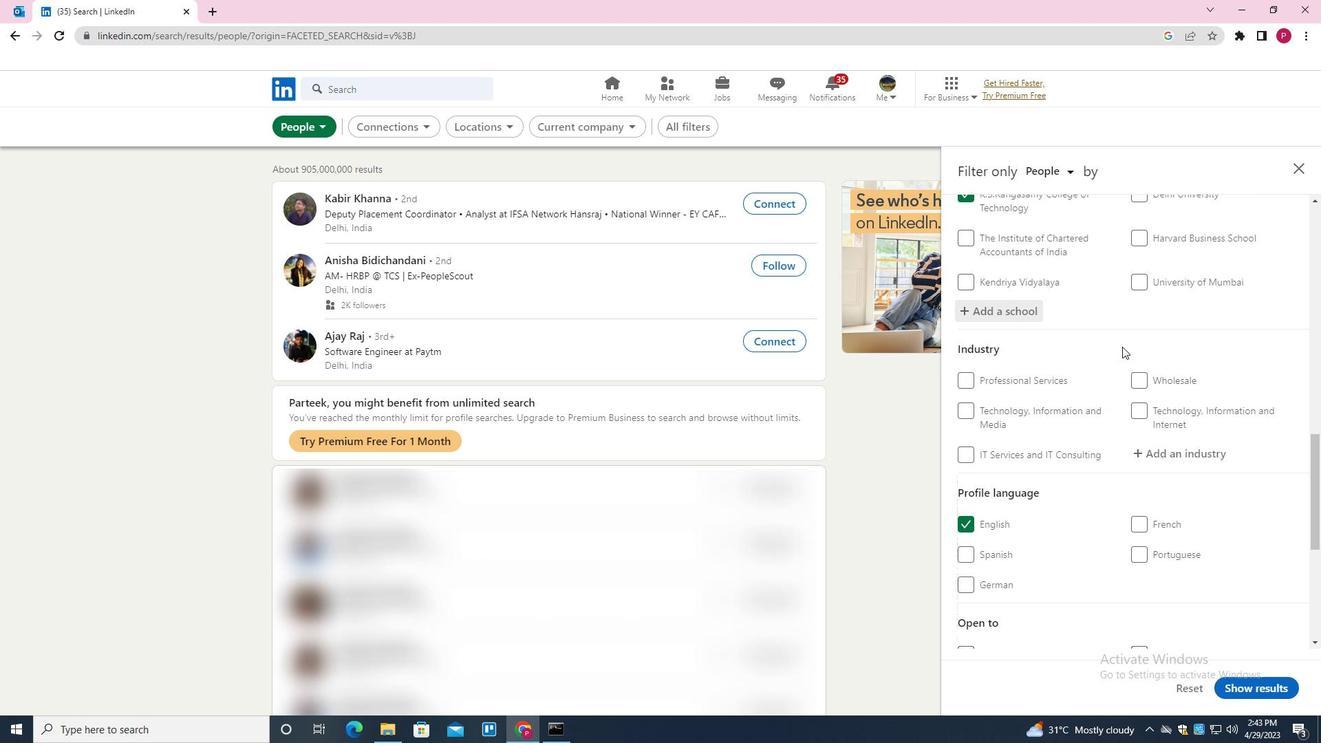 
Action: Mouse moved to (1164, 318)
Screenshot: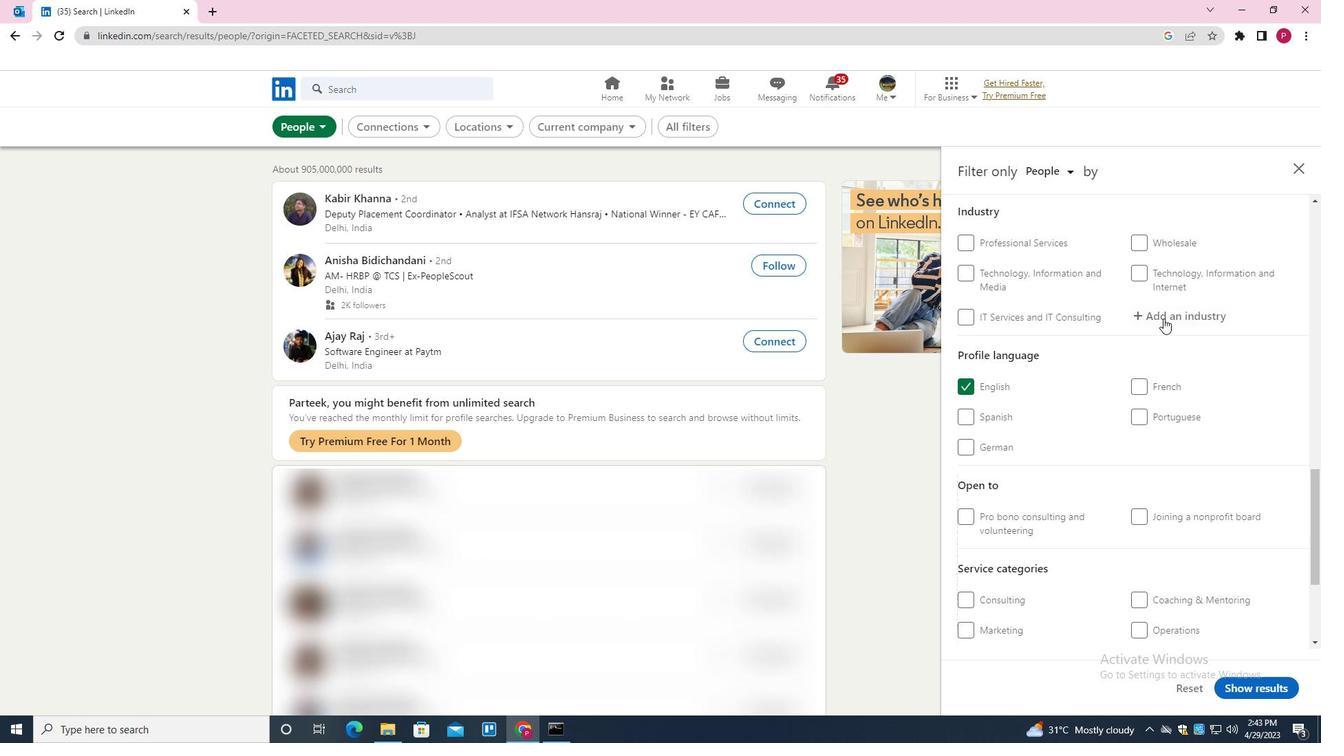
Action: Mouse pressed left at (1164, 318)
Screenshot: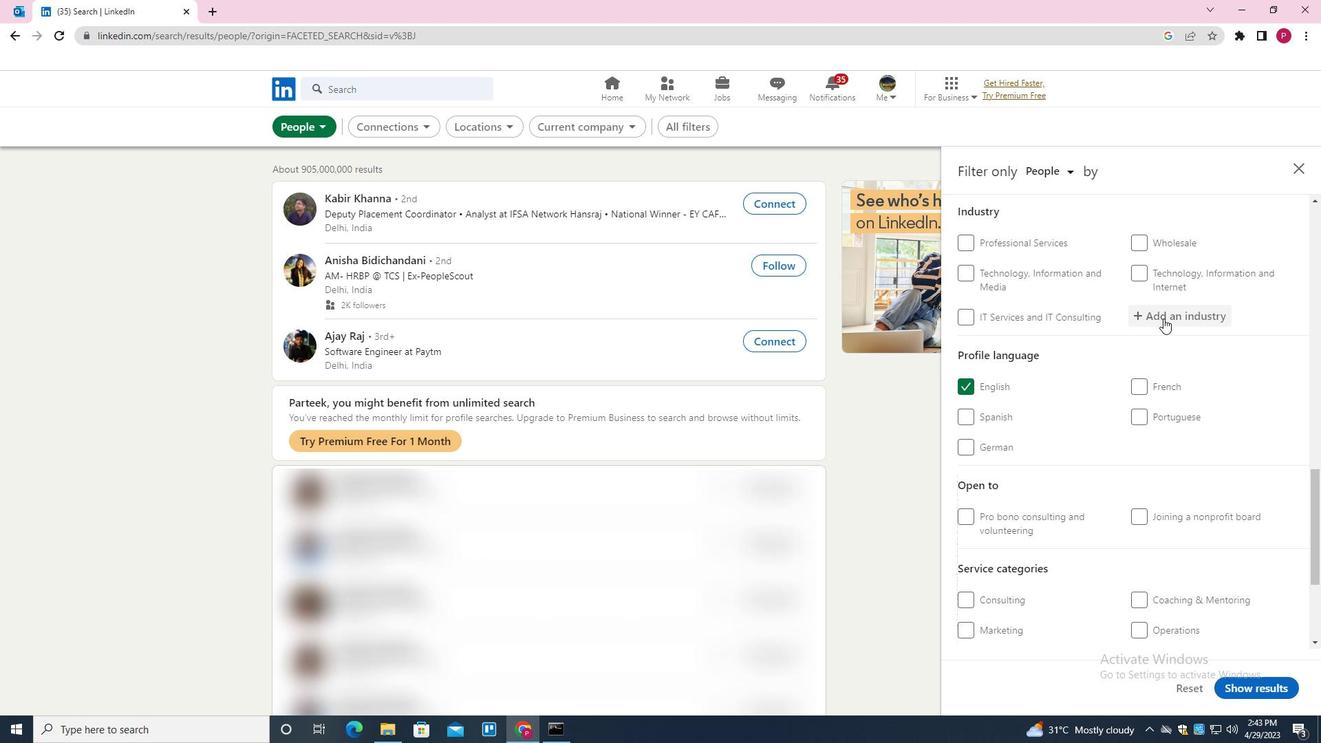 
Action: Key pressed <Key.shift><Key.shift><Key.shift><Key.shift><Key.shift><Key.shift>MEDIA<Key.down><Key.down><Key.down><Key.down><Key.enter>
Screenshot: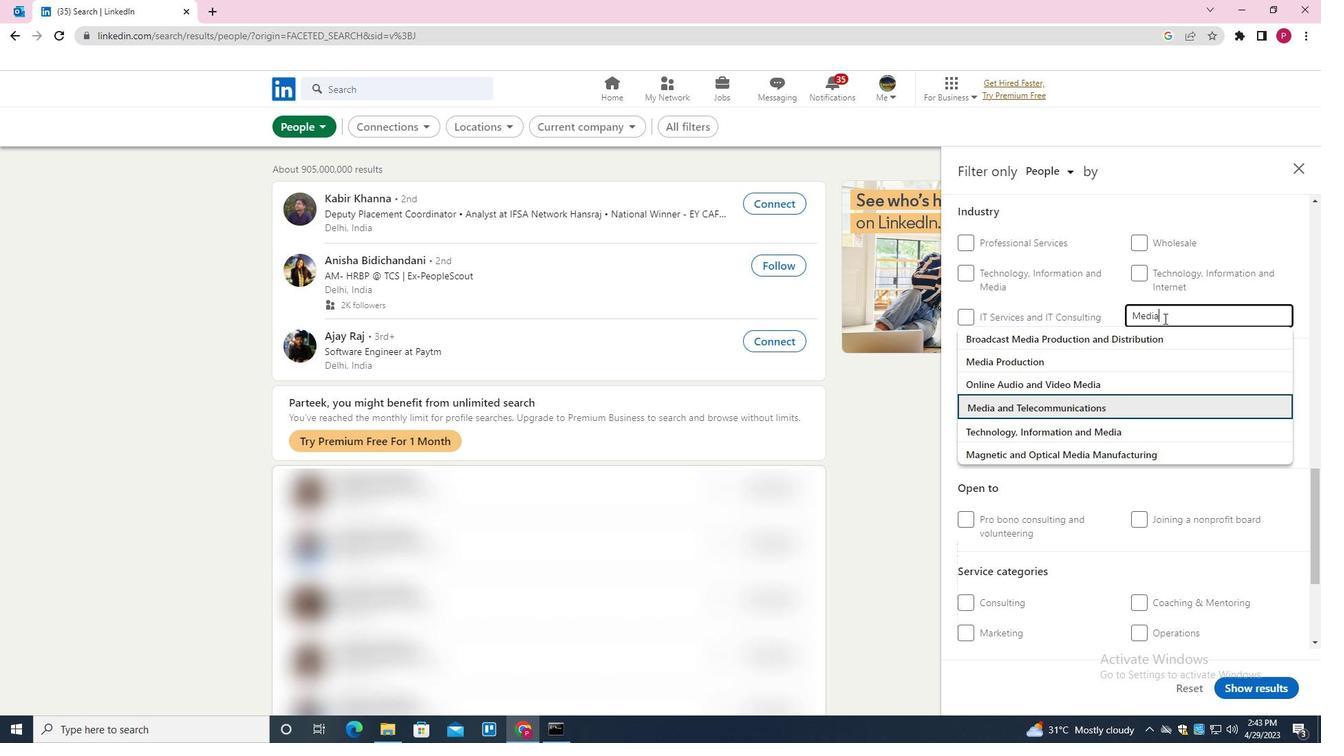 
Action: Mouse moved to (1142, 333)
Screenshot: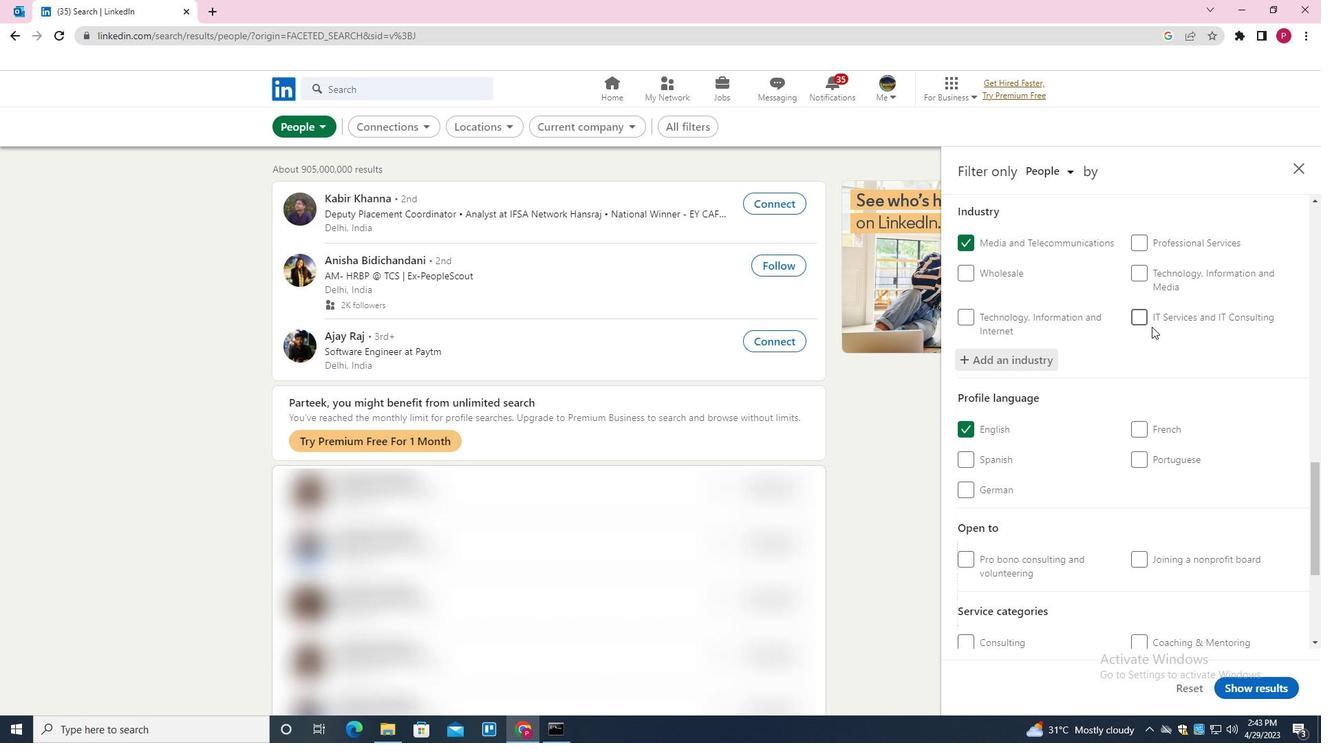
Action: Mouse scrolled (1142, 332) with delta (0, 0)
Screenshot: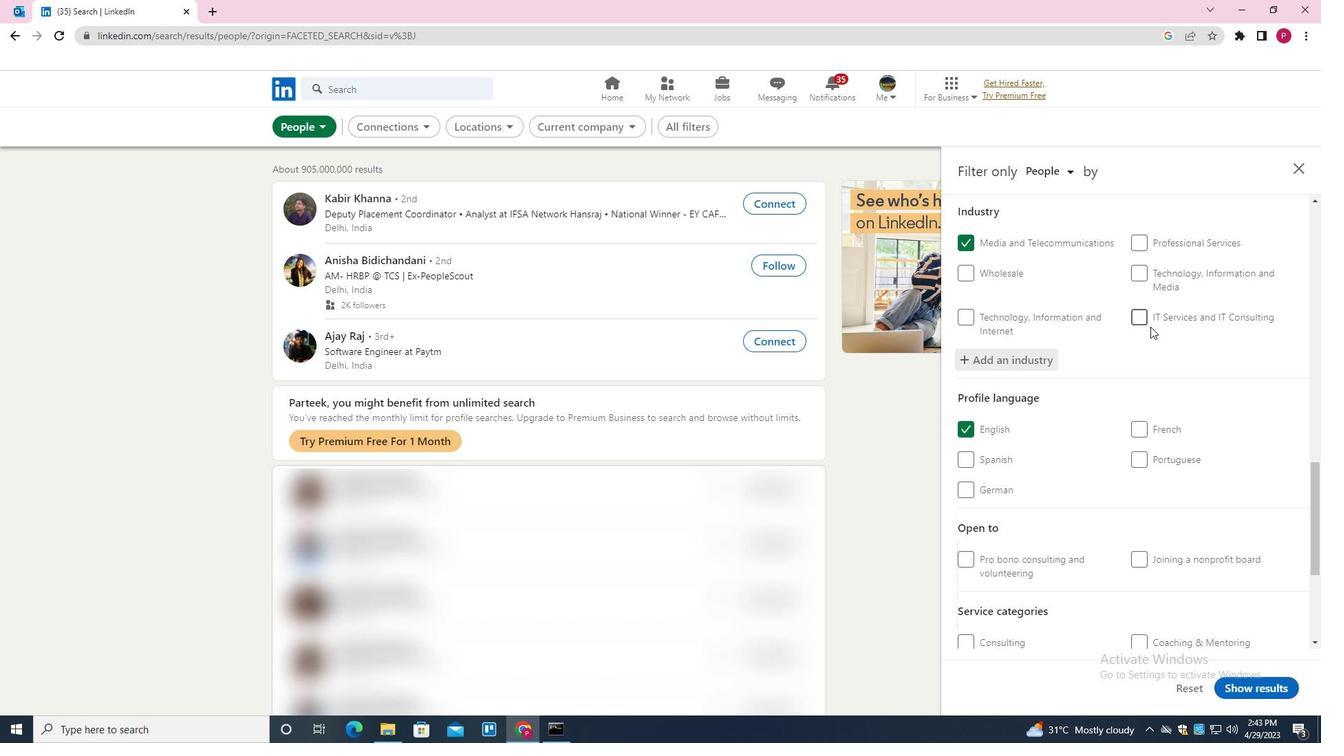 
Action: Mouse scrolled (1142, 332) with delta (0, 0)
Screenshot: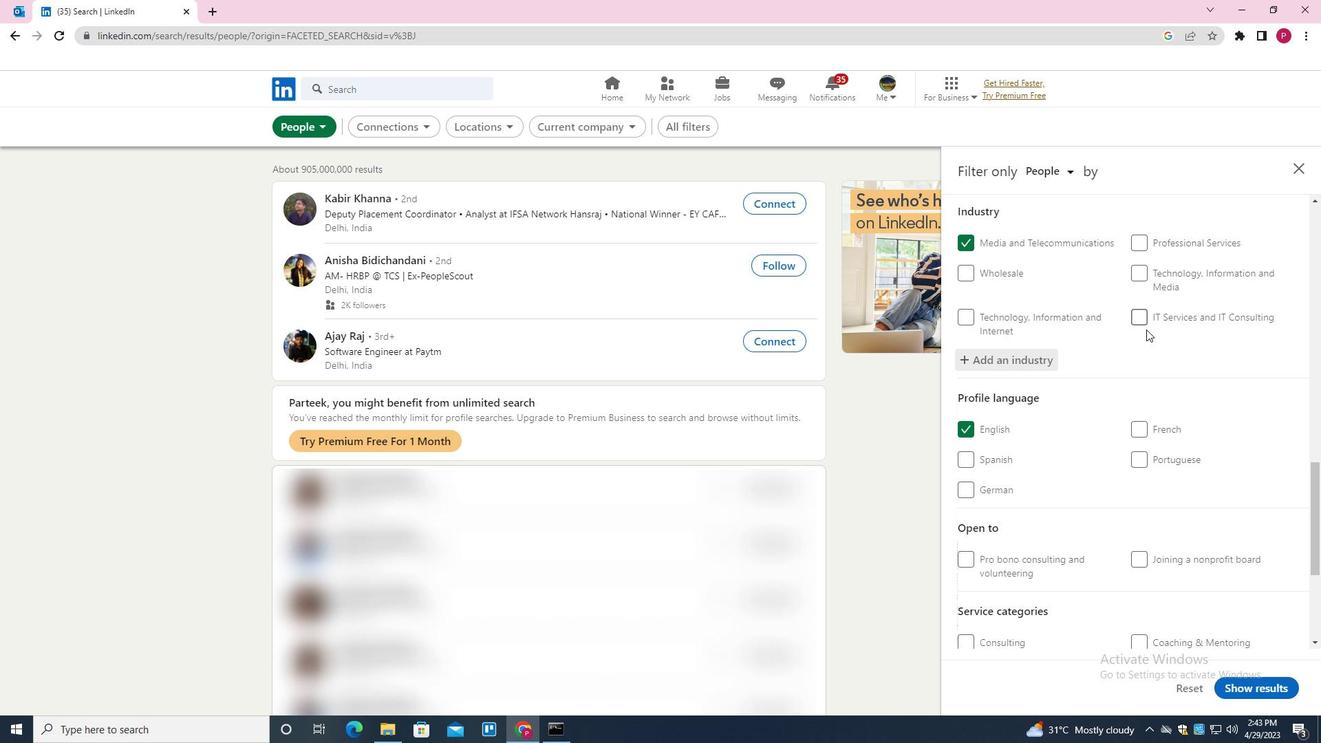 
Action: Mouse scrolled (1142, 332) with delta (0, 0)
Screenshot: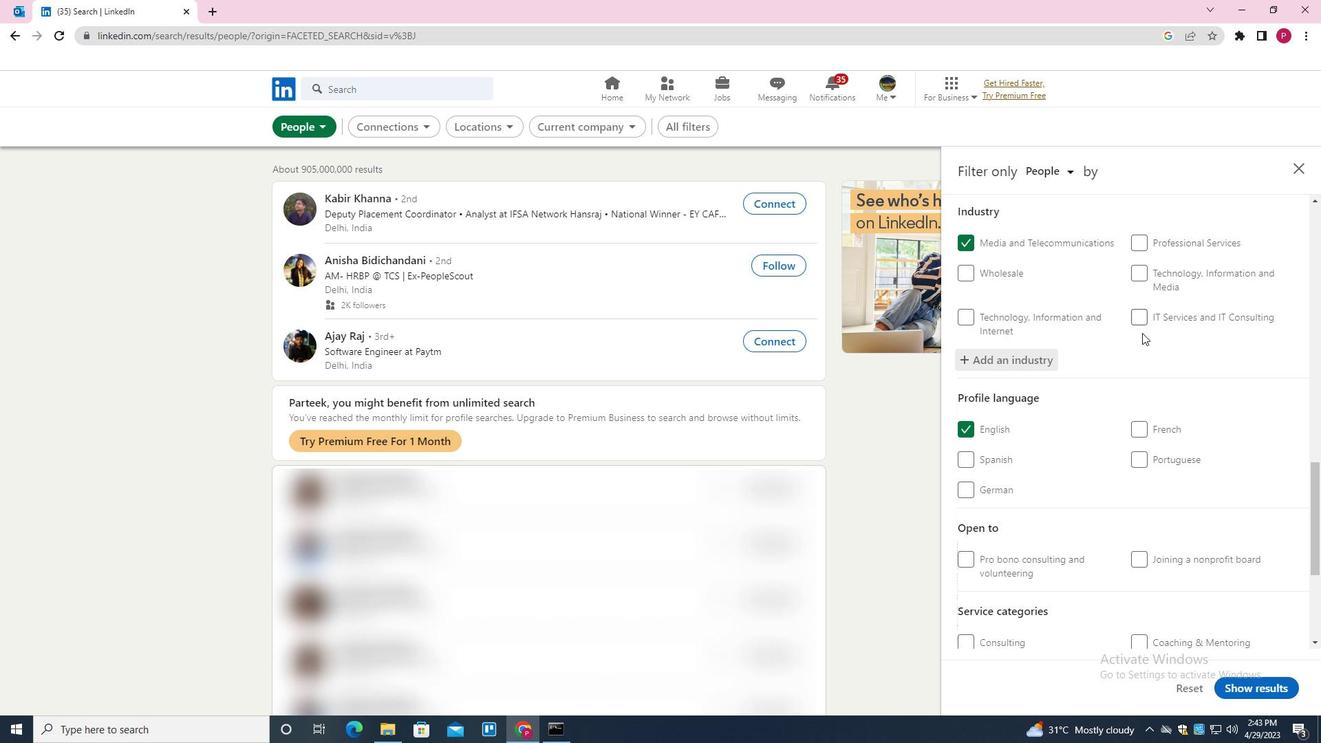 
Action: Mouse scrolled (1142, 332) with delta (0, 0)
Screenshot: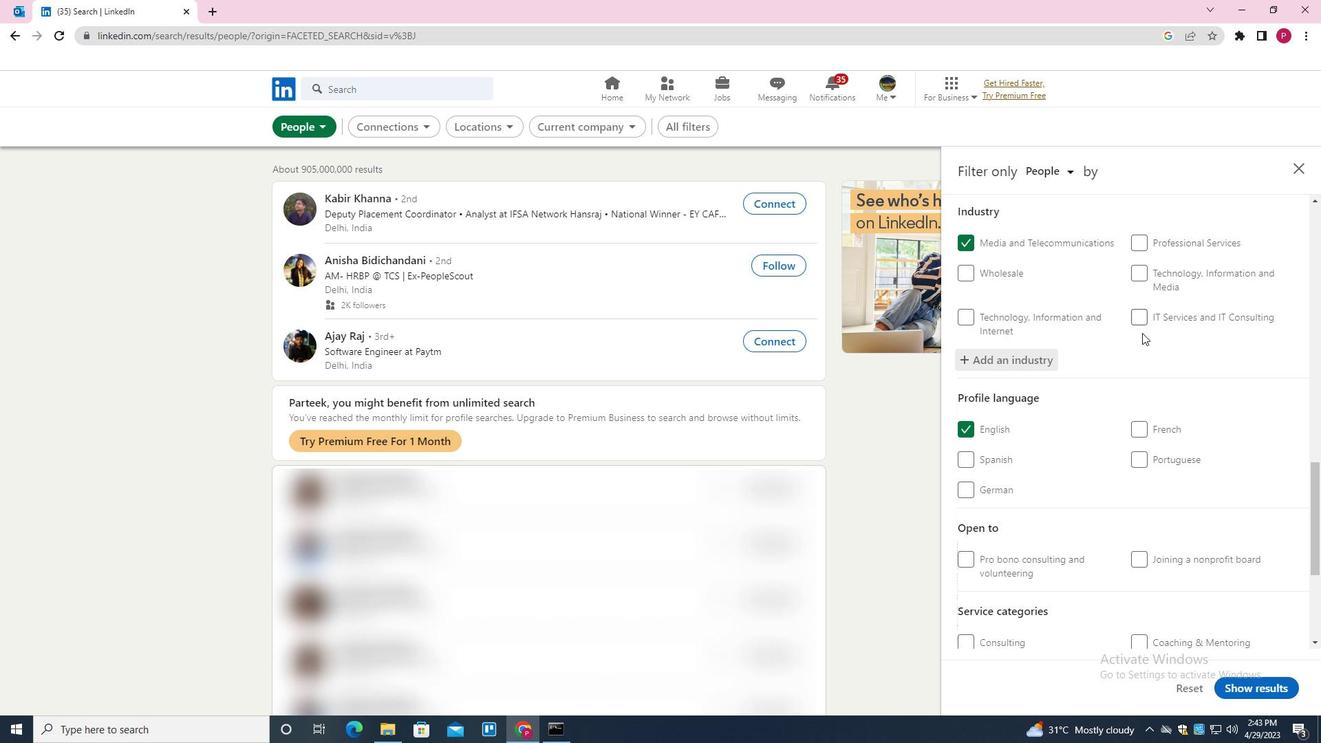 
Action: Mouse scrolled (1142, 332) with delta (0, 0)
Screenshot: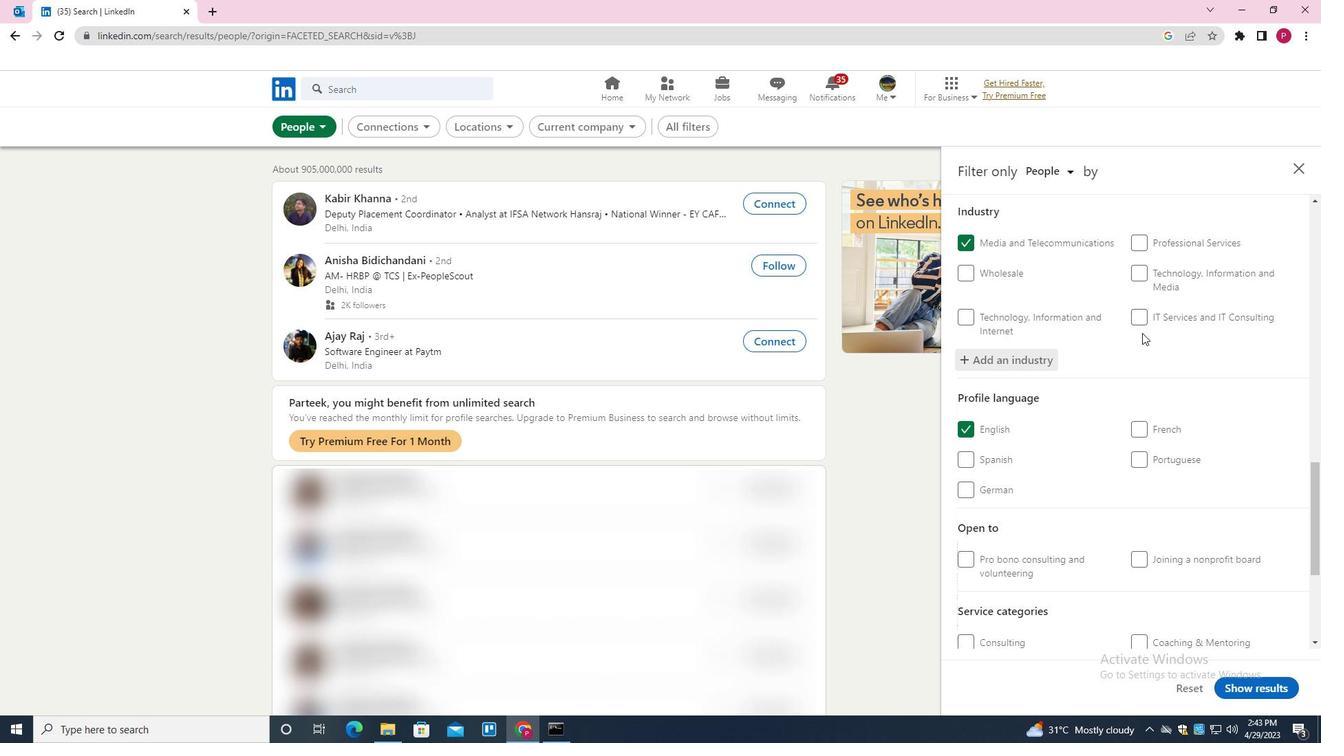 
Action: Mouse moved to (1177, 450)
Screenshot: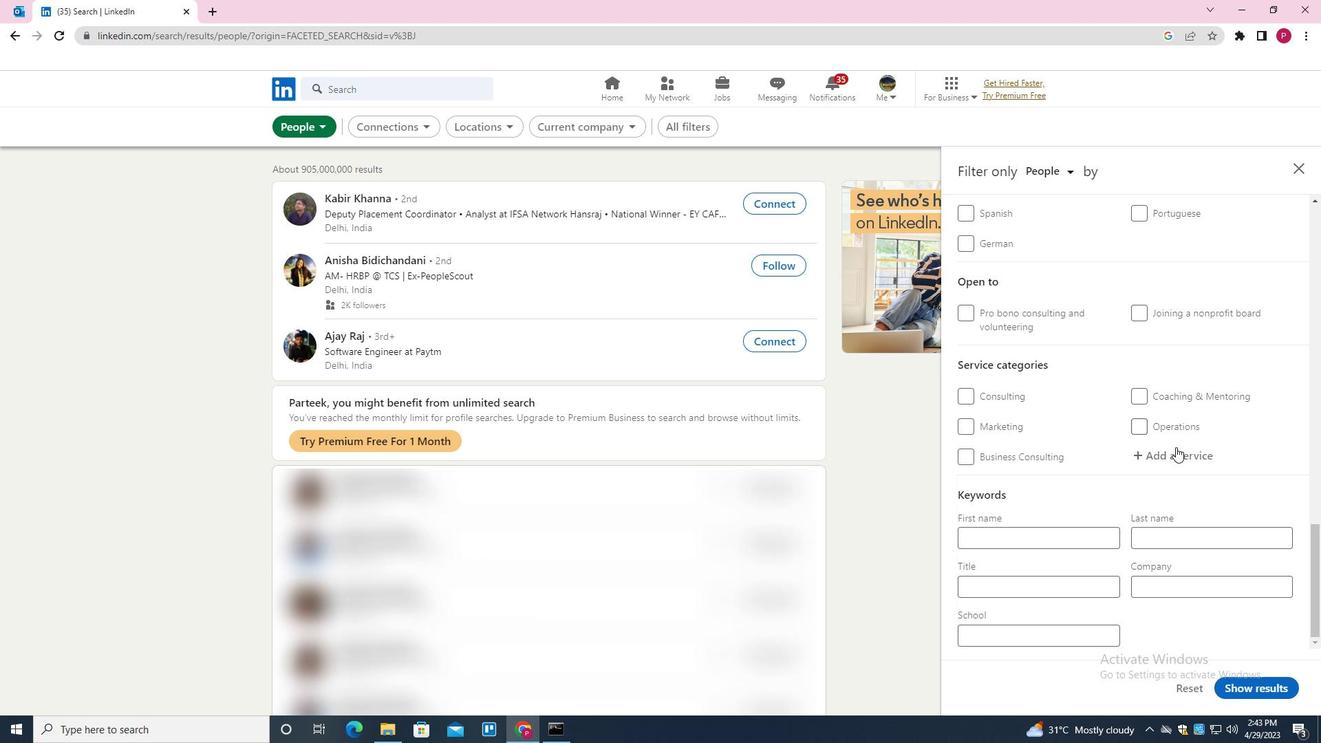 
Action: Mouse pressed left at (1177, 450)
Screenshot: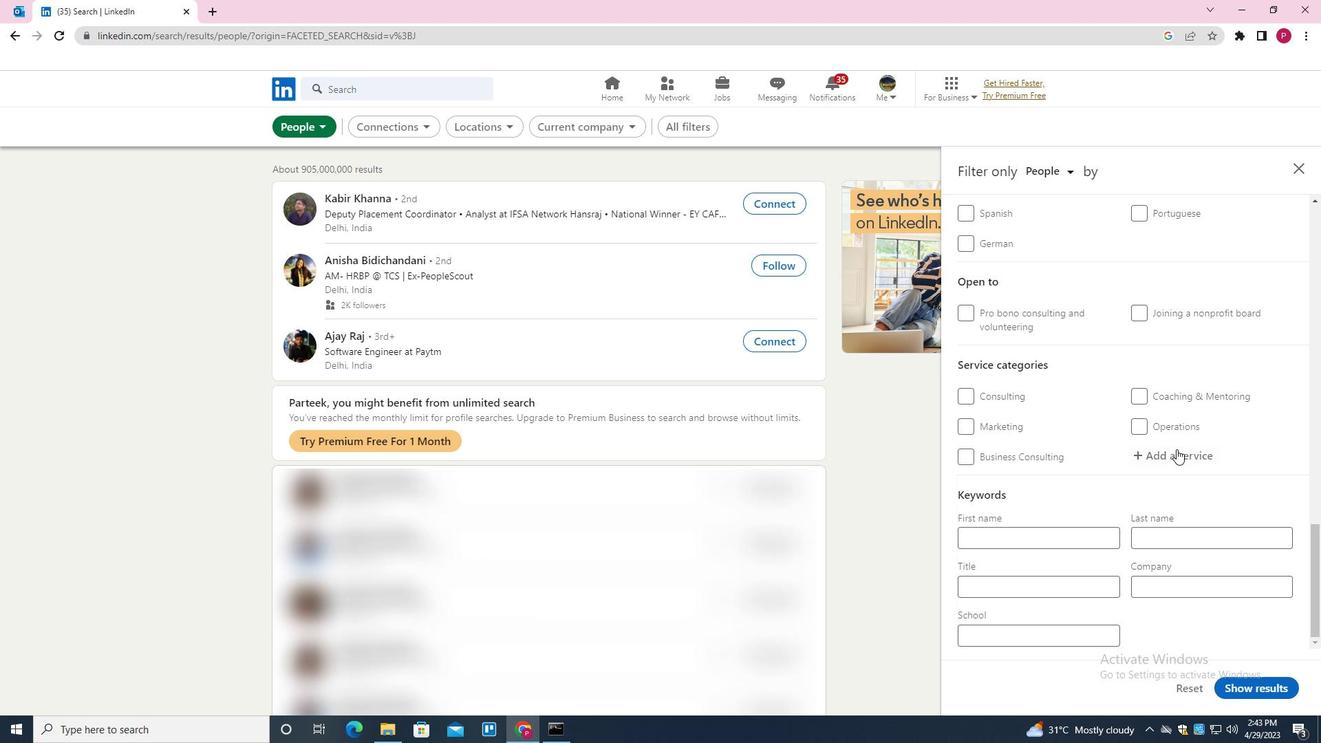 
Action: Key pressed <Key.shift><Key.shift><Key.shift><Key.shift><Key.shift>VIDEO<Key.space><Key.shift>PRODUC<Key.down><Key.enter>
Screenshot: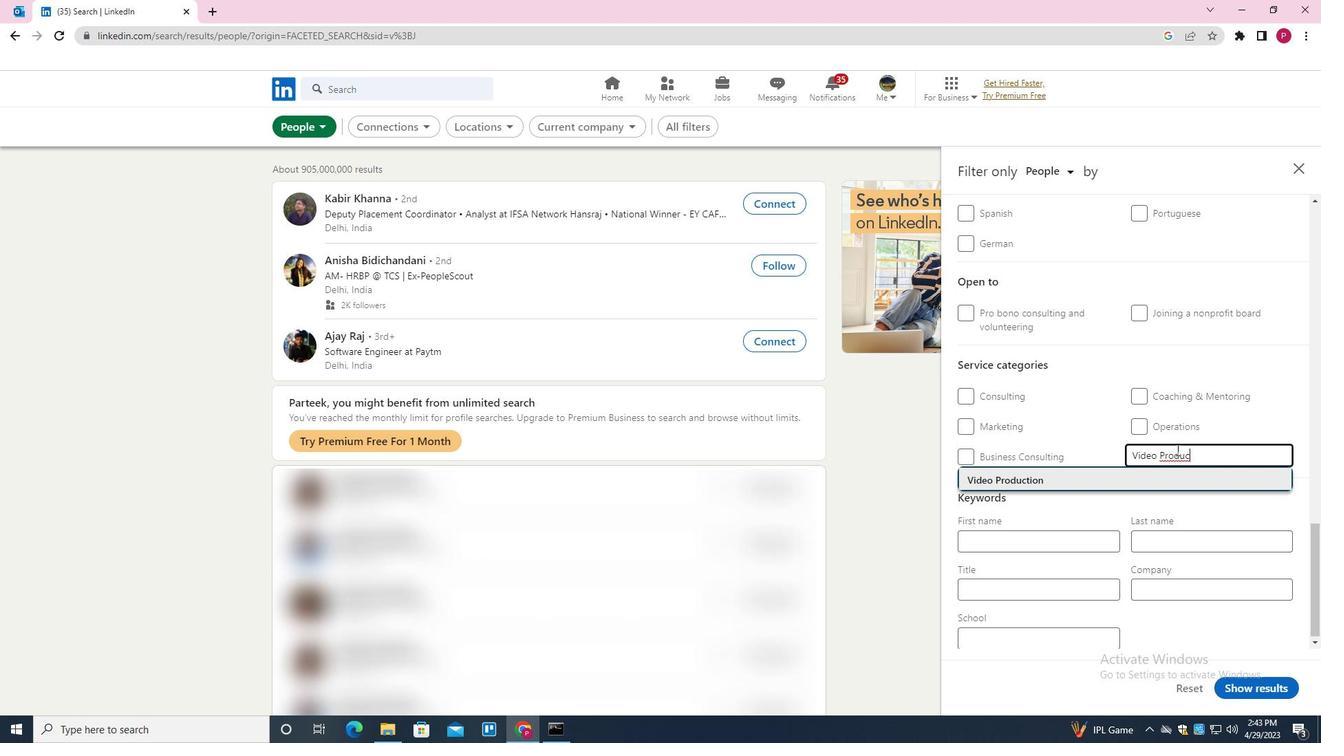 
Action: Mouse moved to (1154, 455)
Screenshot: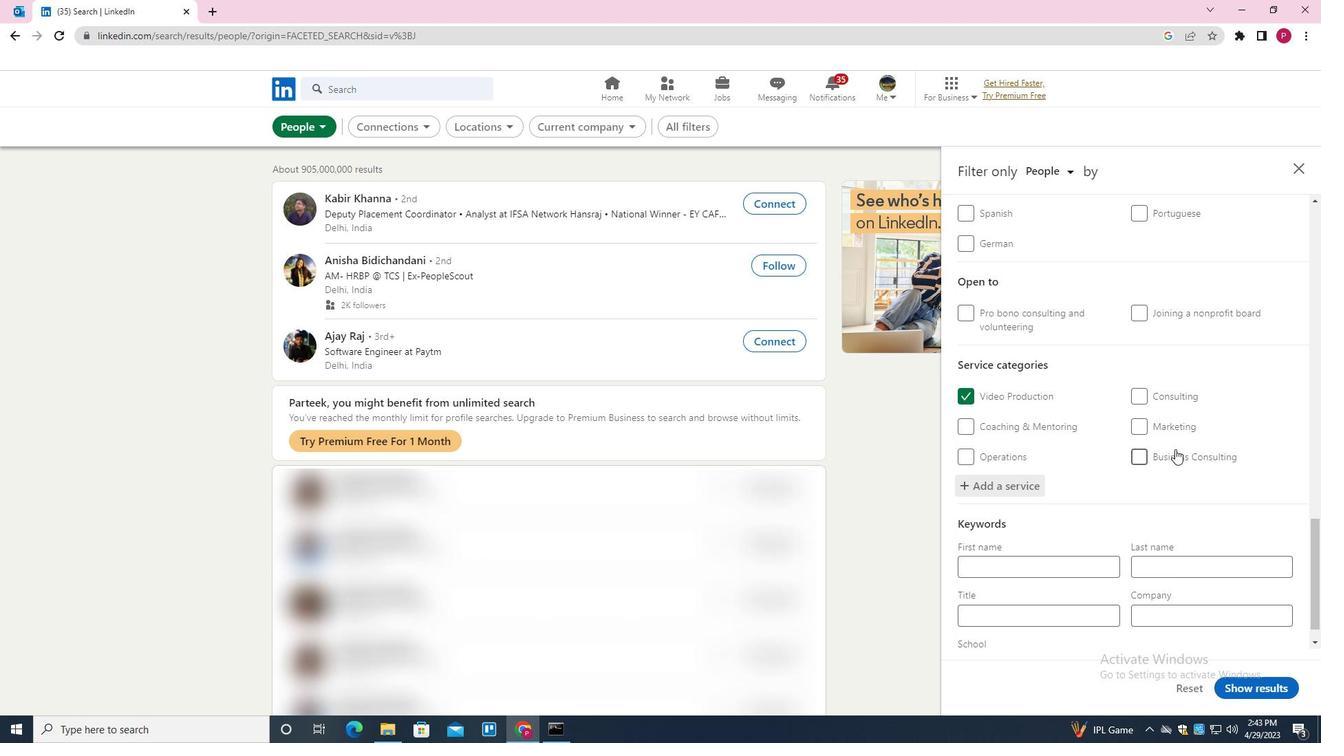 
Action: Mouse scrolled (1154, 455) with delta (0, 0)
Screenshot: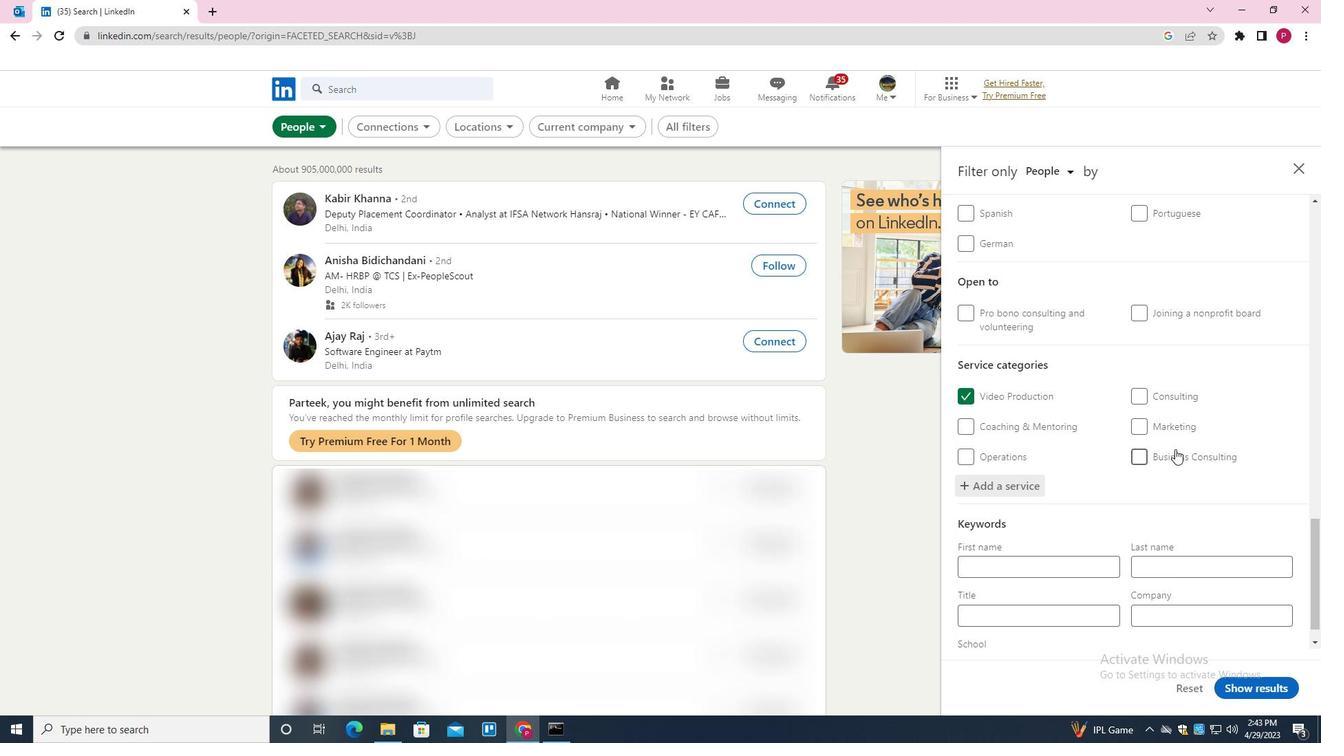 
Action: Mouse moved to (1147, 461)
Screenshot: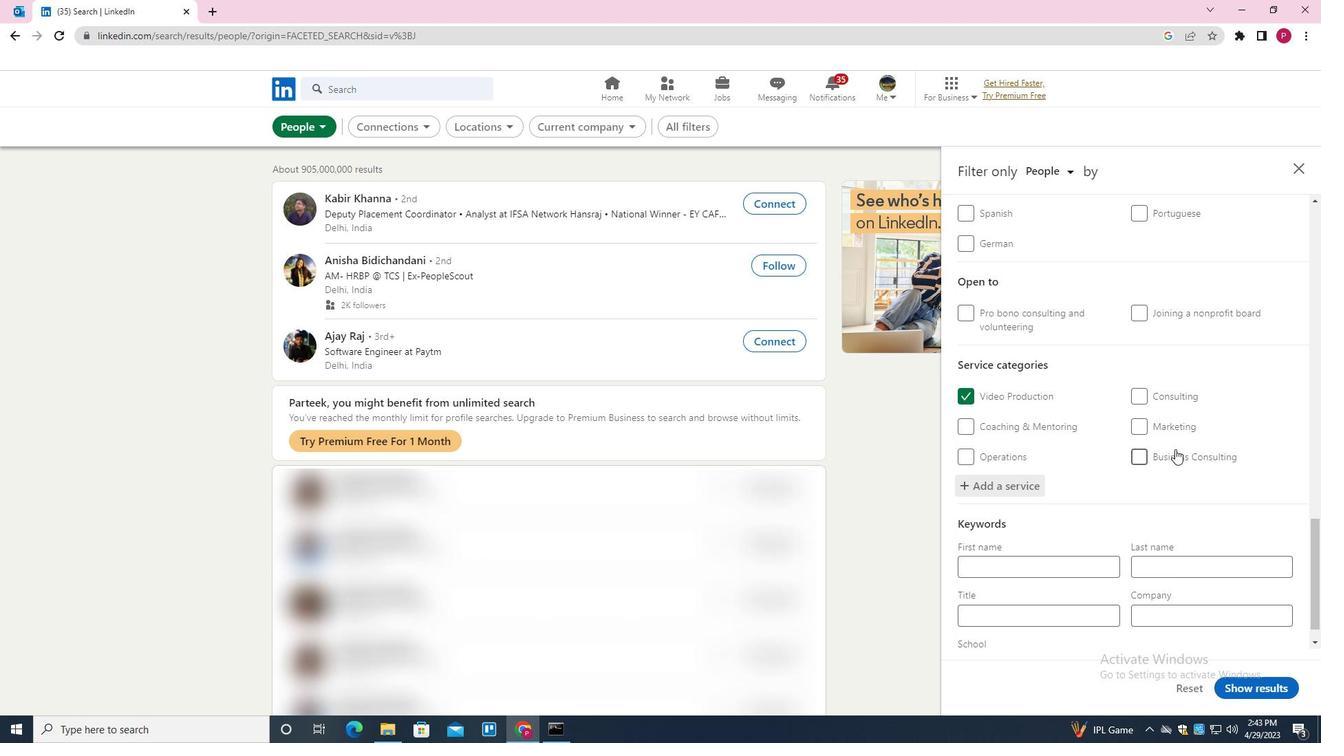 
Action: Mouse scrolled (1147, 460) with delta (0, 0)
Screenshot: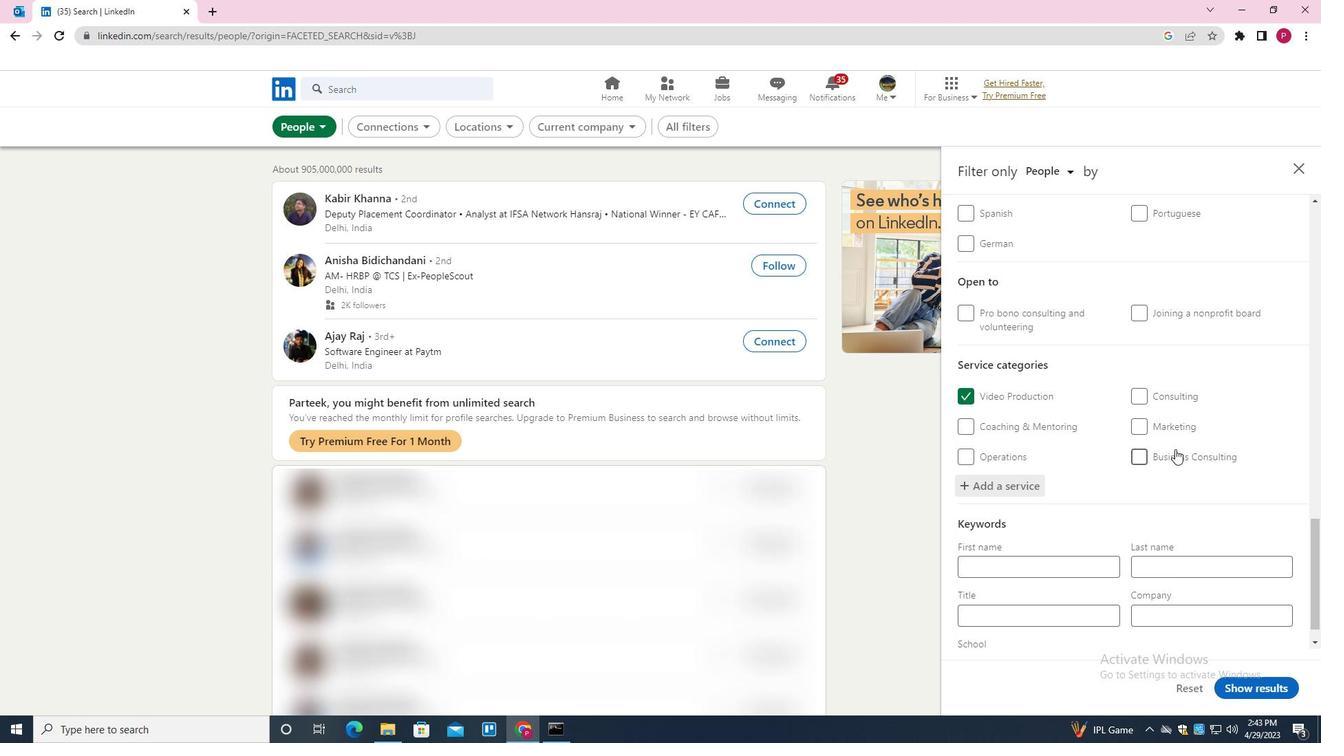 
Action: Mouse moved to (1139, 467)
Screenshot: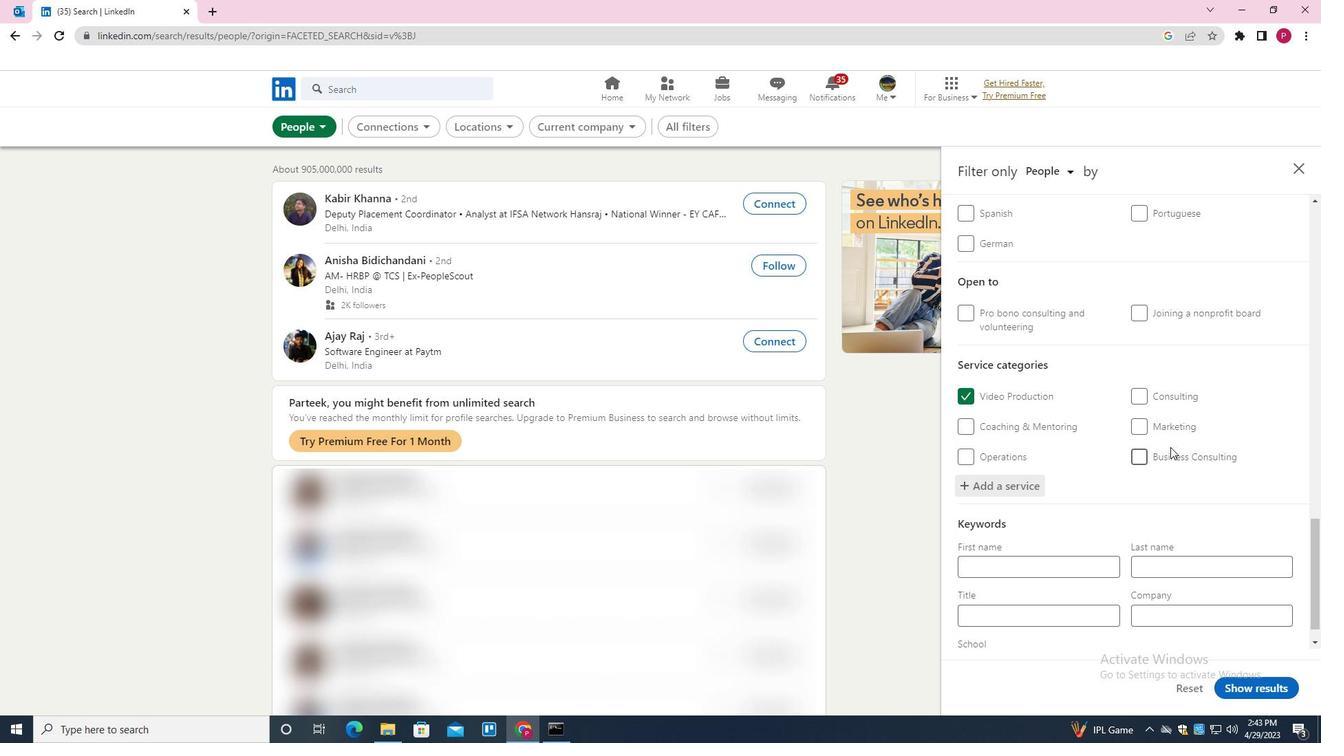 
Action: Mouse scrolled (1139, 466) with delta (0, 0)
Screenshot: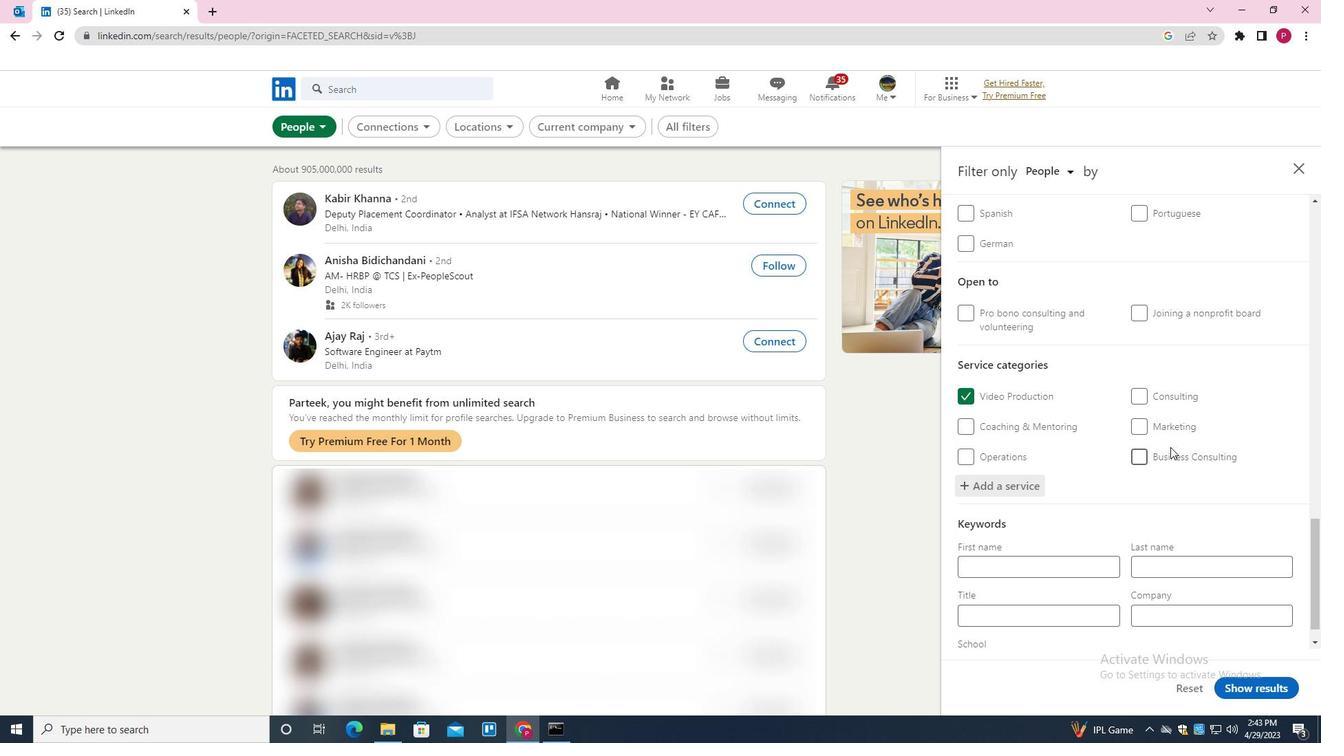
Action: Mouse moved to (1131, 472)
Screenshot: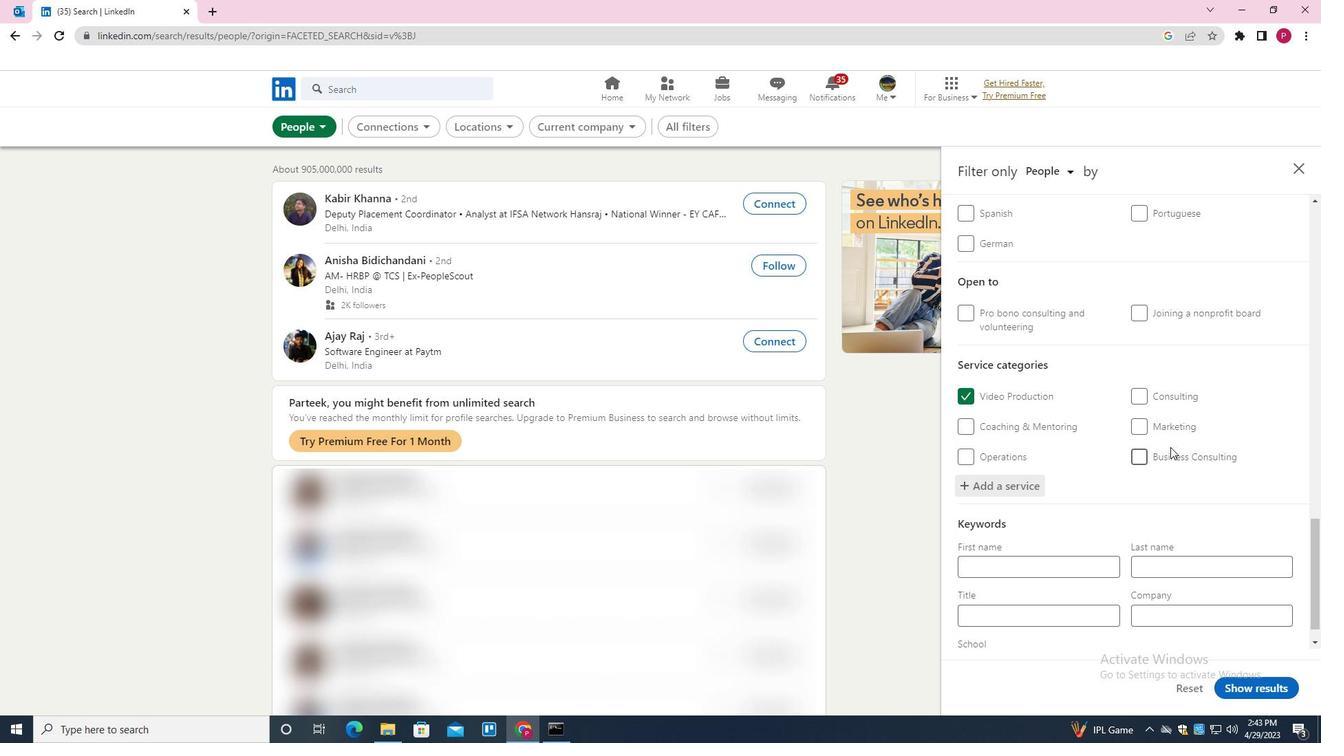
Action: Mouse scrolled (1131, 472) with delta (0, 0)
Screenshot: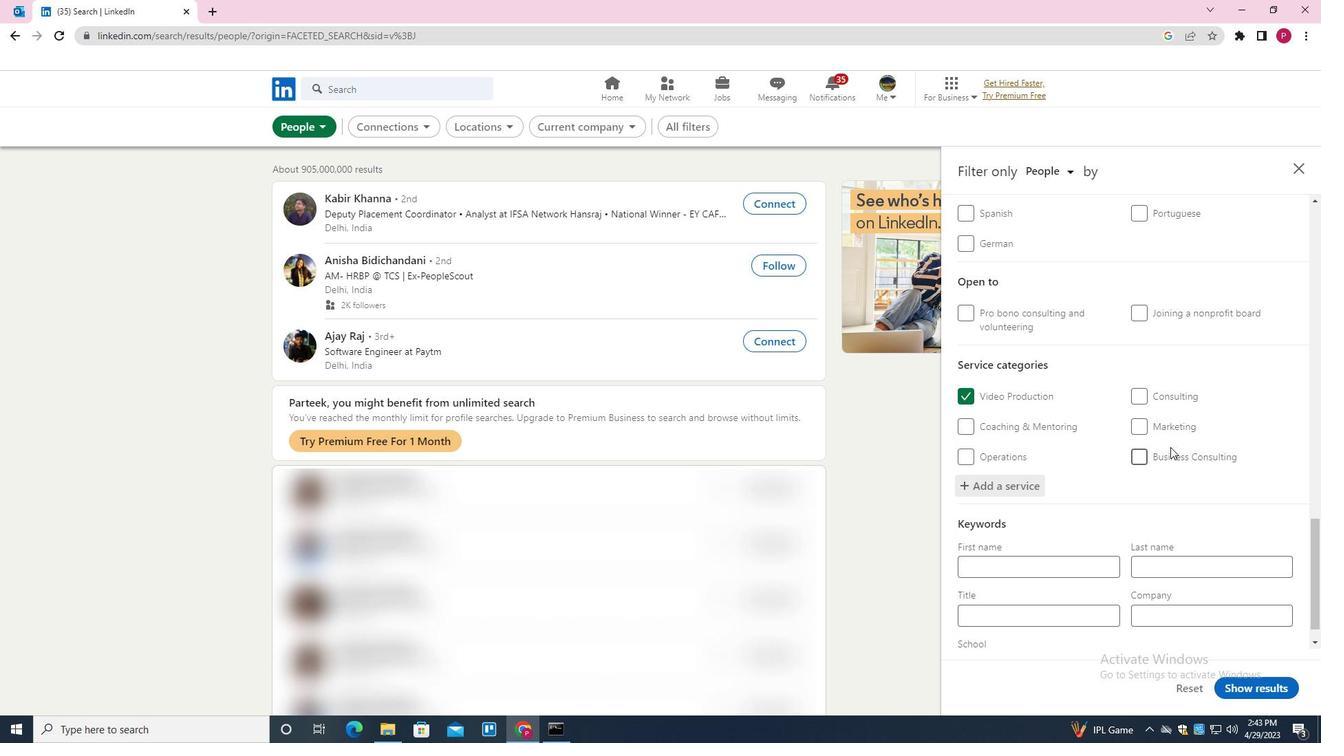 
Action: Mouse moved to (1126, 477)
Screenshot: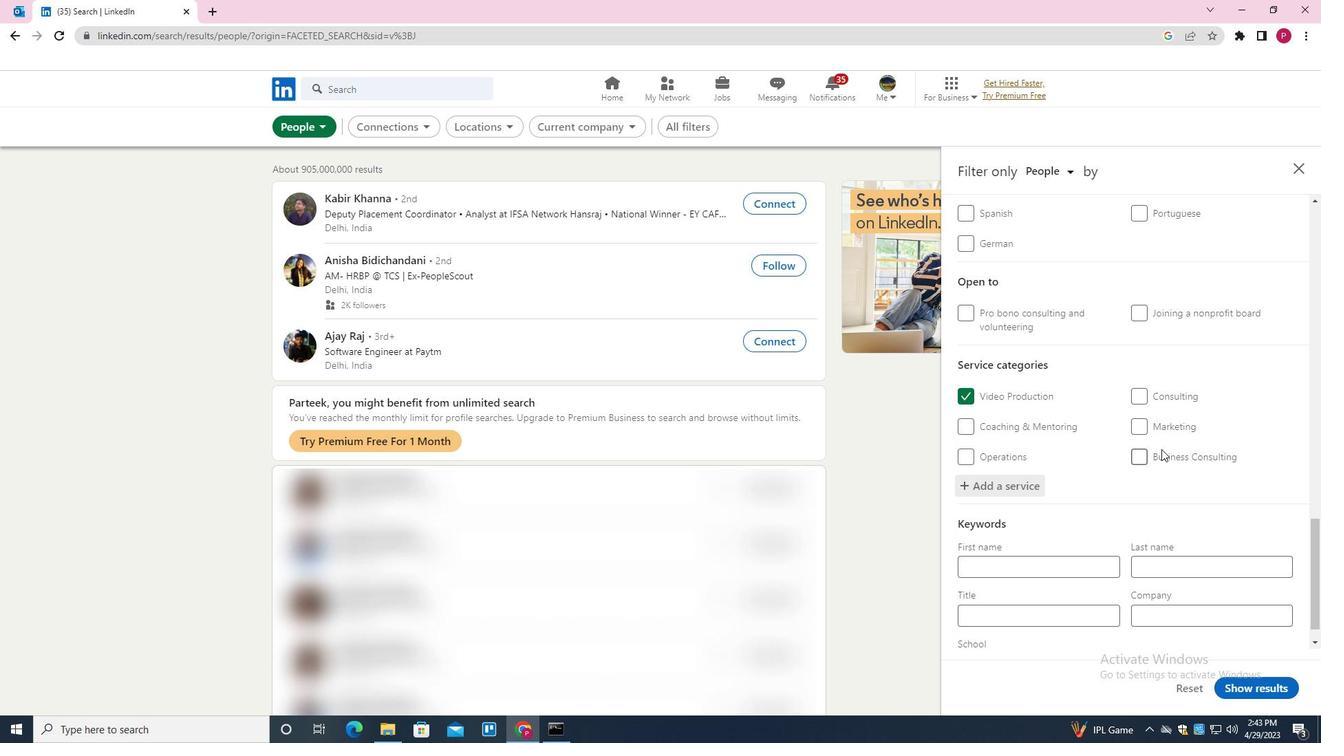 
Action: Mouse scrolled (1126, 477) with delta (0, 0)
Screenshot: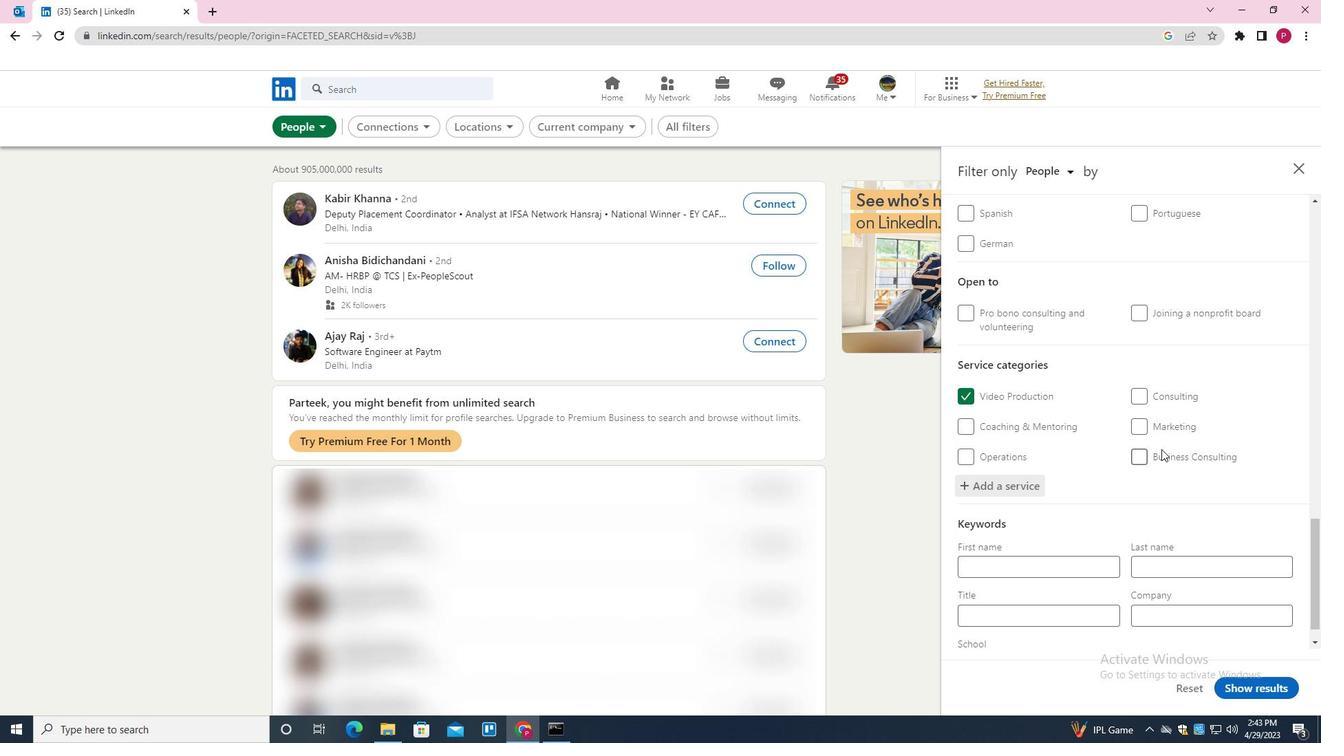
Action: Mouse moved to (1018, 582)
Screenshot: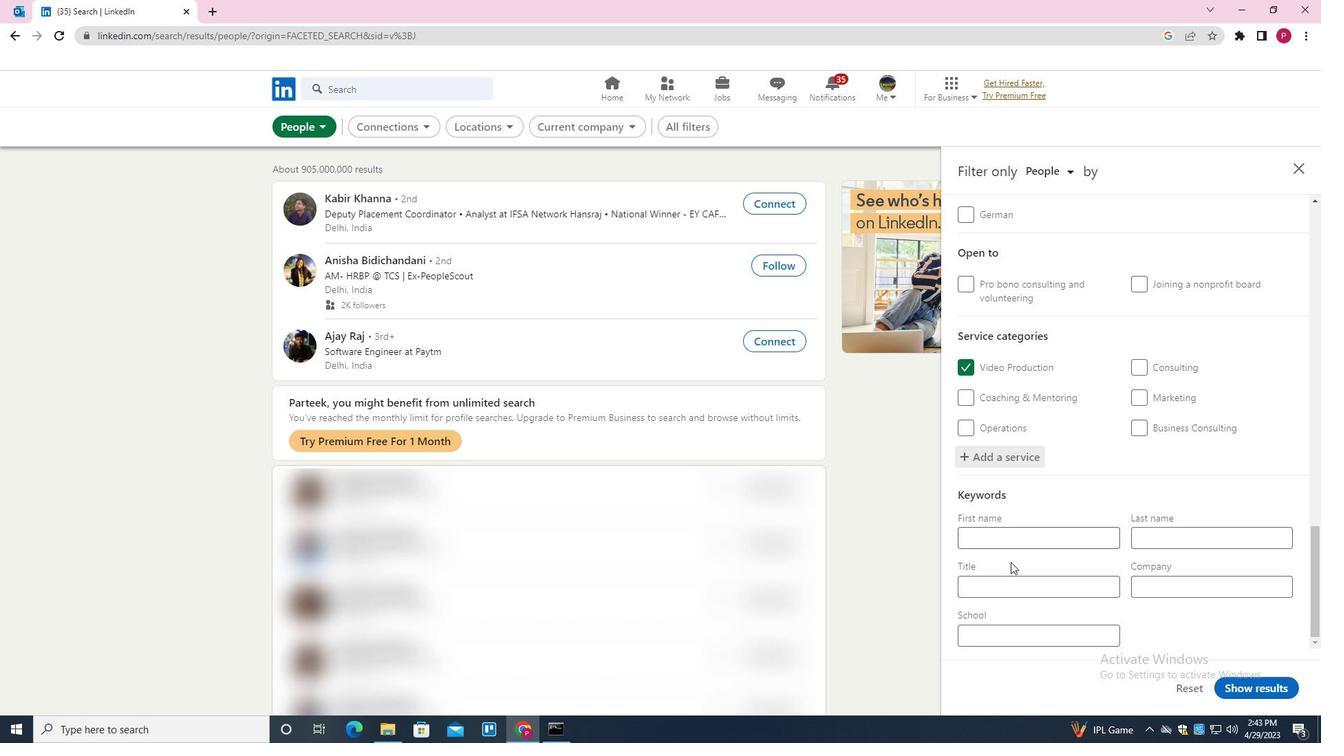 
Action: Mouse pressed left at (1018, 582)
Screenshot: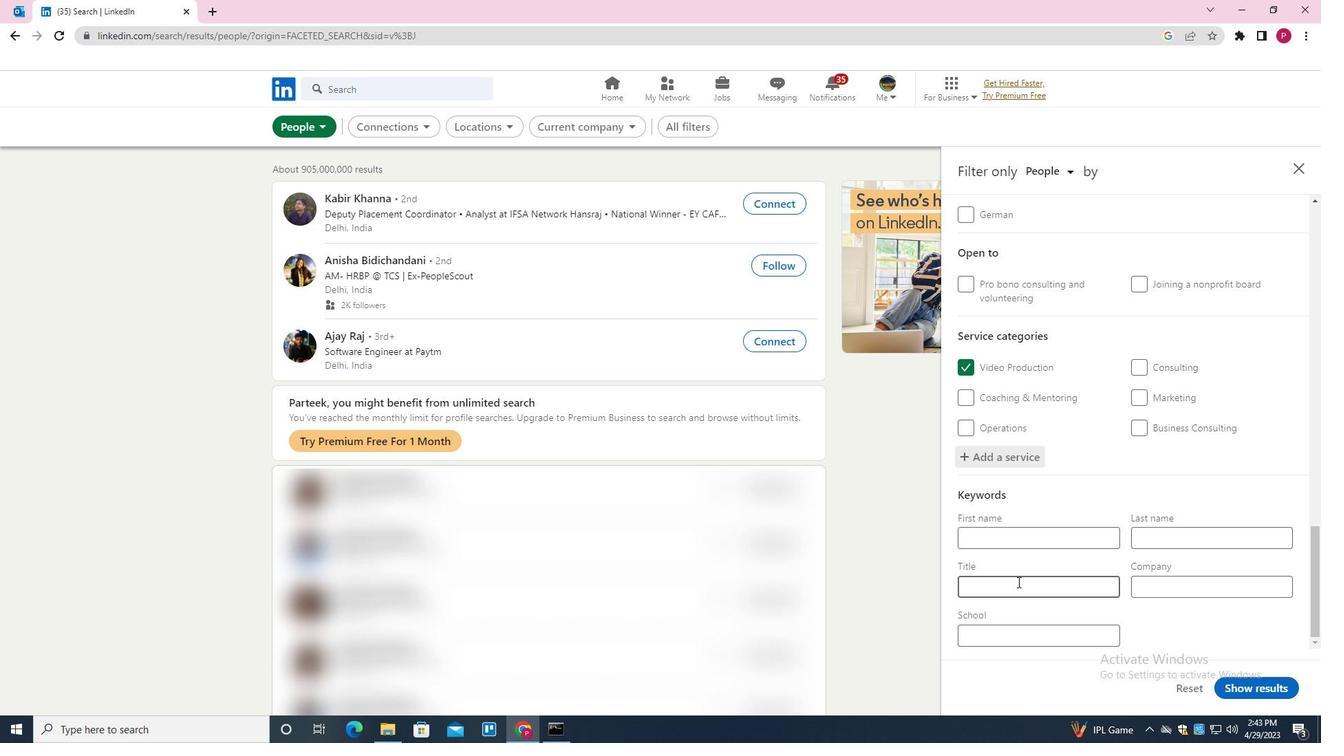 
Action: Key pressed <Key.shift>SAFETY<Key.space><Key.shift>ENGINEER
Screenshot: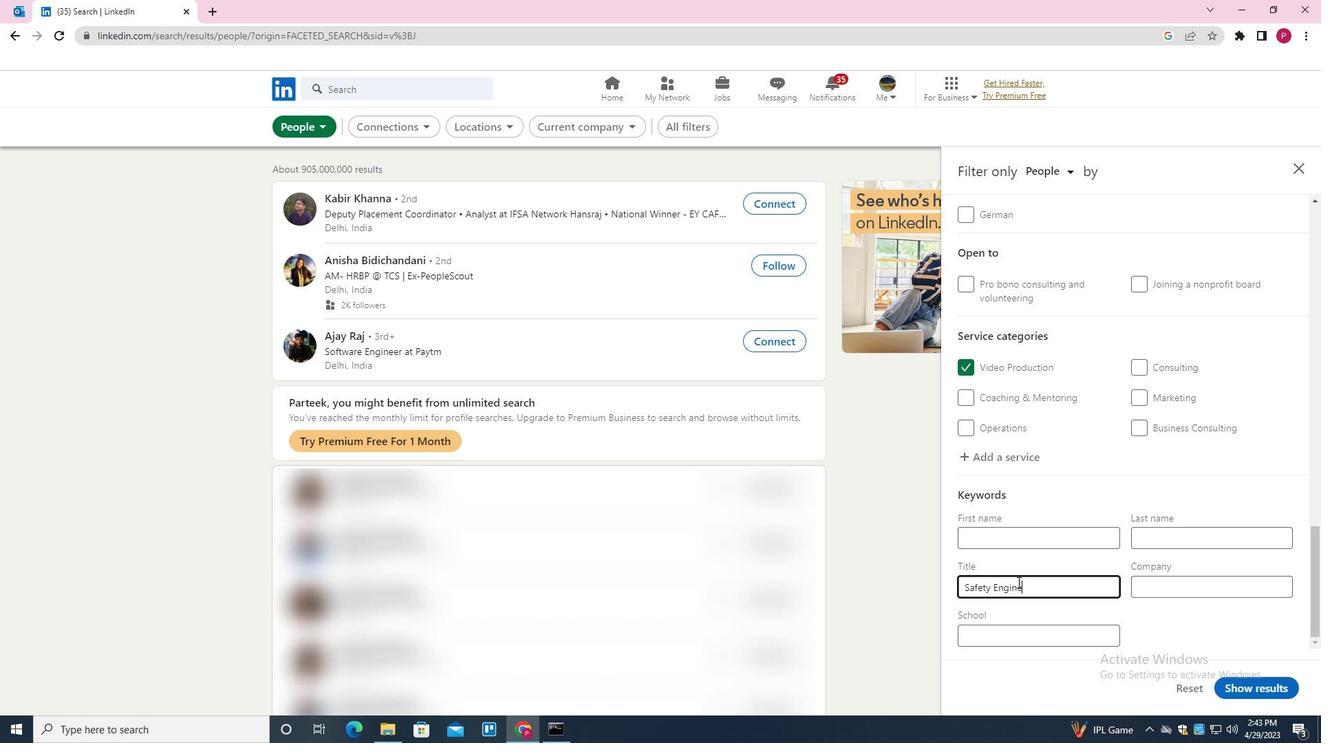 
Action: Mouse moved to (1261, 695)
Screenshot: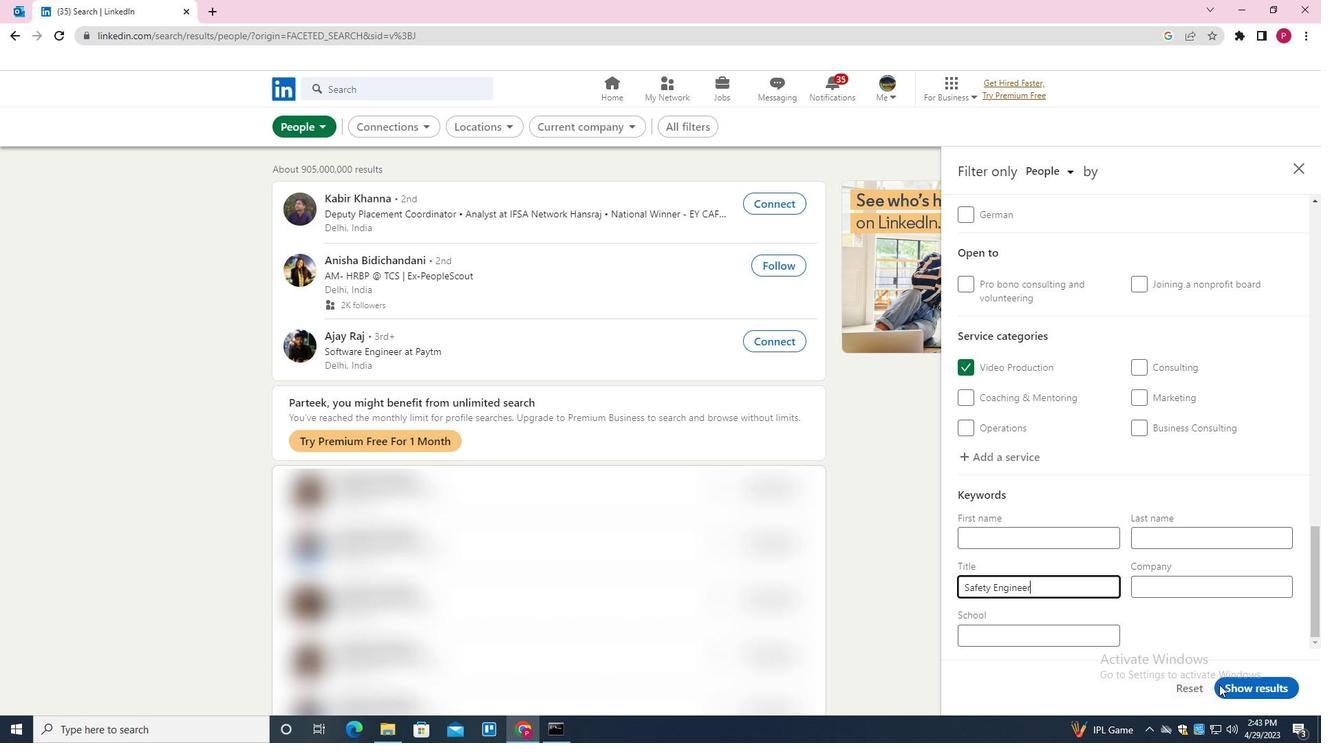 
Action: Mouse pressed left at (1261, 695)
Screenshot: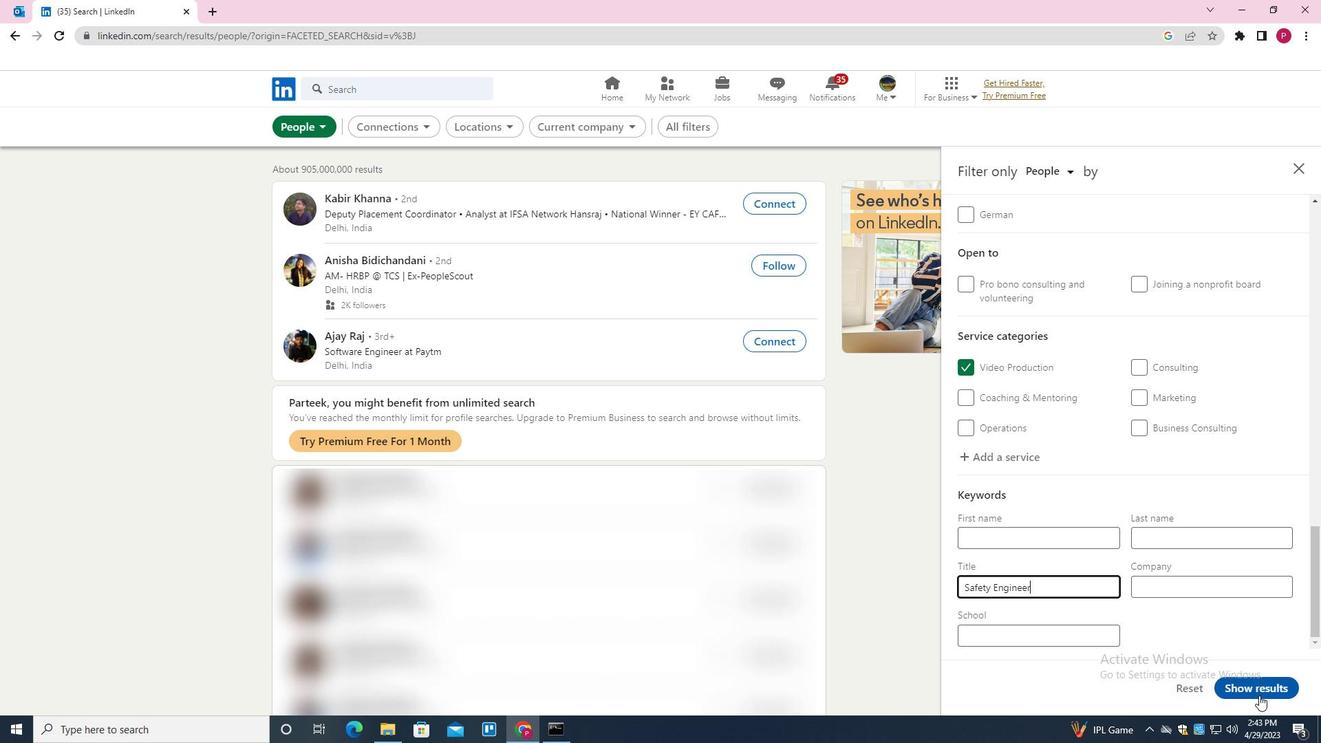 
Action: Mouse moved to (605, 287)
Screenshot: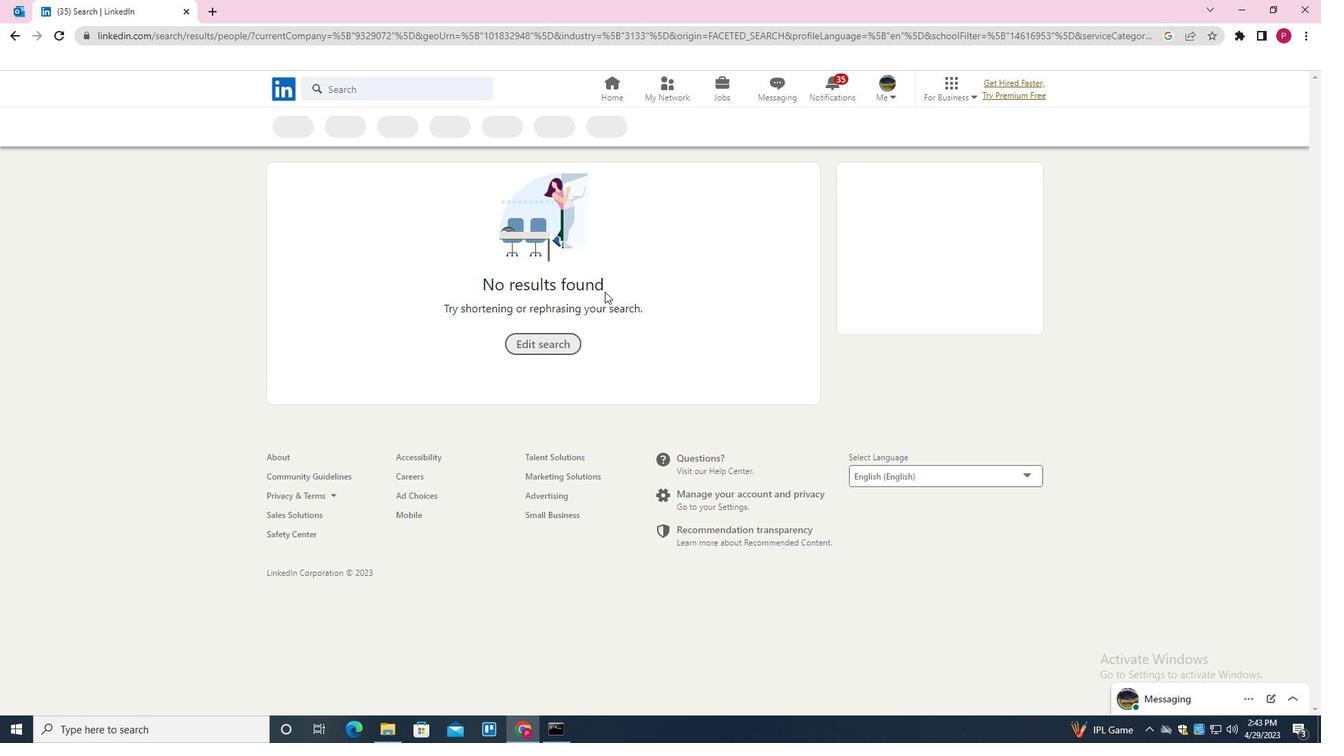 
